 Task: Reply to email with the signature Danielle Scott with the subject Request for payment from softage.1@softage.net with the message Would it be possible to have a project update meeting with all stakeholders next week? with CC to softage.6@softage.net with an attached document Press_kit.docx
Action: Mouse moved to (456, 572)
Screenshot: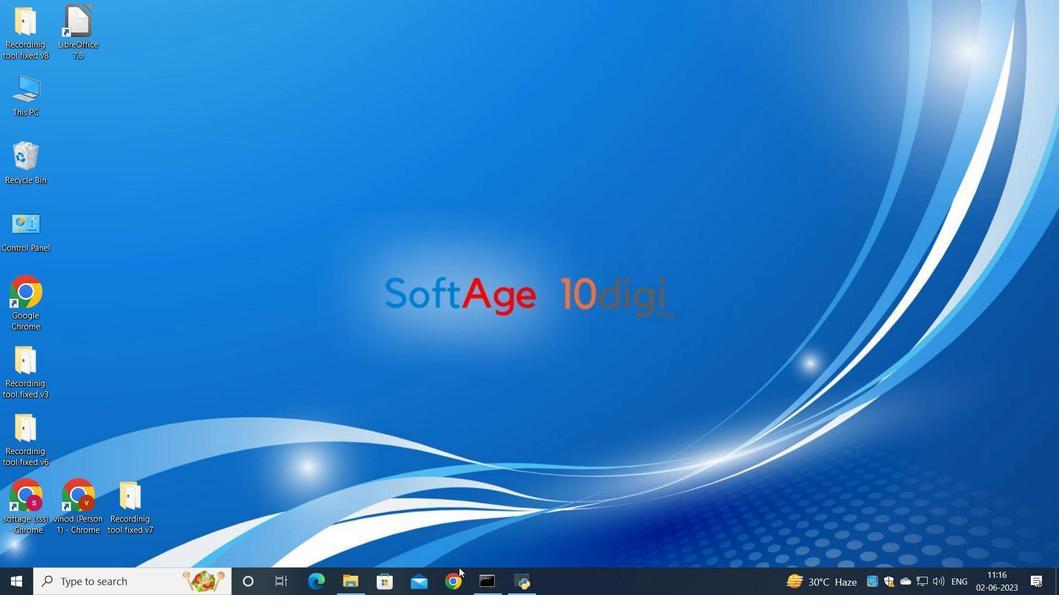 
Action: Mouse pressed left at (456, 572)
Screenshot: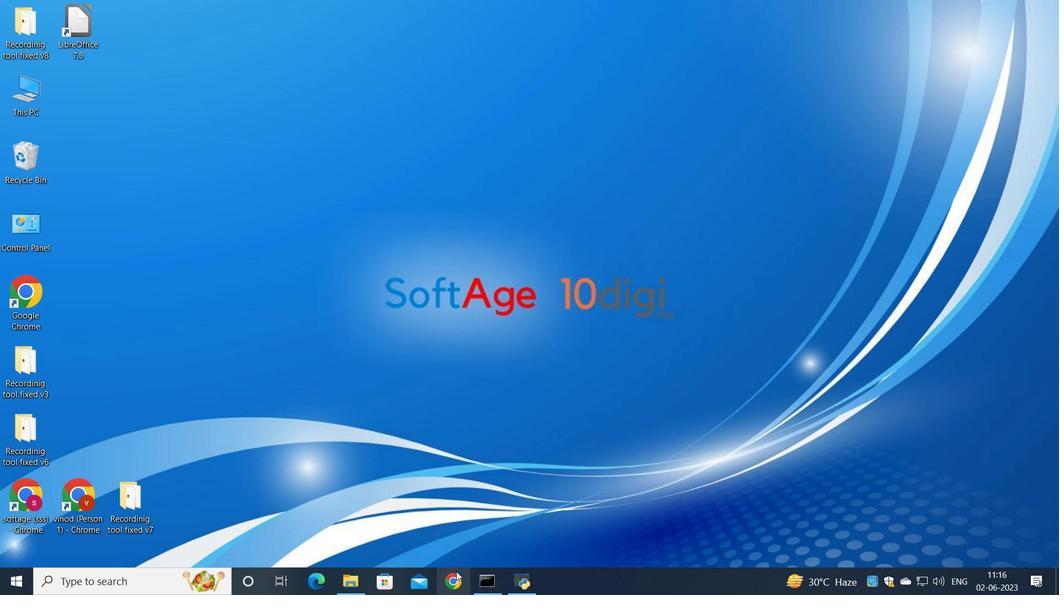 
Action: Mouse moved to (470, 388)
Screenshot: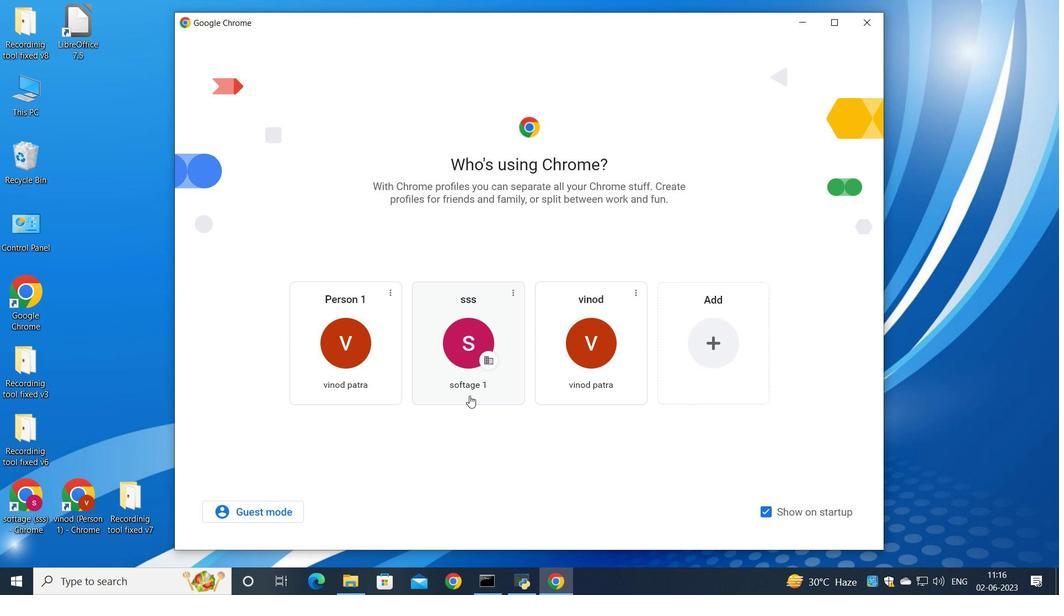 
Action: Mouse pressed left at (470, 388)
Screenshot: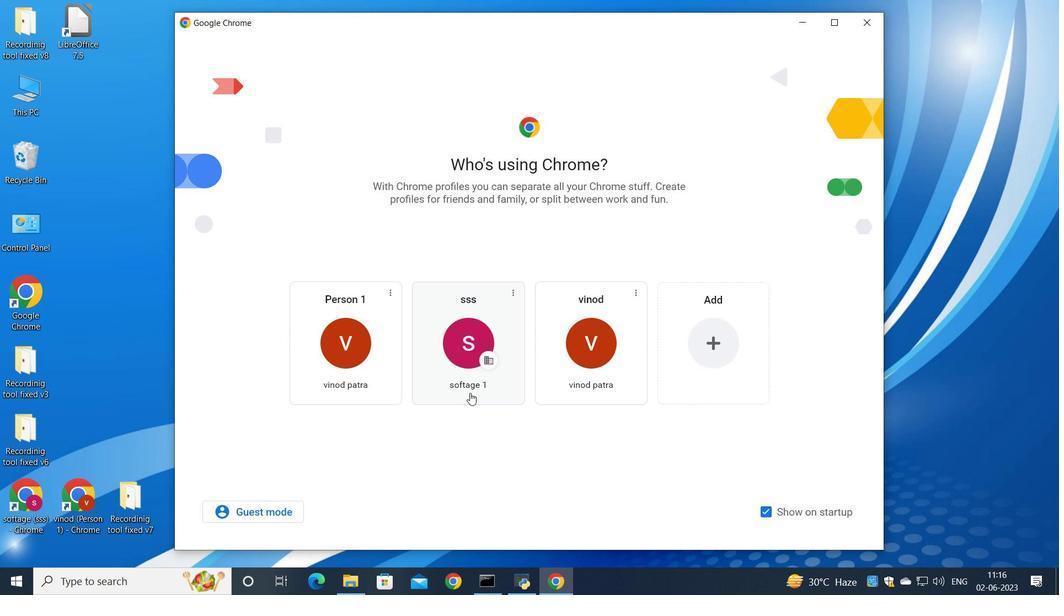 
Action: Mouse moved to (919, 87)
Screenshot: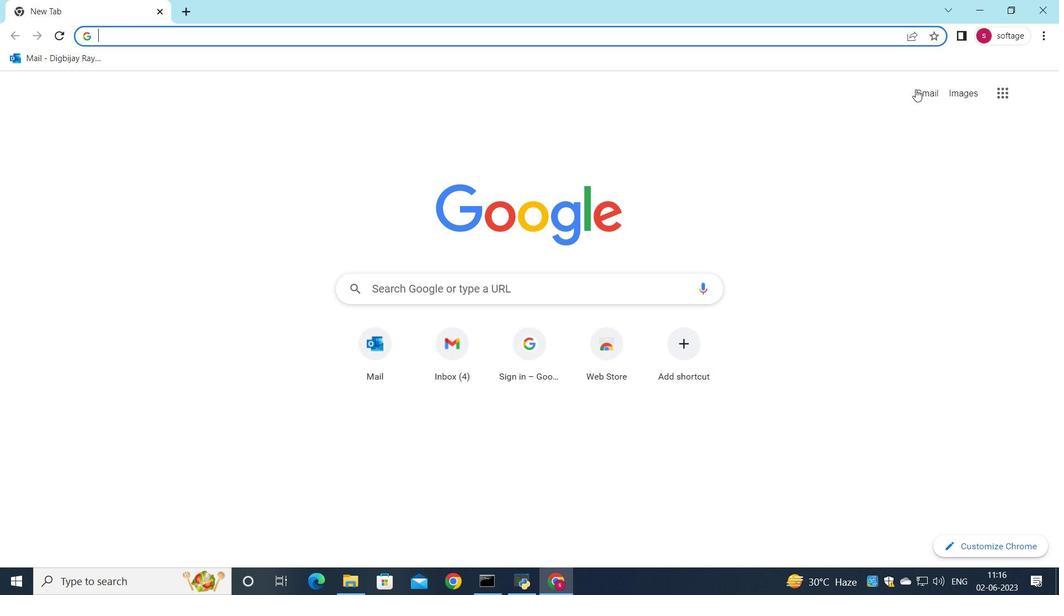
Action: Mouse pressed left at (919, 87)
Screenshot: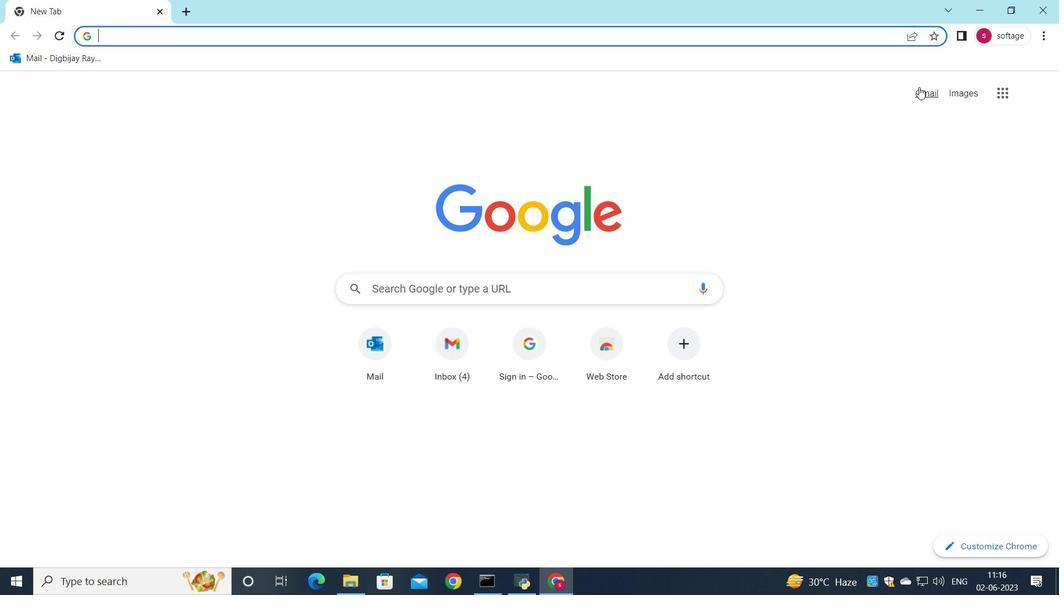 
Action: Mouse moved to (904, 100)
Screenshot: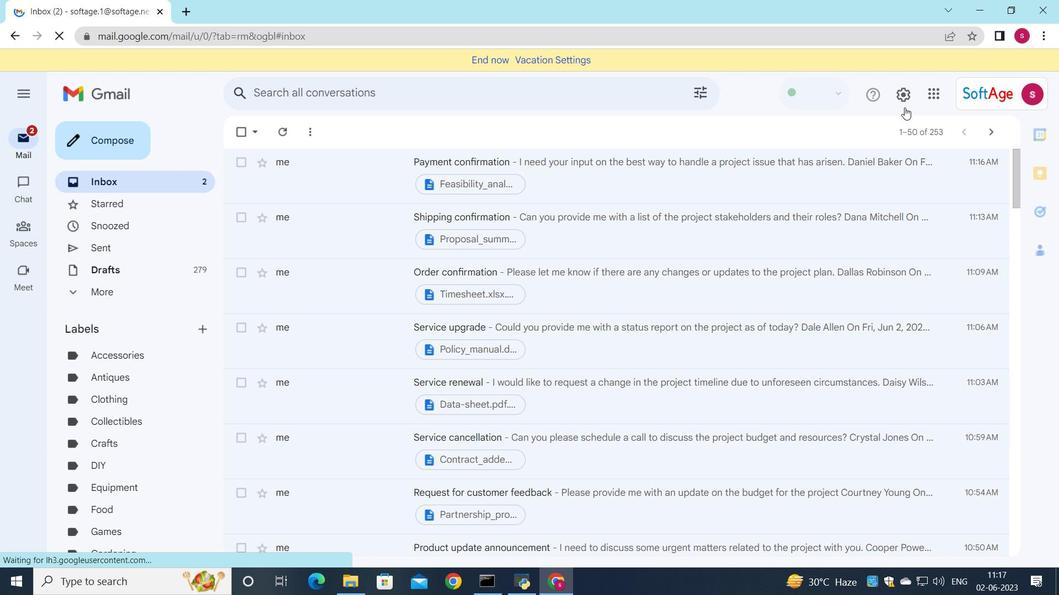 
Action: Mouse pressed left at (904, 100)
Screenshot: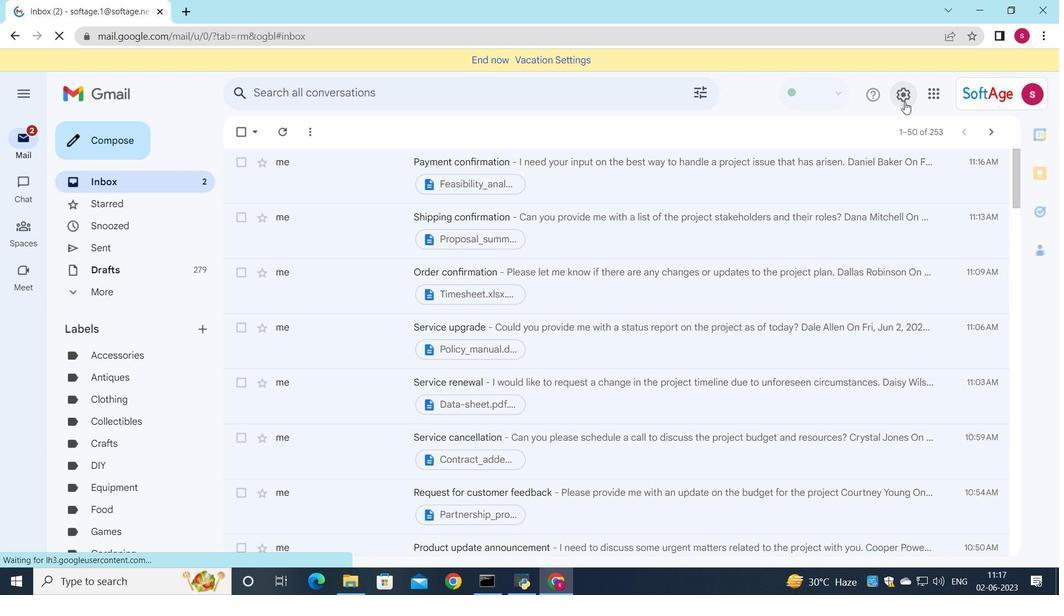 
Action: Mouse moved to (904, 167)
Screenshot: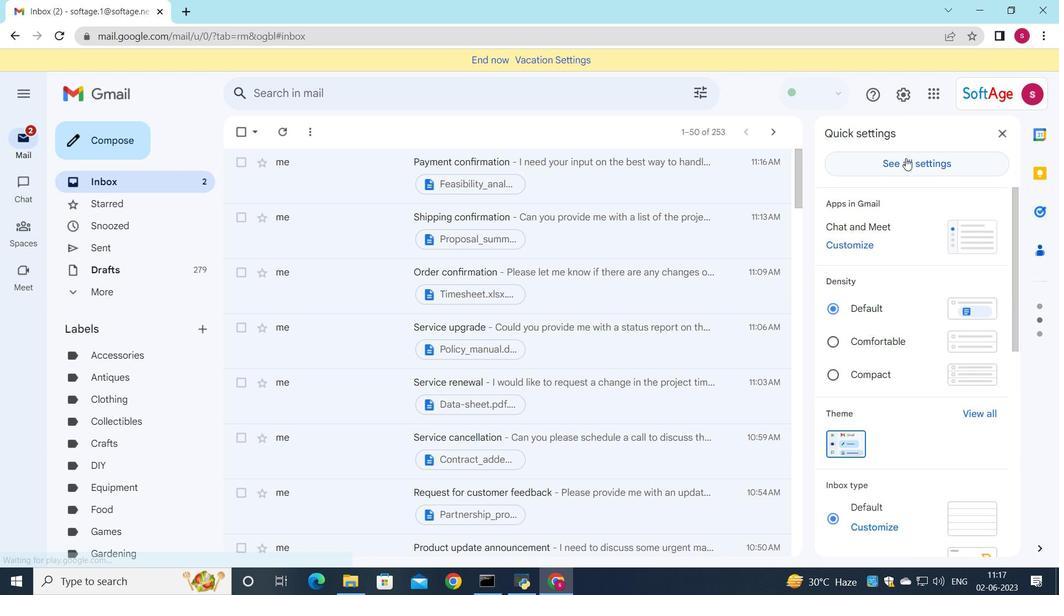 
Action: Mouse pressed left at (904, 167)
Screenshot: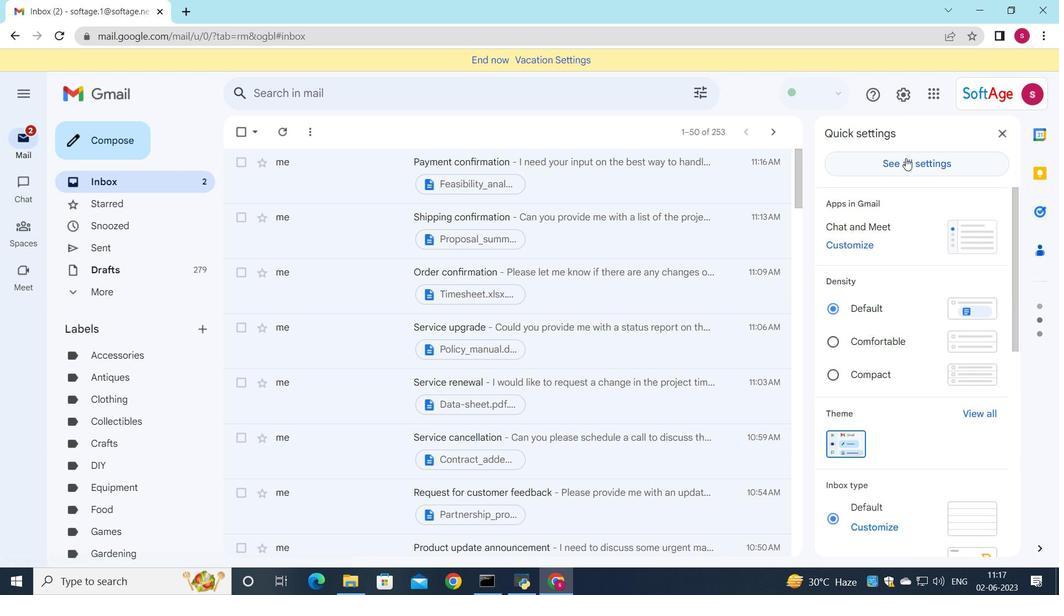 
Action: Mouse moved to (571, 254)
Screenshot: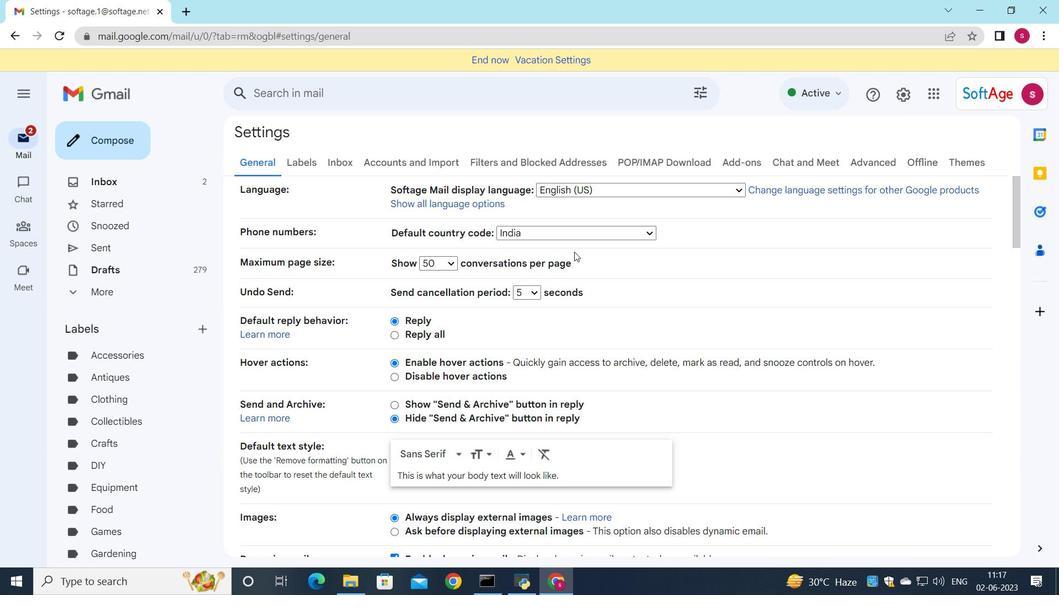 
Action: Mouse scrolled (571, 253) with delta (0, 0)
Screenshot: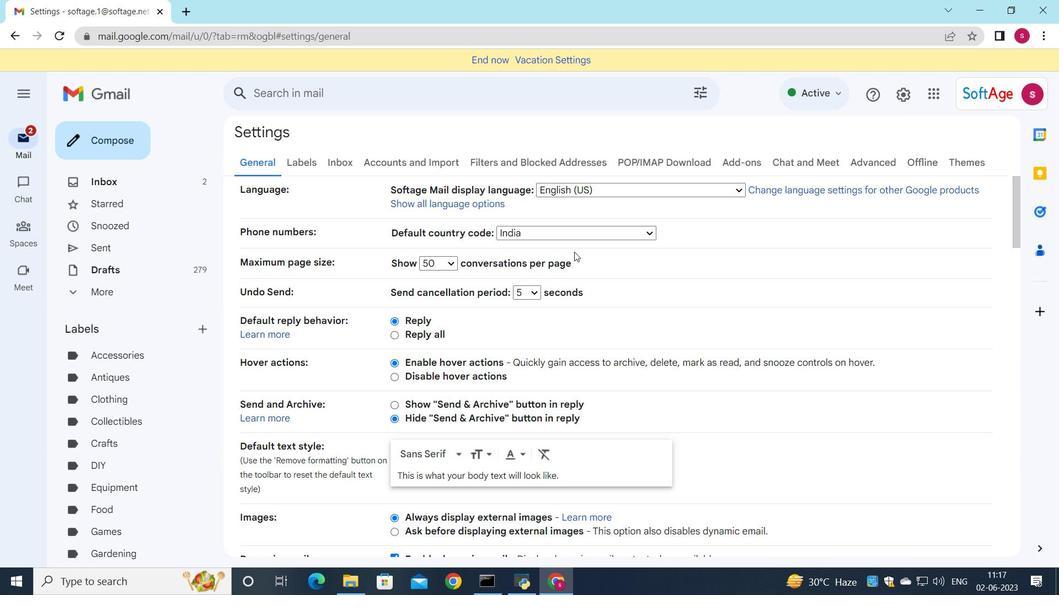 
Action: Mouse moved to (571, 254)
Screenshot: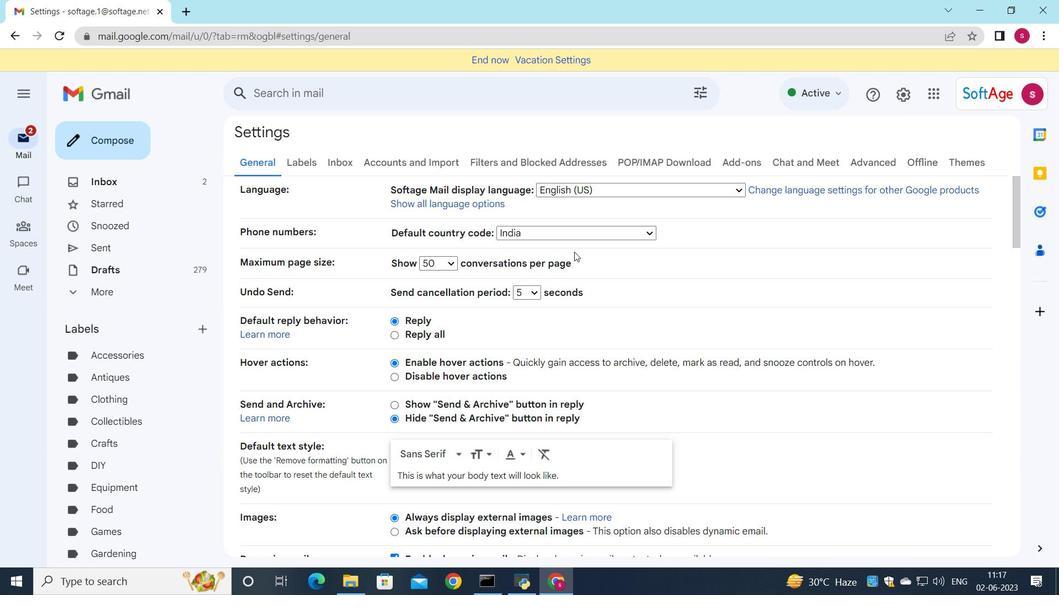 
Action: Mouse scrolled (571, 254) with delta (0, 0)
Screenshot: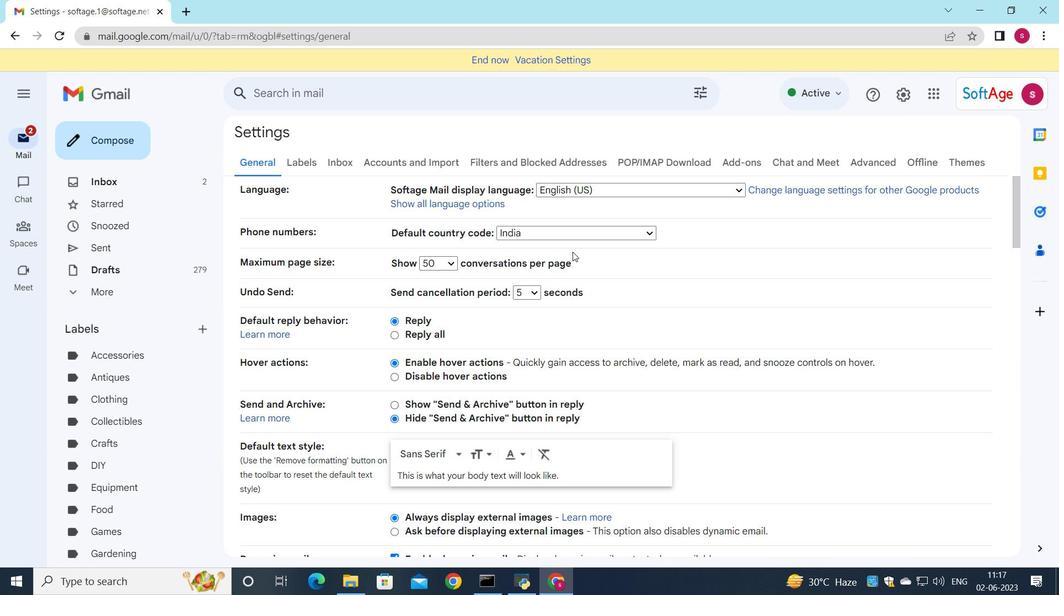 
Action: Mouse moved to (559, 257)
Screenshot: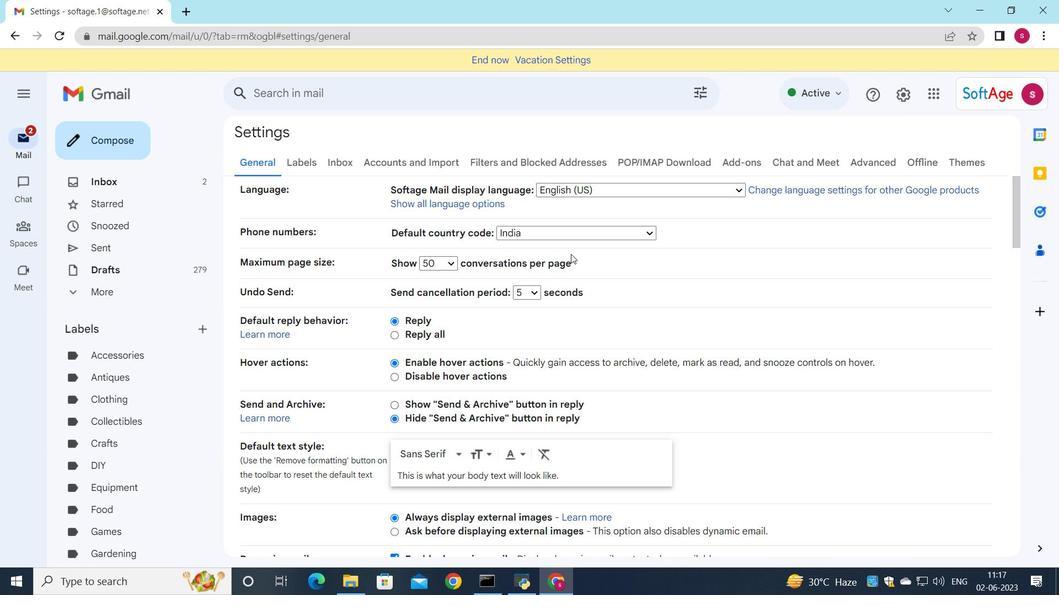 
Action: Mouse scrolled (570, 254) with delta (0, 0)
Screenshot: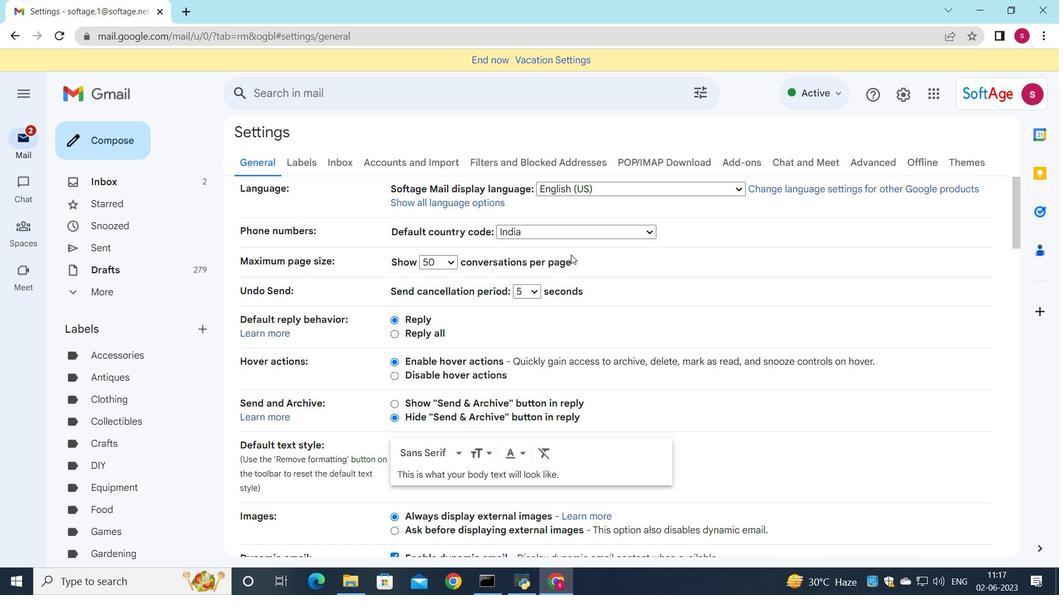 
Action: Mouse moved to (556, 257)
Screenshot: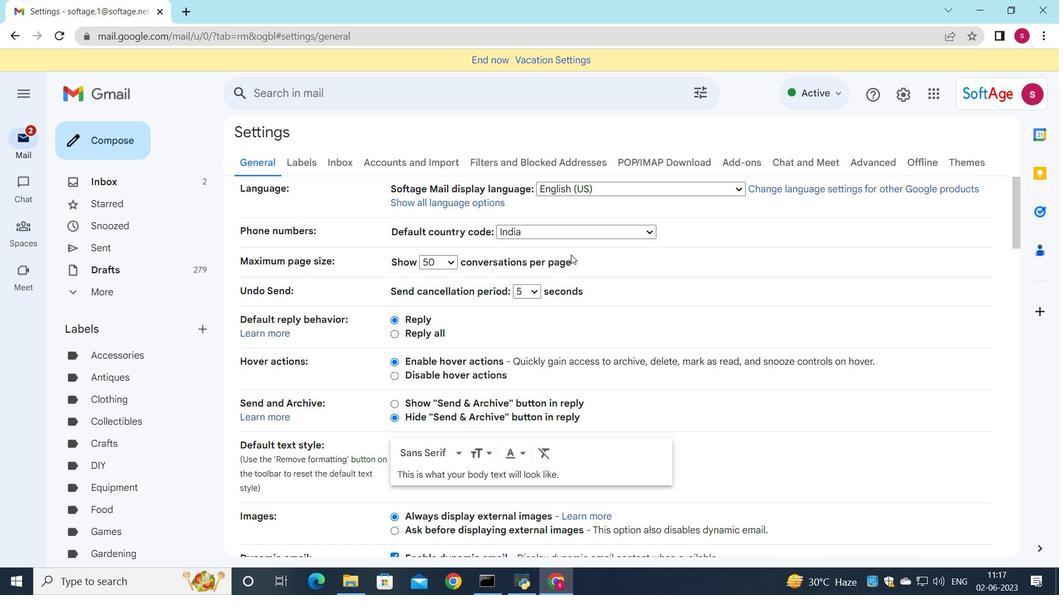 
Action: Mouse scrolled (569, 254) with delta (0, 0)
Screenshot: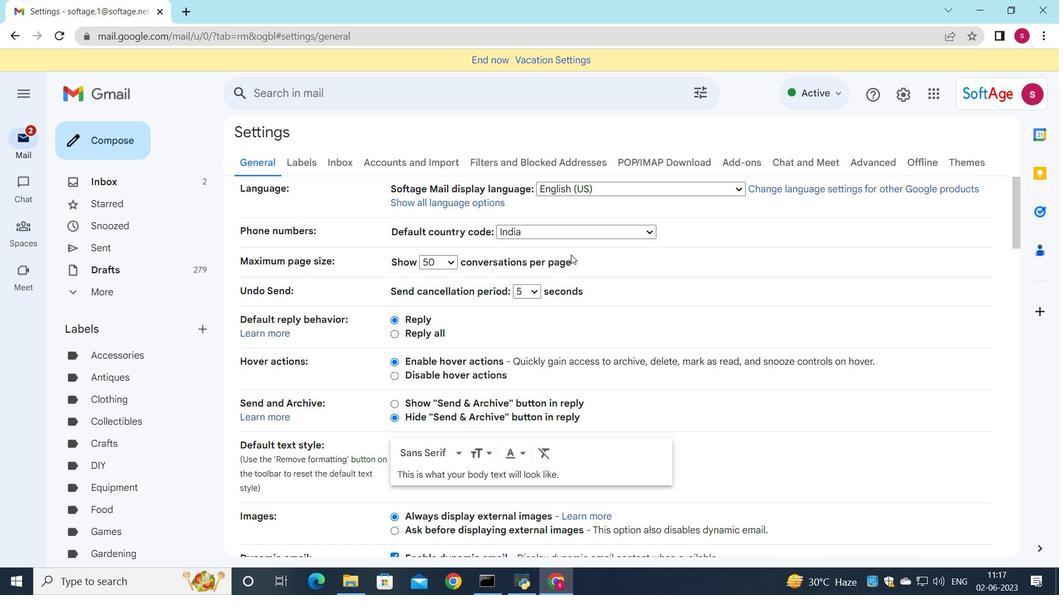 
Action: Mouse moved to (528, 260)
Screenshot: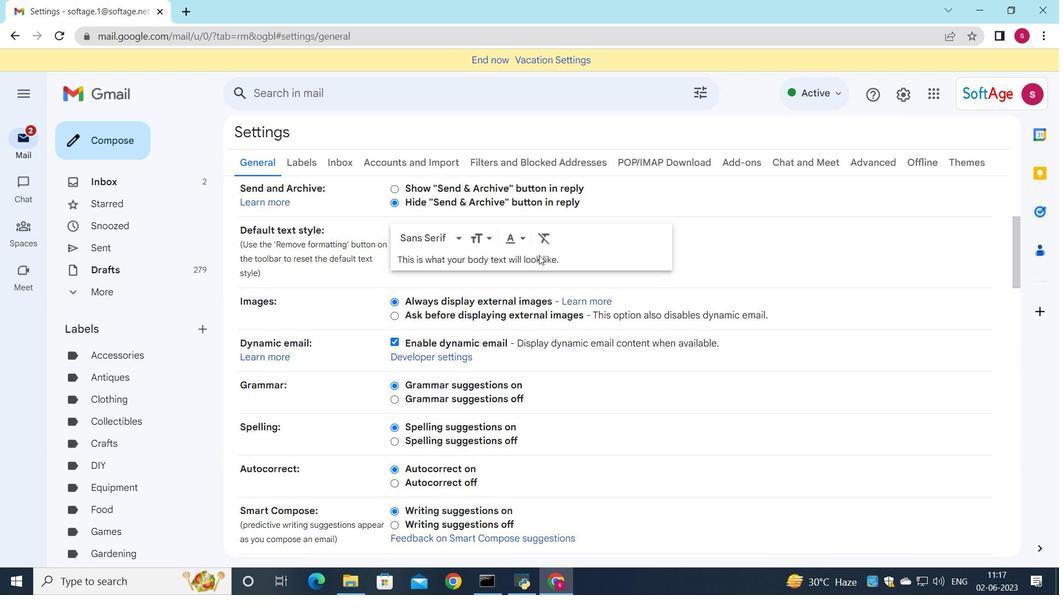 
Action: Mouse scrolled (528, 260) with delta (0, 0)
Screenshot: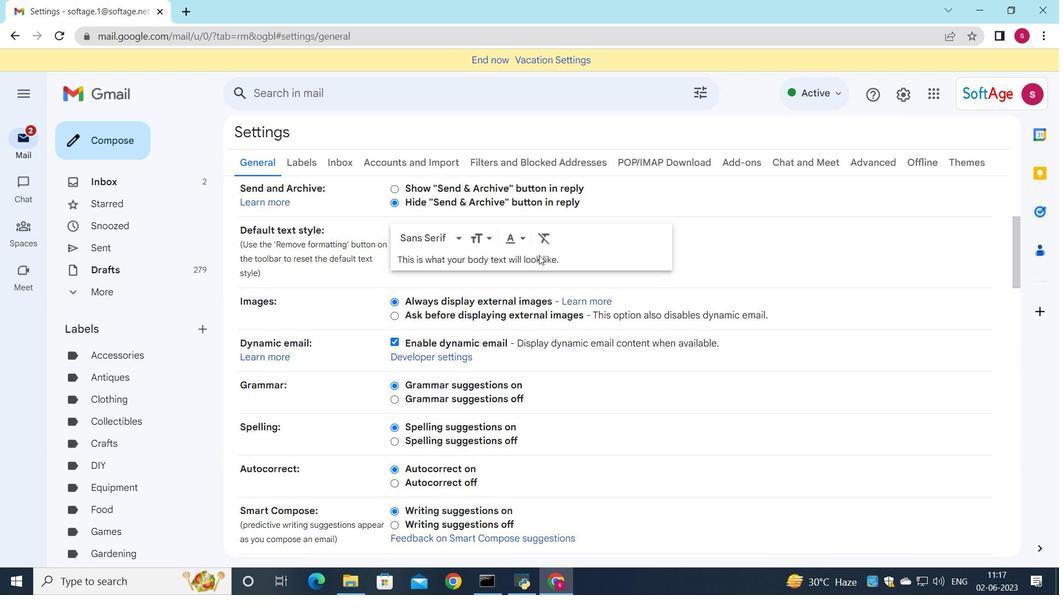 
Action: Mouse moved to (524, 265)
Screenshot: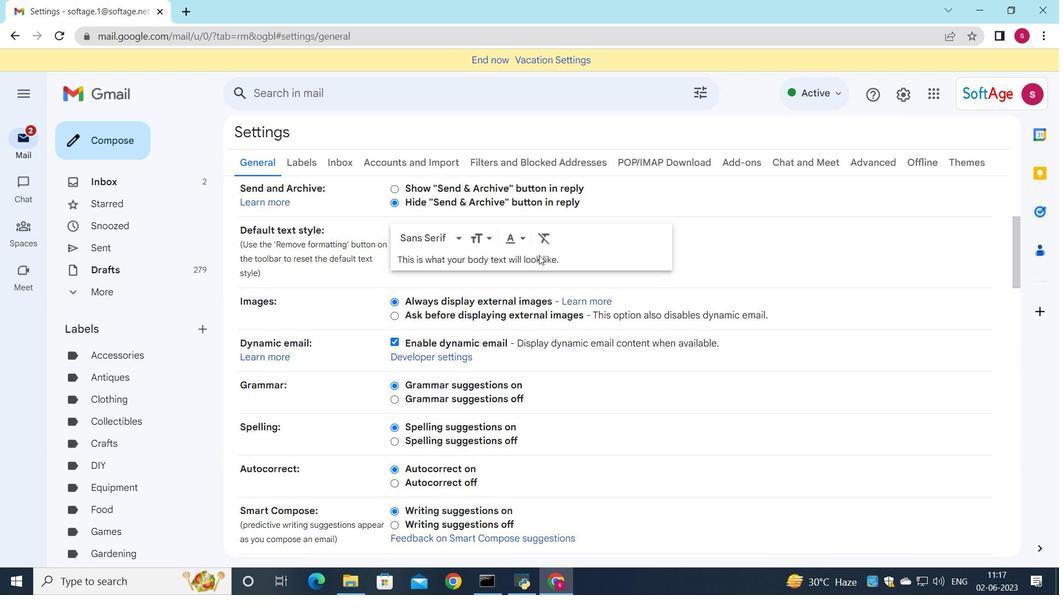 
Action: Mouse scrolled (524, 264) with delta (0, 0)
Screenshot: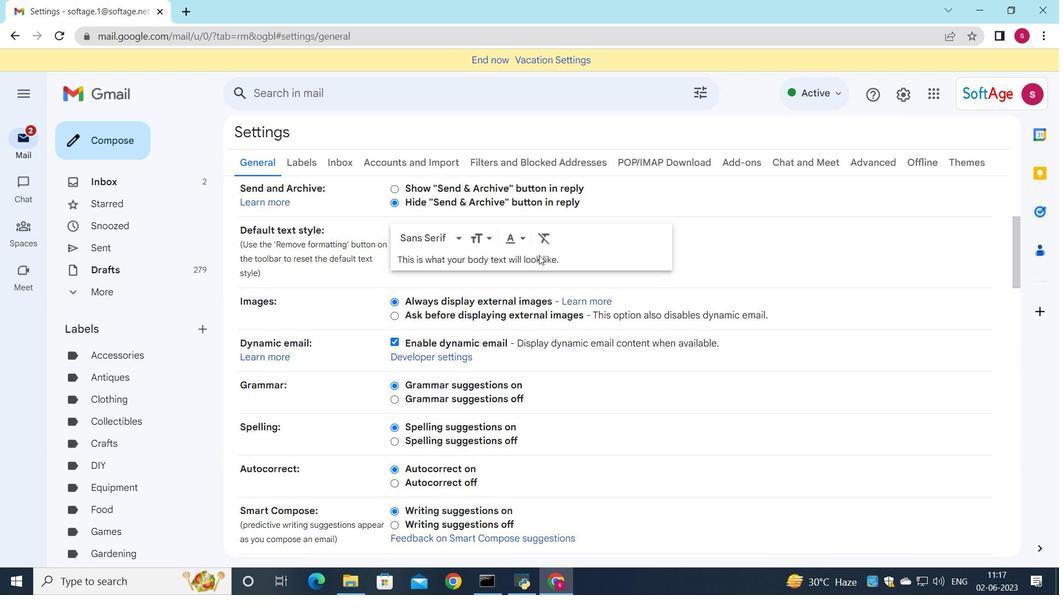 
Action: Mouse moved to (519, 269)
Screenshot: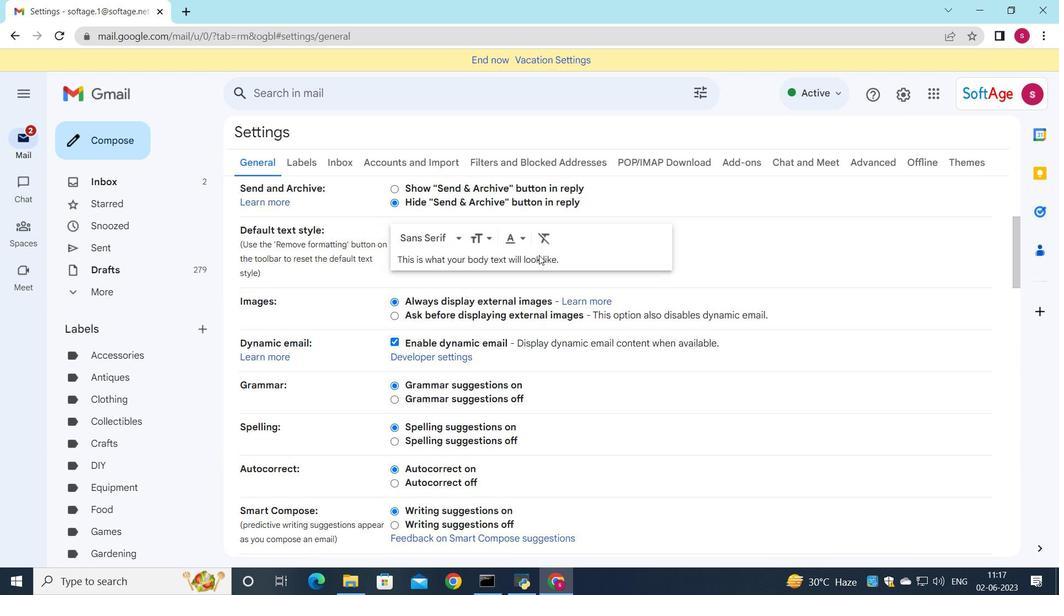 
Action: Mouse scrolled (519, 269) with delta (0, 0)
Screenshot: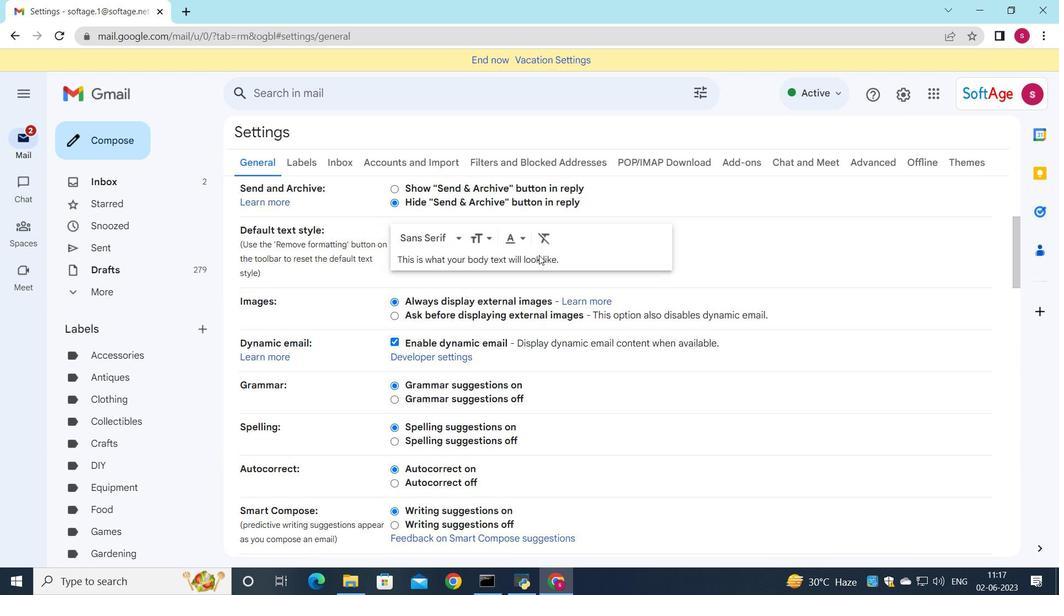 
Action: Mouse moved to (518, 286)
Screenshot: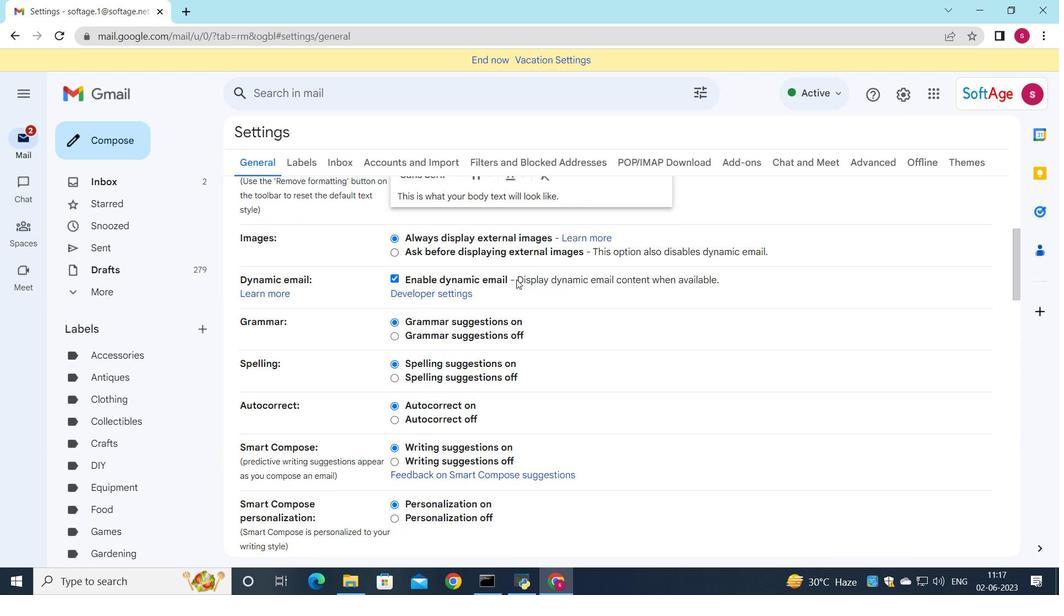 
Action: Mouse scrolled (518, 285) with delta (0, 0)
Screenshot: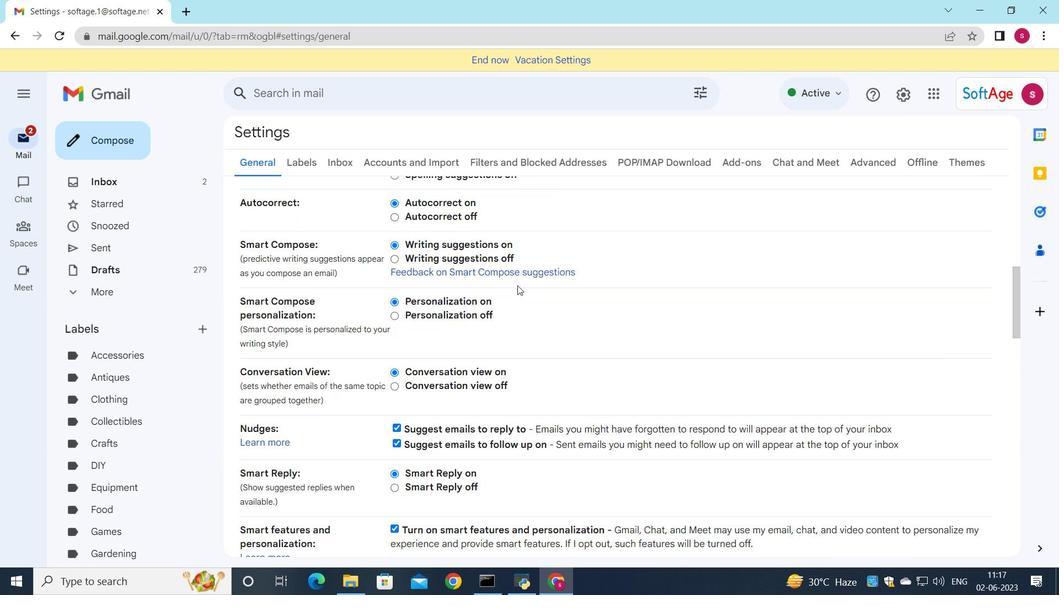 
Action: Mouse scrolled (518, 285) with delta (0, 0)
Screenshot: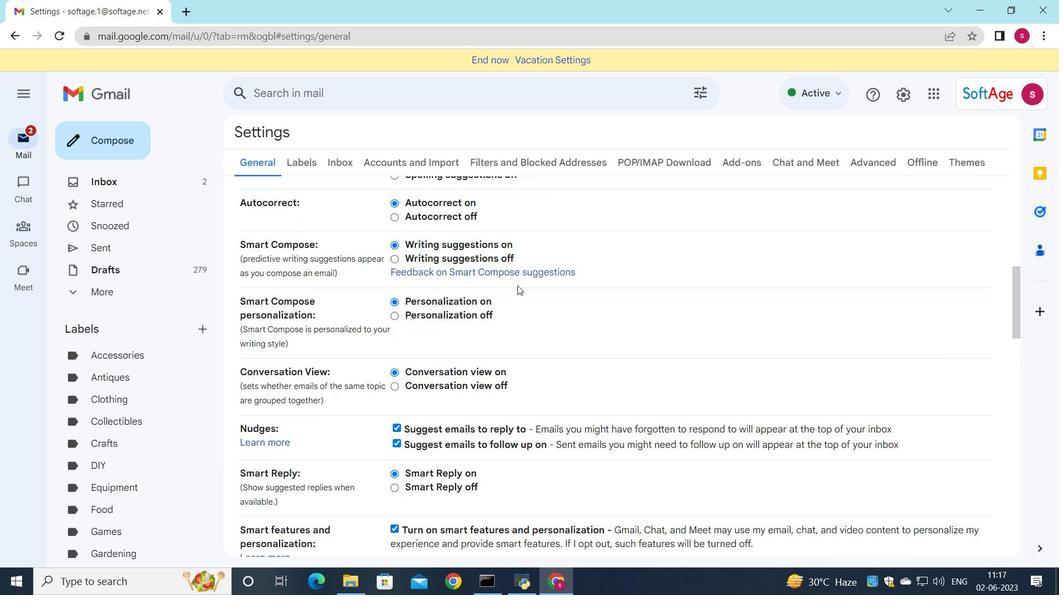 
Action: Mouse scrolled (518, 285) with delta (0, 0)
Screenshot: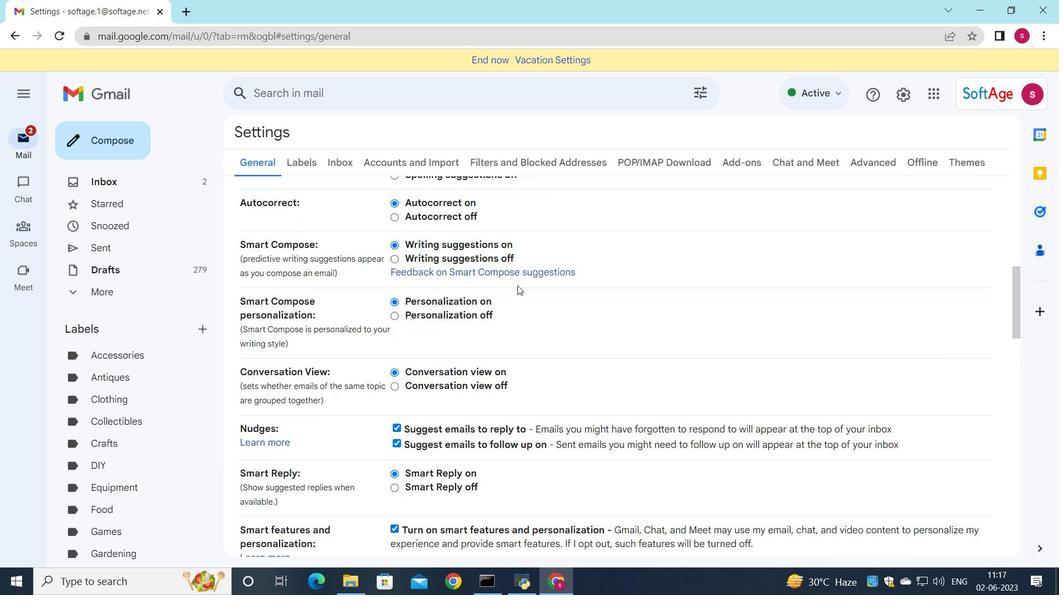
Action: Mouse scrolled (518, 285) with delta (0, 0)
Screenshot: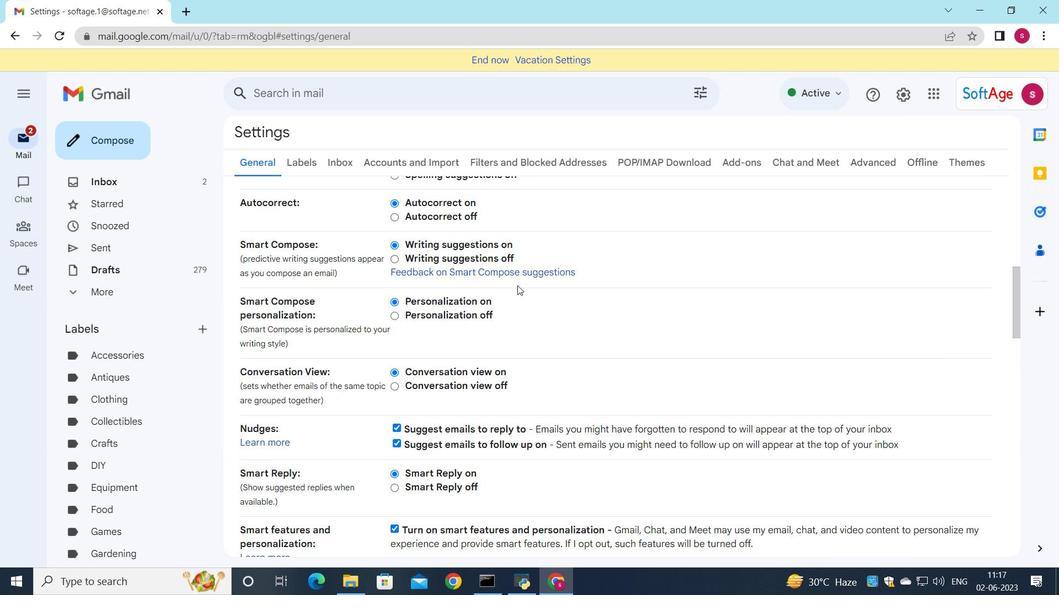 
Action: Mouse moved to (521, 286)
Screenshot: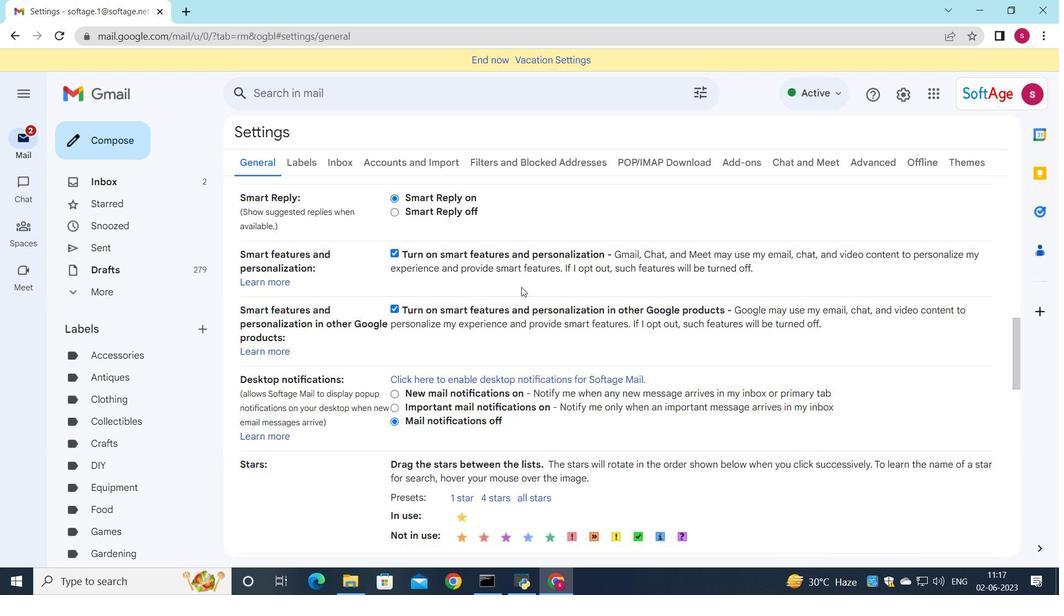 
Action: Mouse scrolled (521, 286) with delta (0, 0)
Screenshot: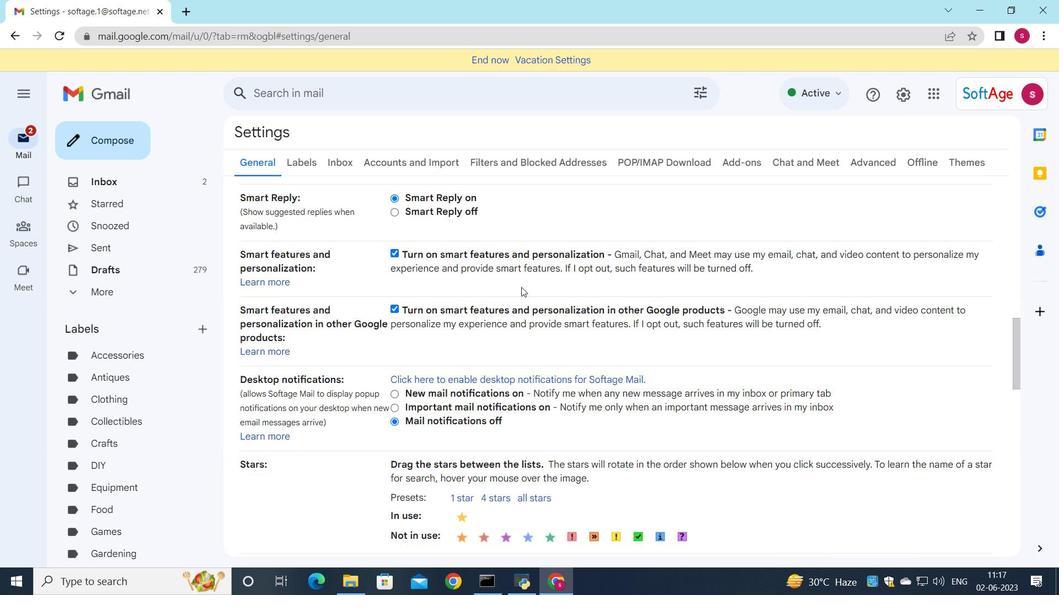 
Action: Mouse scrolled (521, 286) with delta (0, 0)
Screenshot: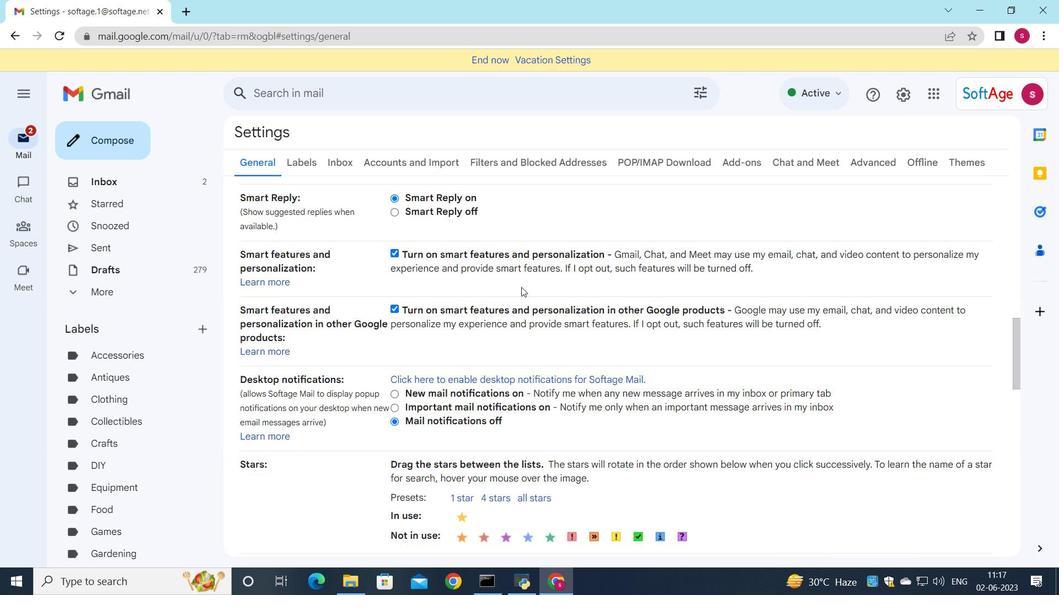 
Action: Mouse moved to (521, 286)
Screenshot: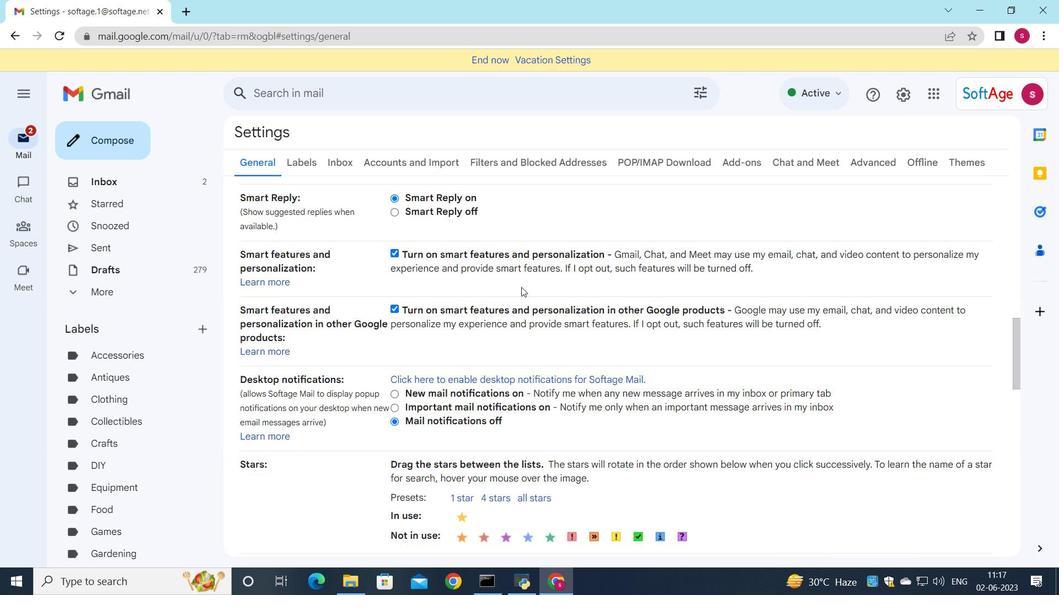 
Action: Mouse scrolled (521, 286) with delta (0, 0)
Screenshot: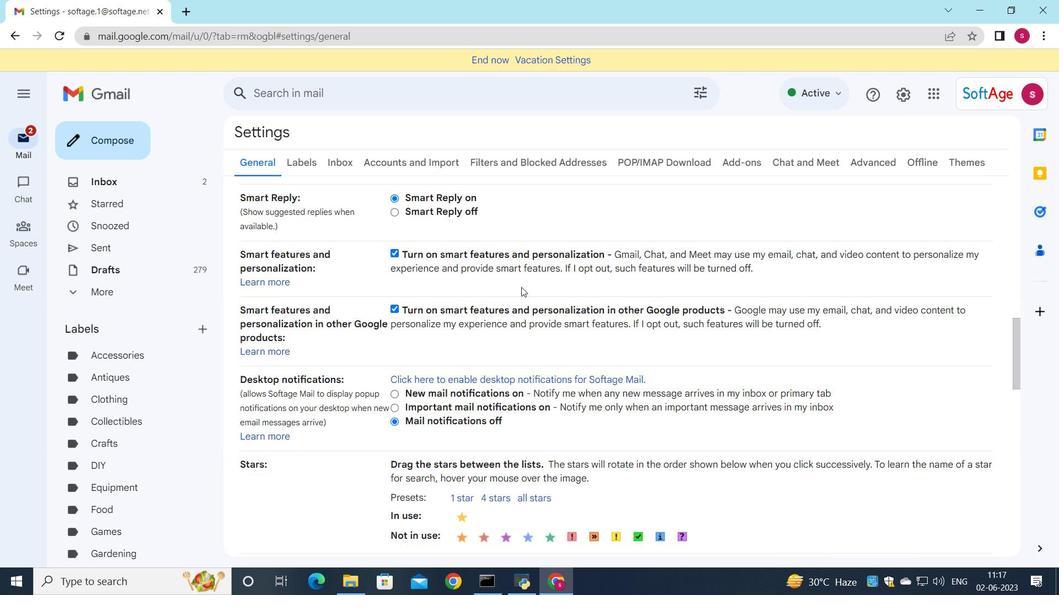 
Action: Mouse scrolled (521, 286) with delta (0, 0)
Screenshot: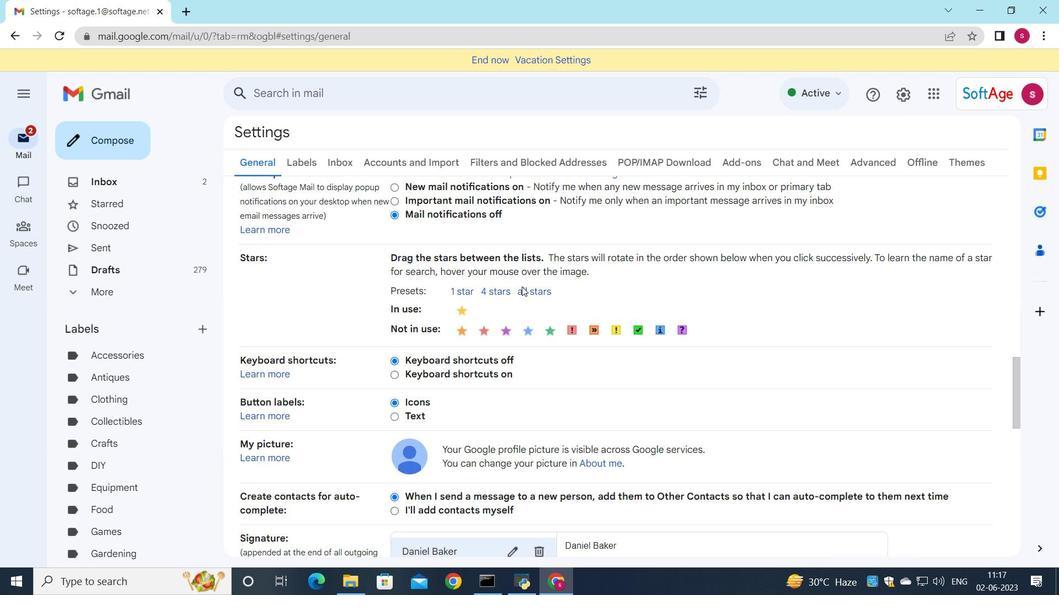 
Action: Mouse scrolled (521, 286) with delta (0, 0)
Screenshot: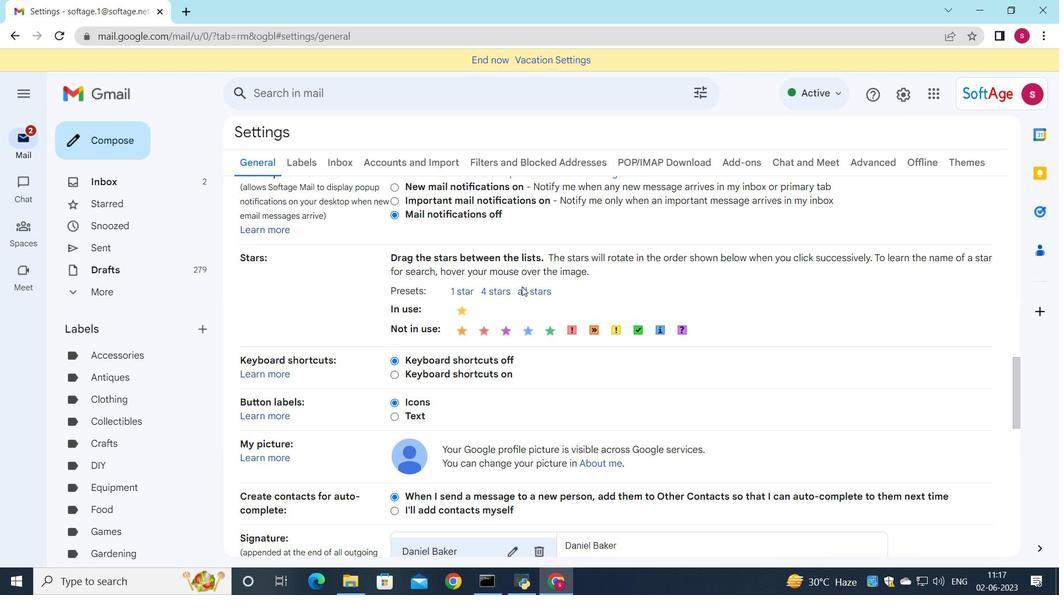 
Action: Mouse scrolled (521, 286) with delta (0, 0)
Screenshot: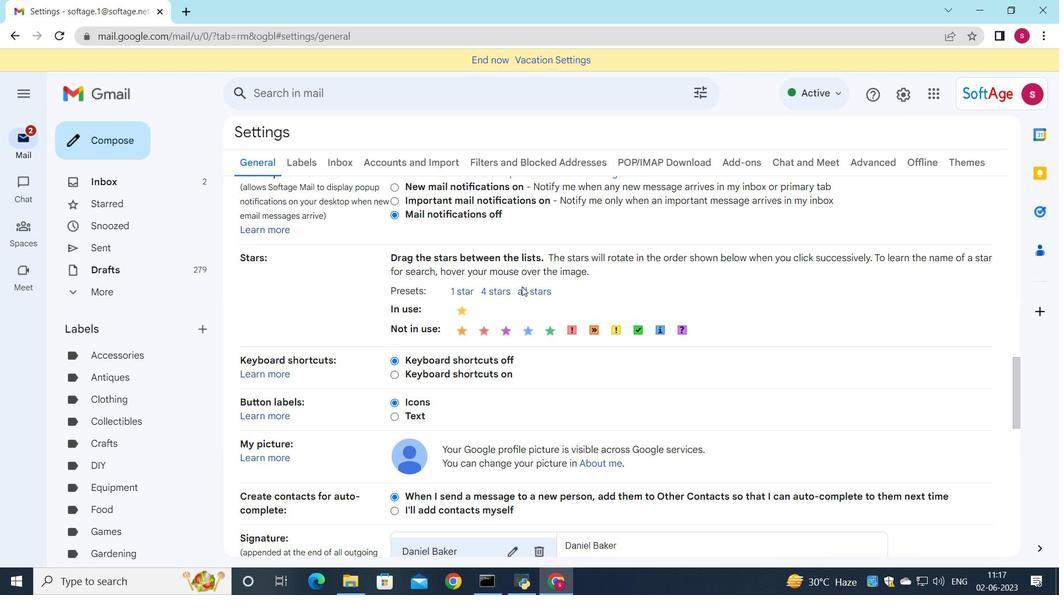 
Action: Mouse scrolled (521, 286) with delta (0, 0)
Screenshot: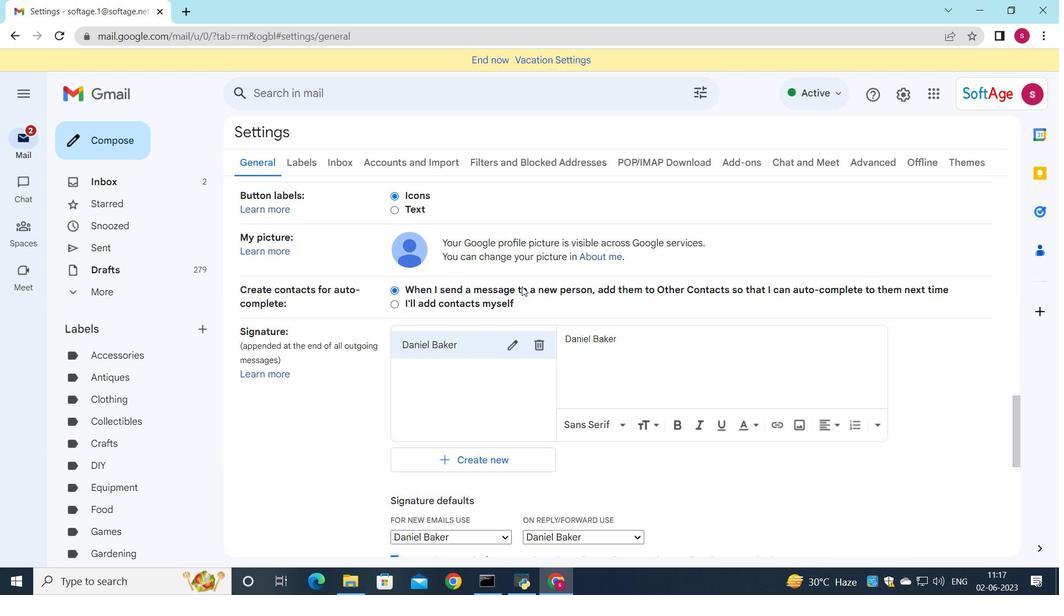 
Action: Mouse scrolled (521, 286) with delta (0, 0)
Screenshot: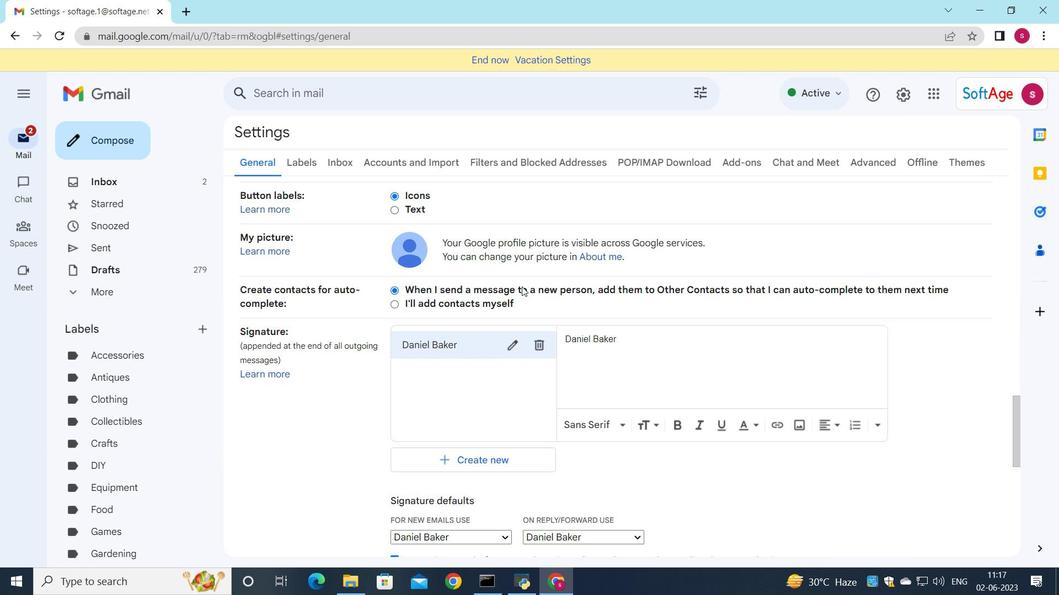 
Action: Mouse moved to (538, 208)
Screenshot: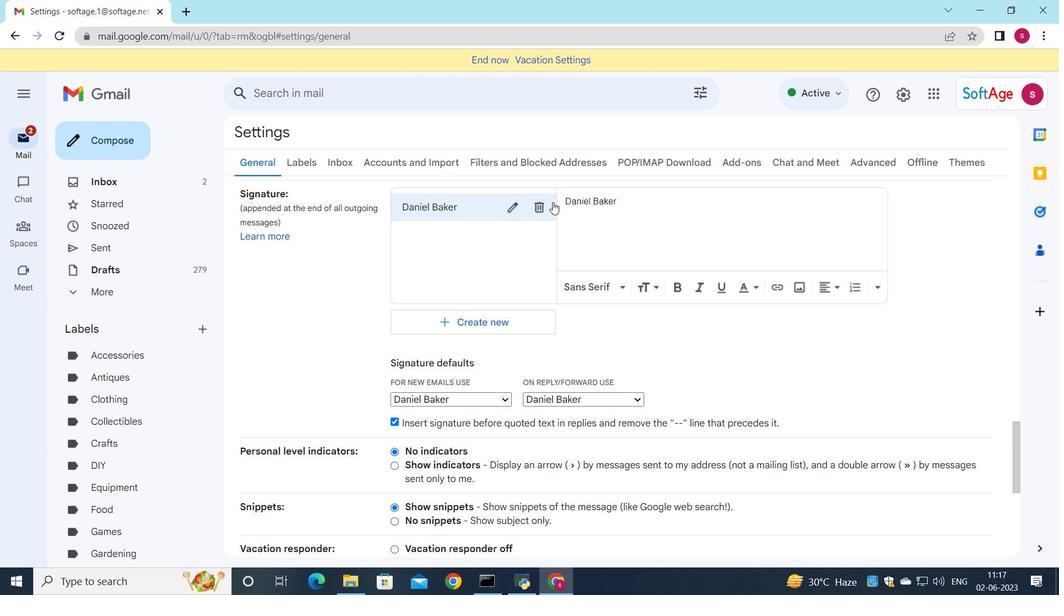 
Action: Mouse pressed left at (538, 208)
Screenshot: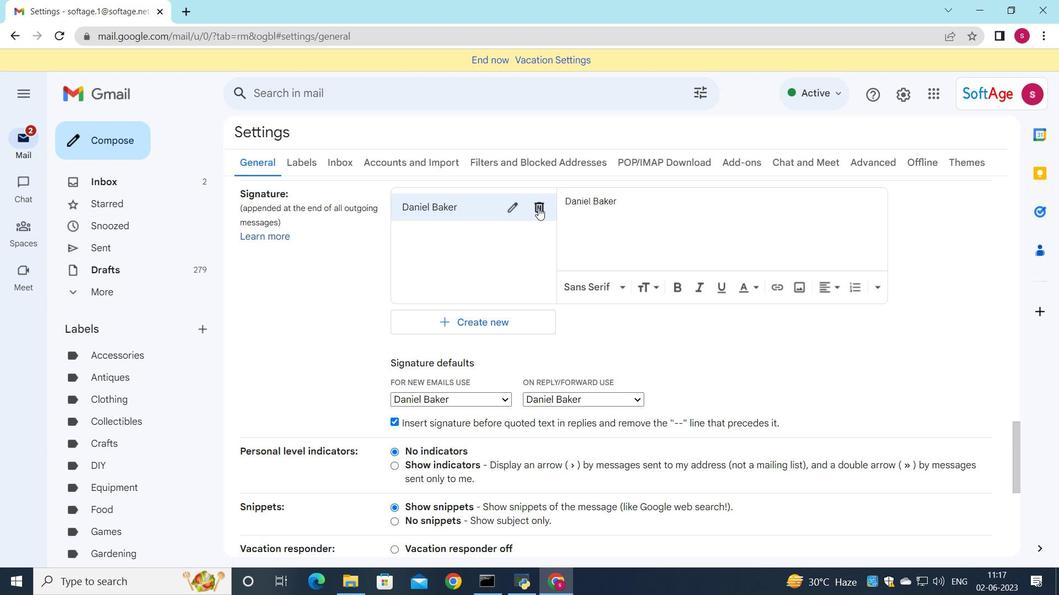 
Action: Mouse moved to (636, 333)
Screenshot: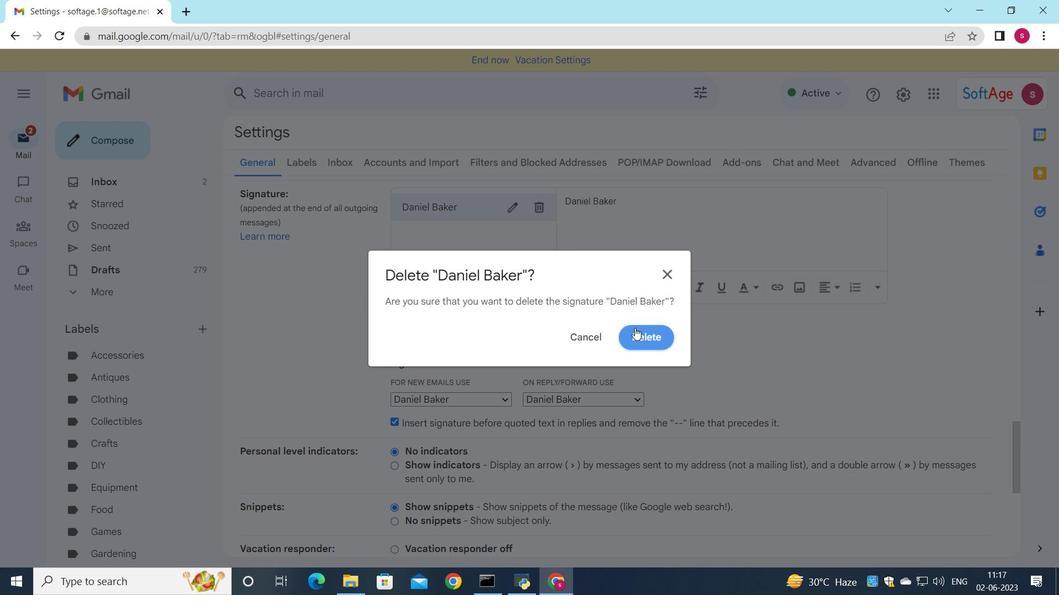 
Action: Mouse pressed left at (636, 333)
Screenshot: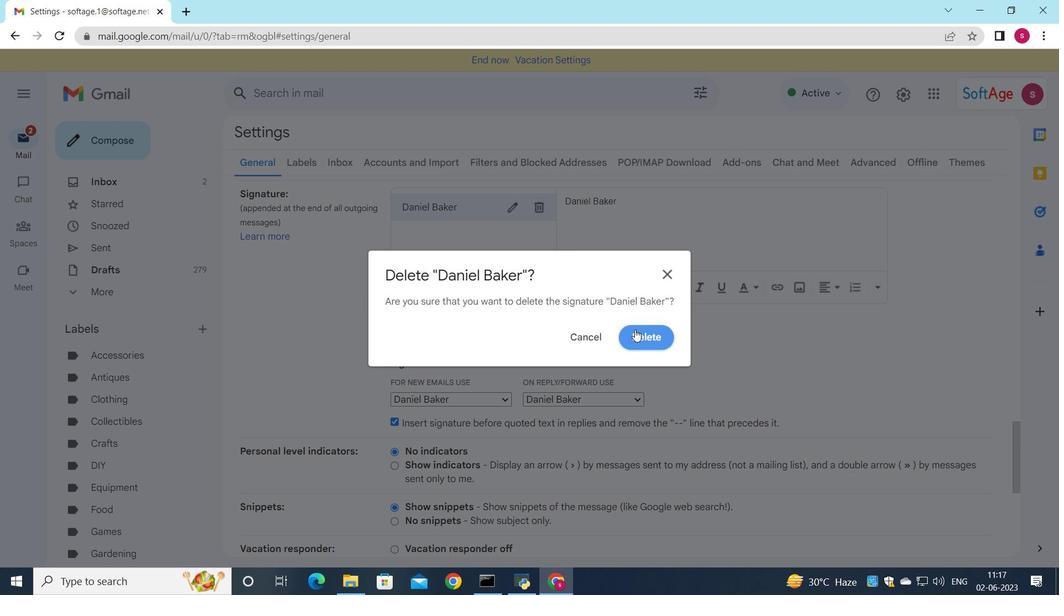
Action: Mouse moved to (461, 221)
Screenshot: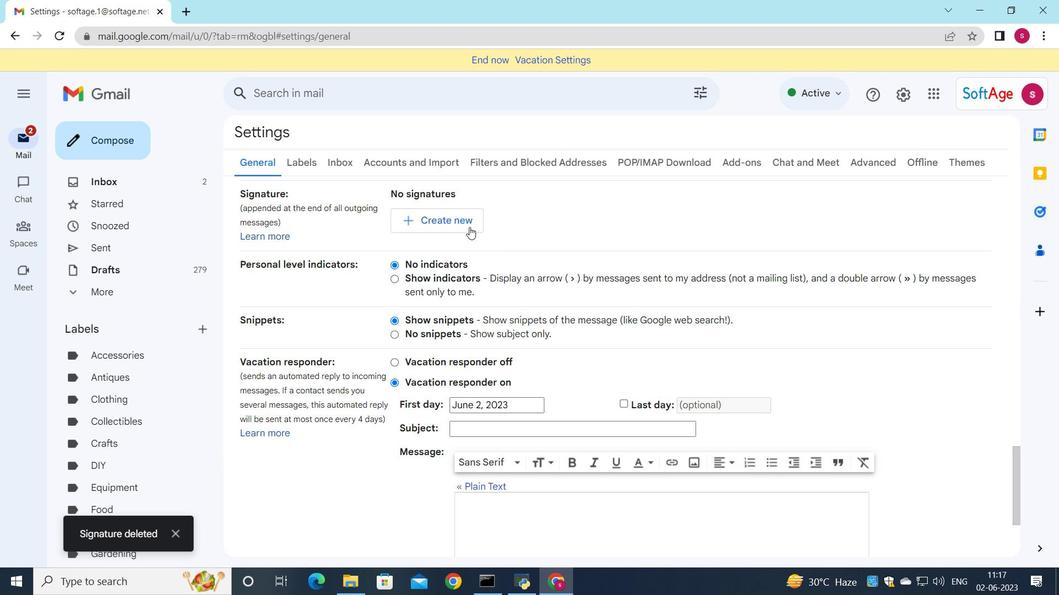 
Action: Mouse pressed left at (461, 221)
Screenshot: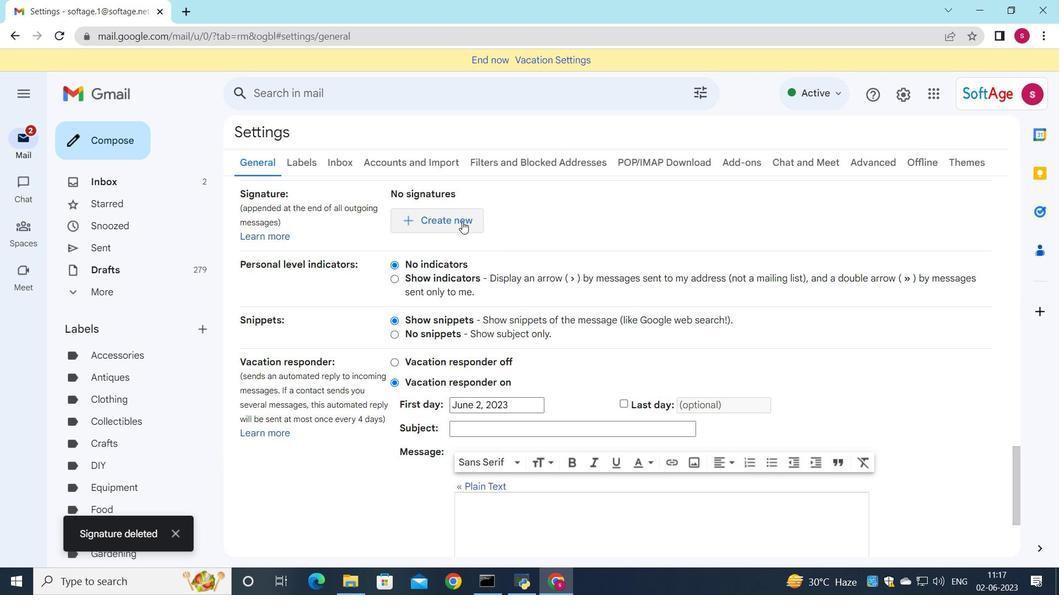 
Action: Mouse moved to (645, 241)
Screenshot: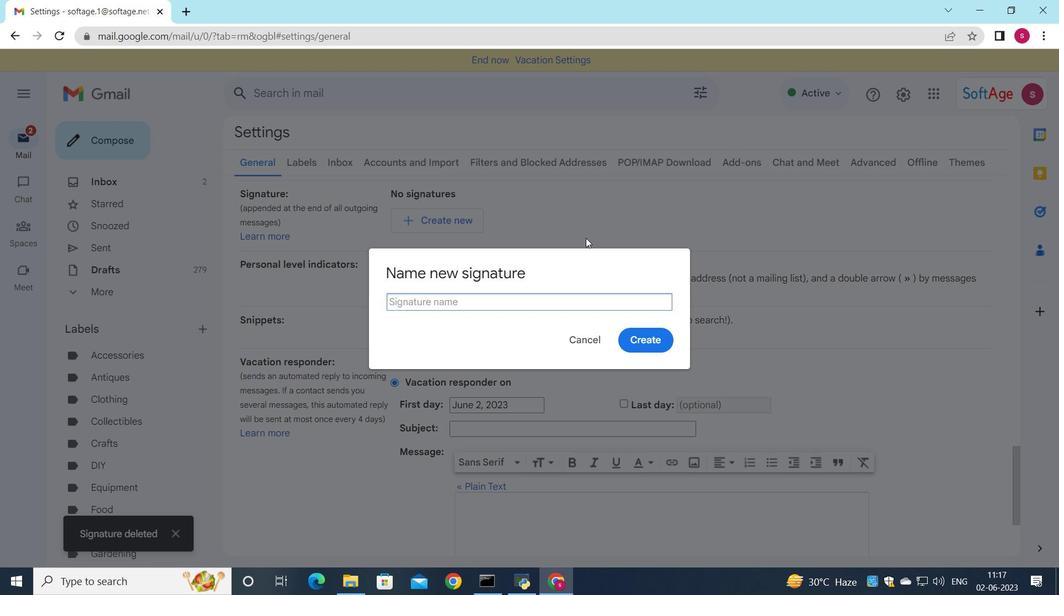 
Action: Key pressed <Key.shift>Danielle<Key.space><Key.shift>Scott
Screenshot: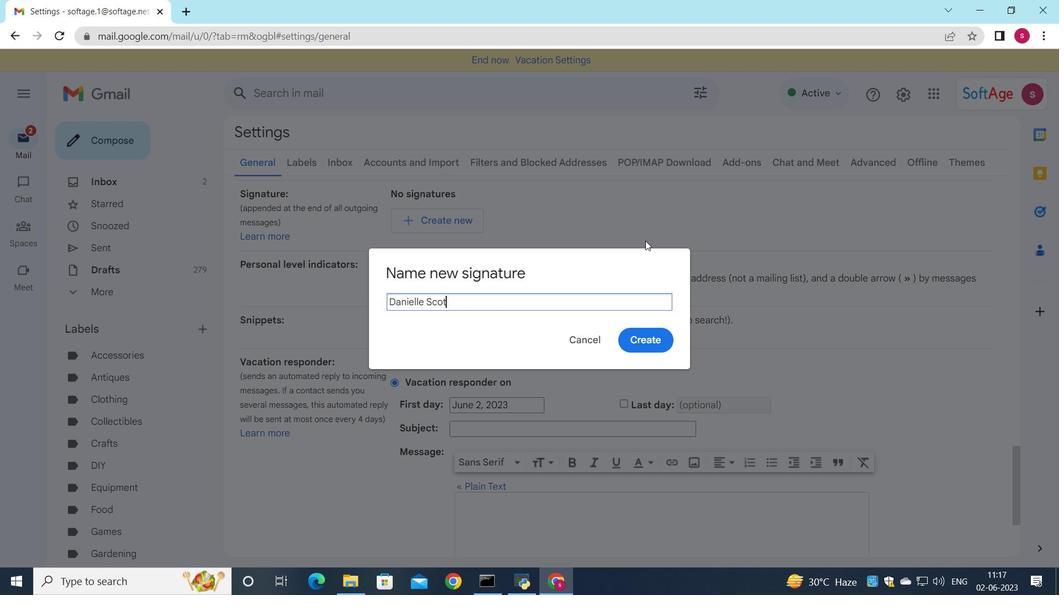 
Action: Mouse moved to (645, 332)
Screenshot: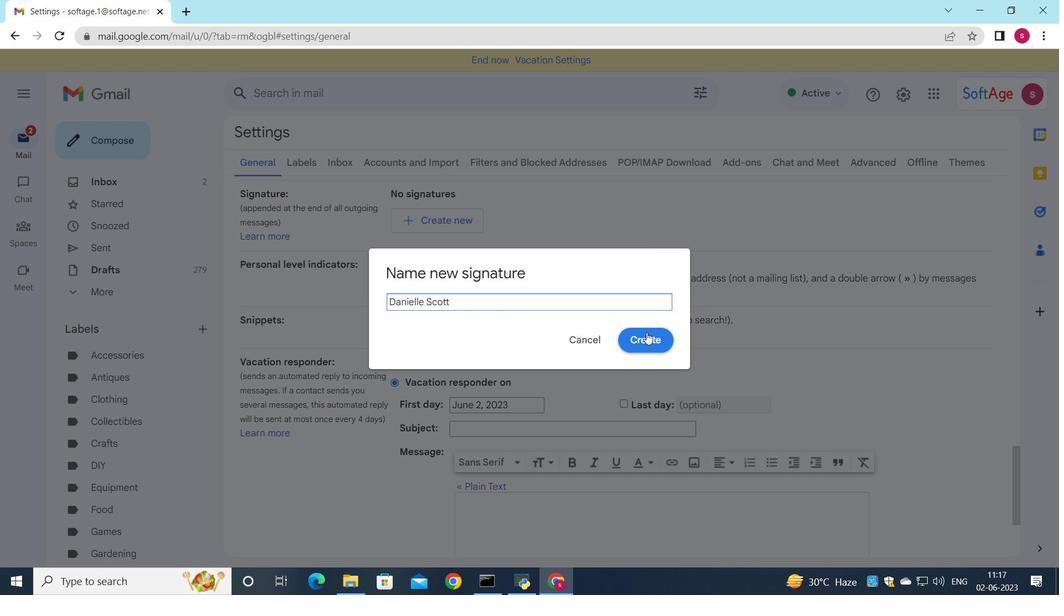 
Action: Mouse pressed left at (645, 332)
Screenshot: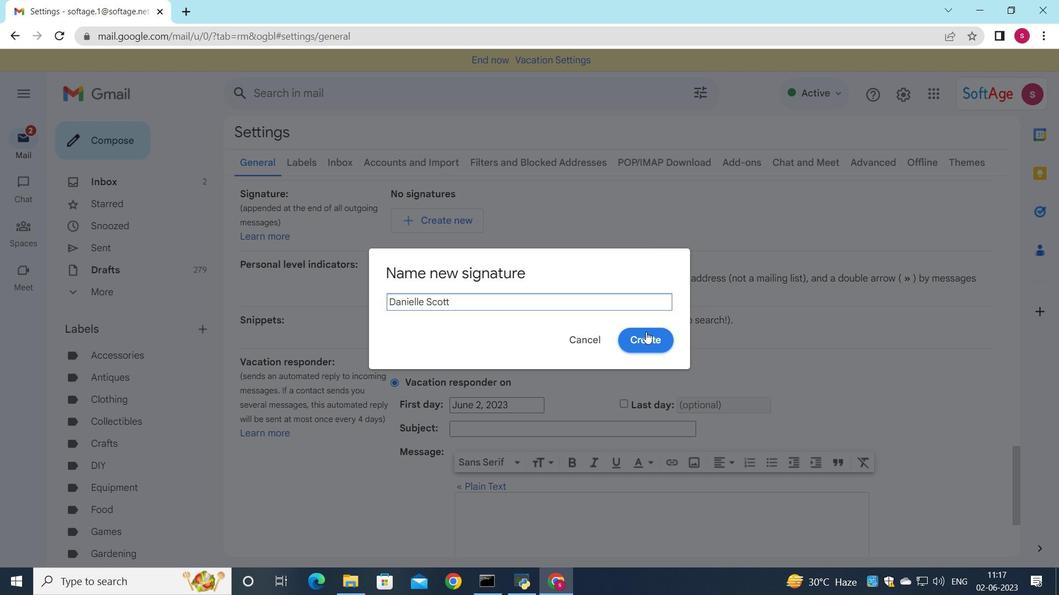 
Action: Mouse moved to (626, 253)
Screenshot: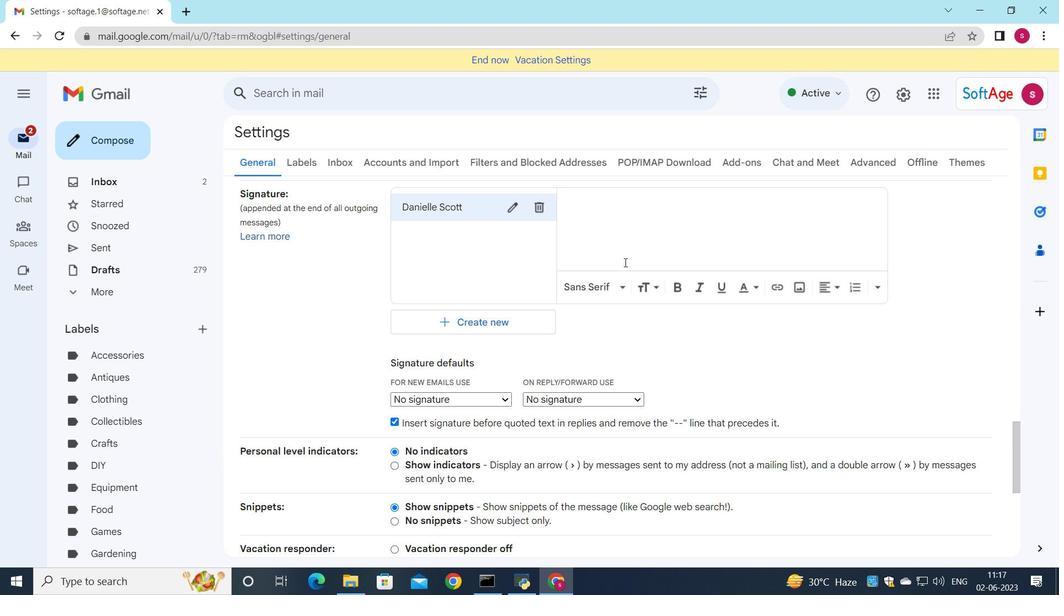 
Action: Mouse pressed left at (626, 253)
Screenshot: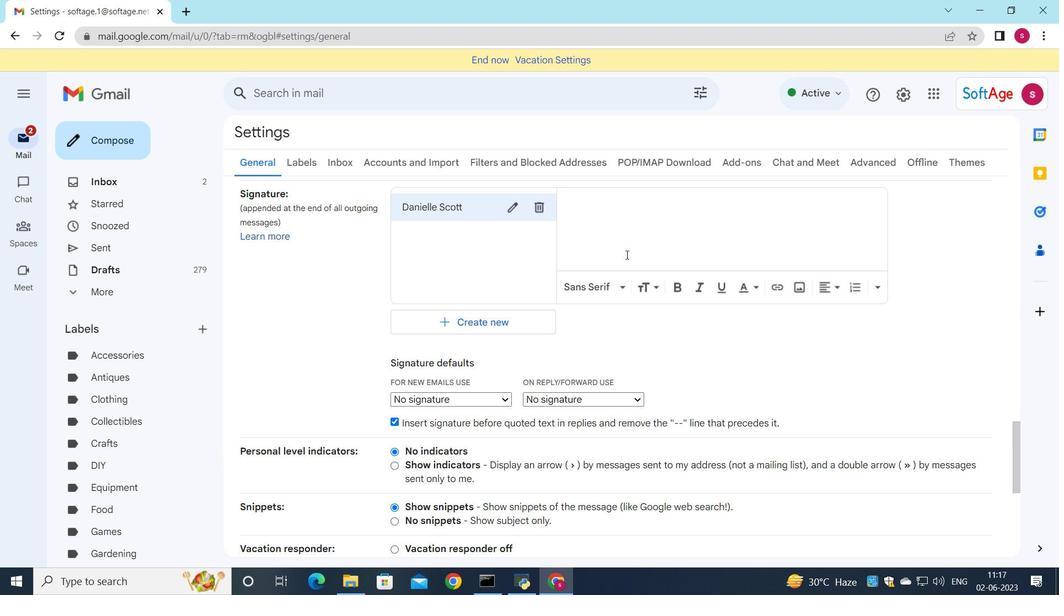 
Action: Key pressed <Key.shift>Danielle<Key.space><Key.shift>Scott
Screenshot: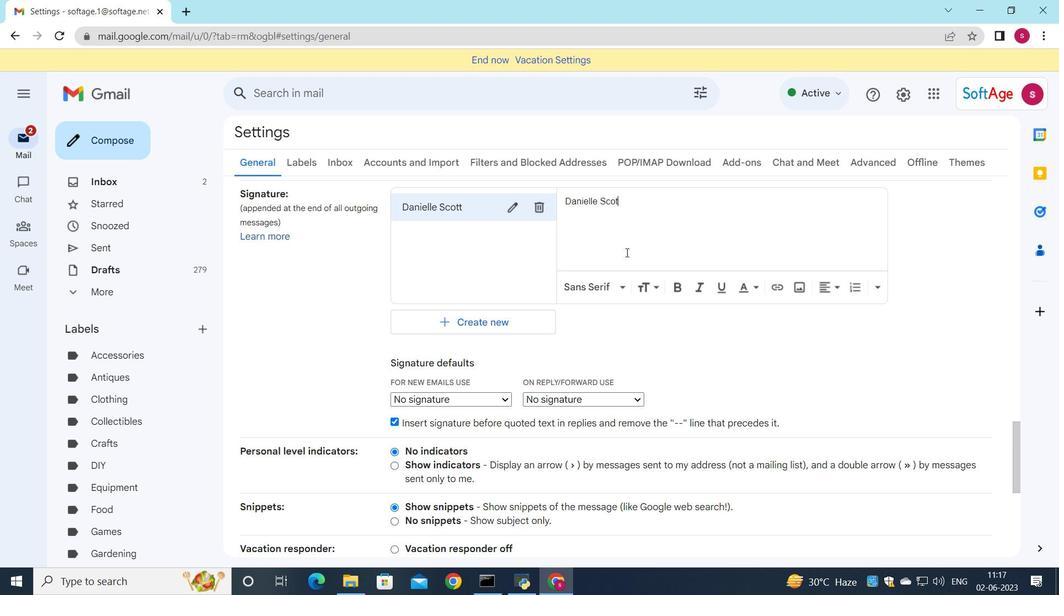 
Action: Mouse moved to (480, 401)
Screenshot: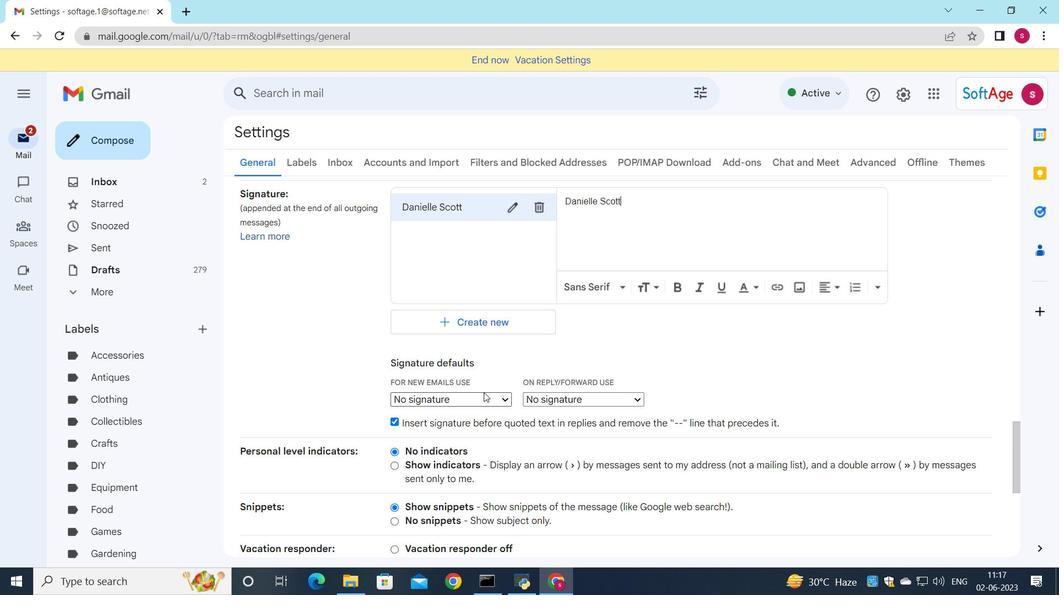 
Action: Mouse pressed left at (480, 401)
Screenshot: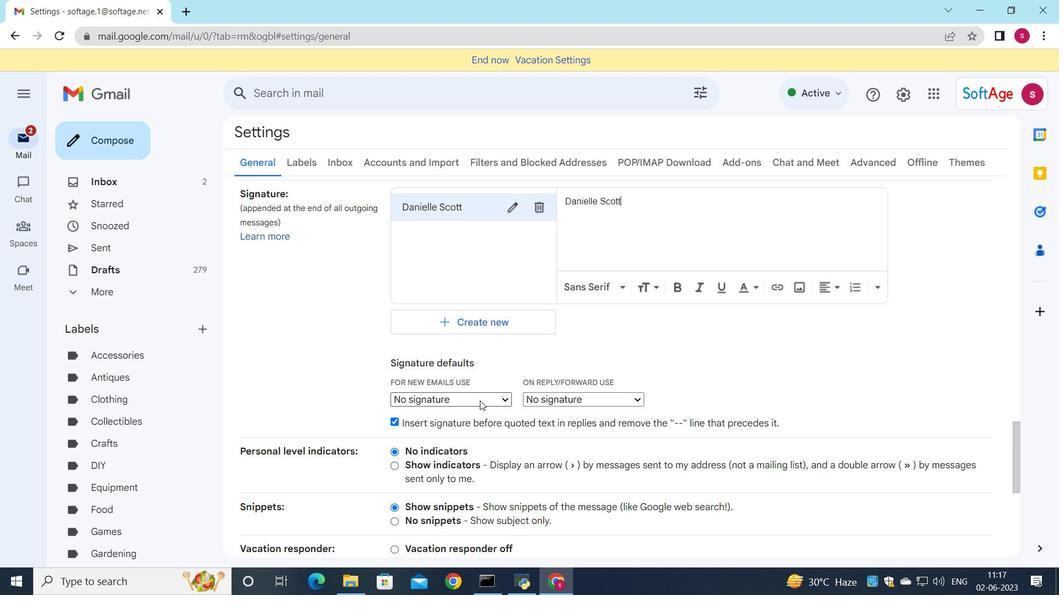 
Action: Mouse moved to (474, 428)
Screenshot: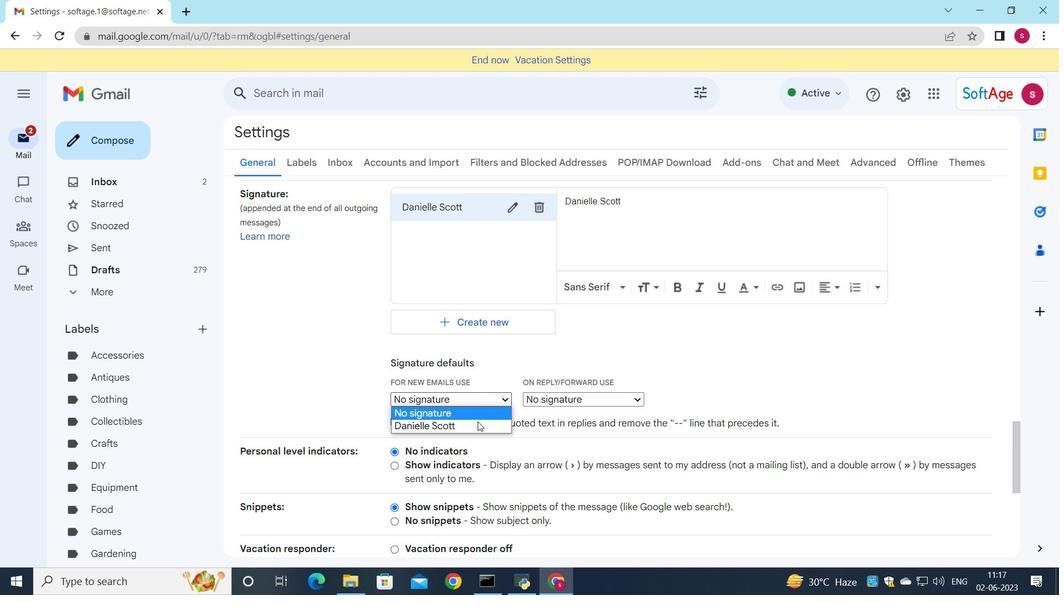 
Action: Mouse pressed left at (474, 428)
Screenshot: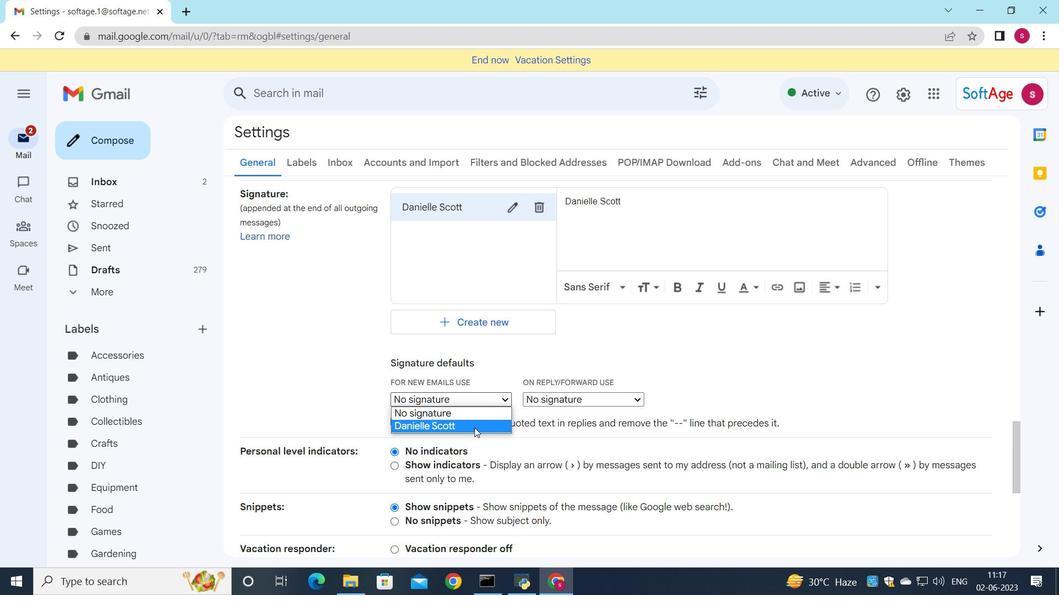 
Action: Mouse moved to (534, 400)
Screenshot: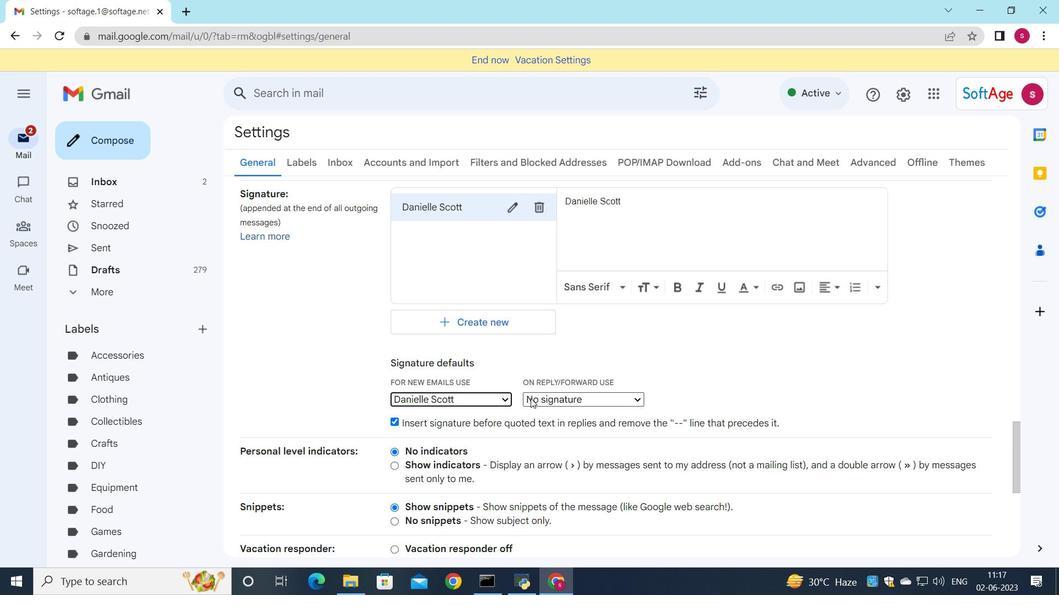 
Action: Mouse pressed left at (534, 400)
Screenshot: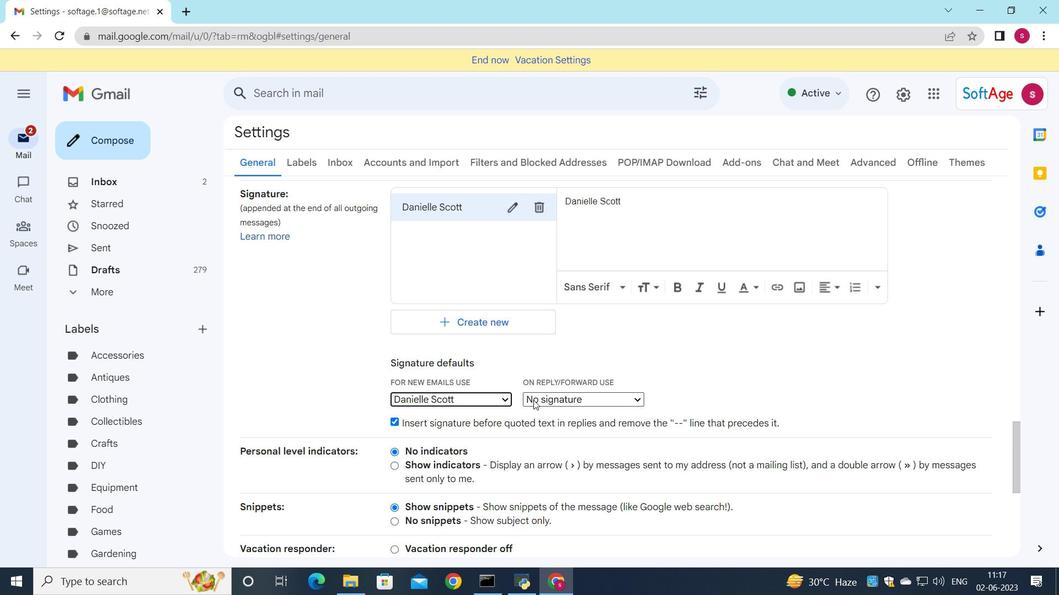 
Action: Mouse moved to (539, 424)
Screenshot: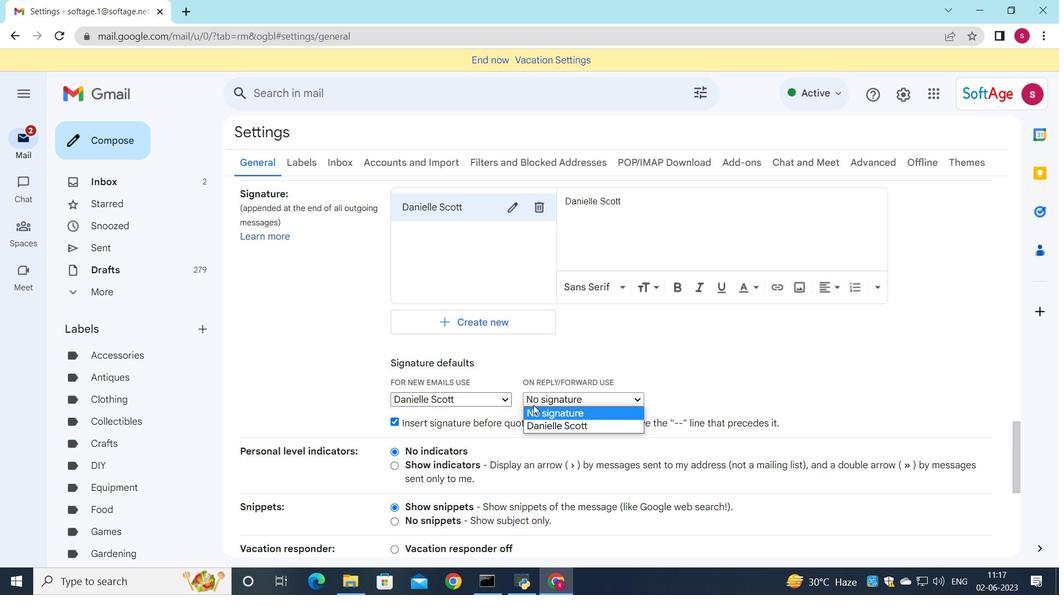 
Action: Mouse pressed left at (539, 424)
Screenshot: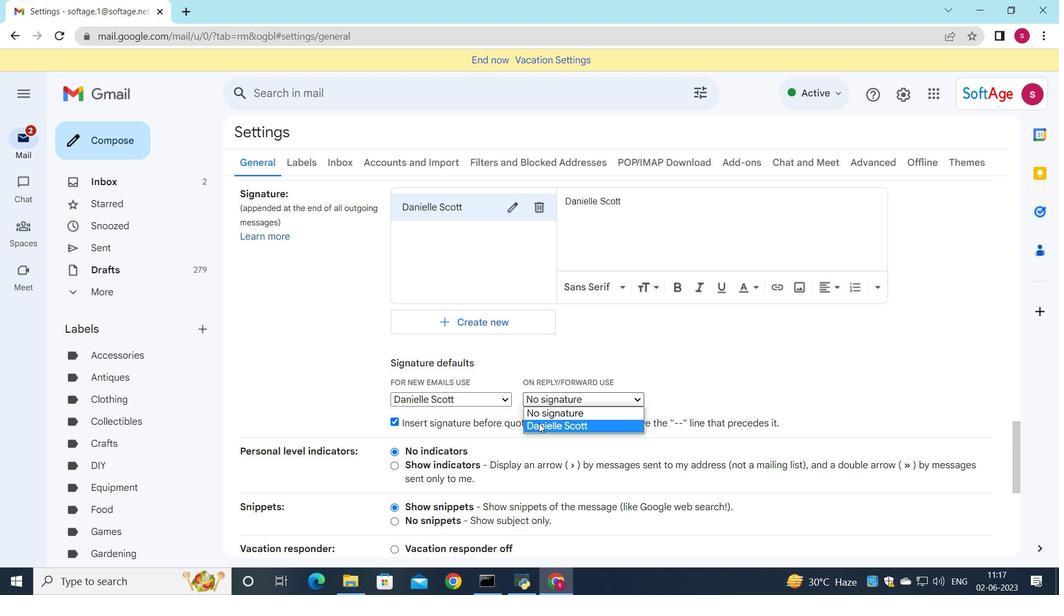 
Action: Mouse moved to (514, 377)
Screenshot: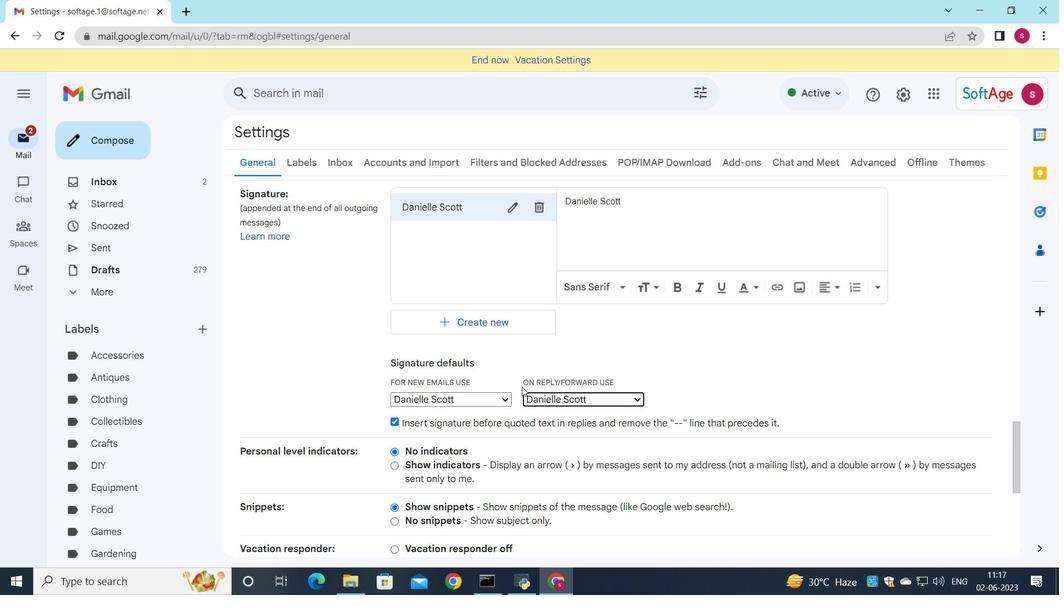 
Action: Mouse scrolled (514, 376) with delta (0, 0)
Screenshot: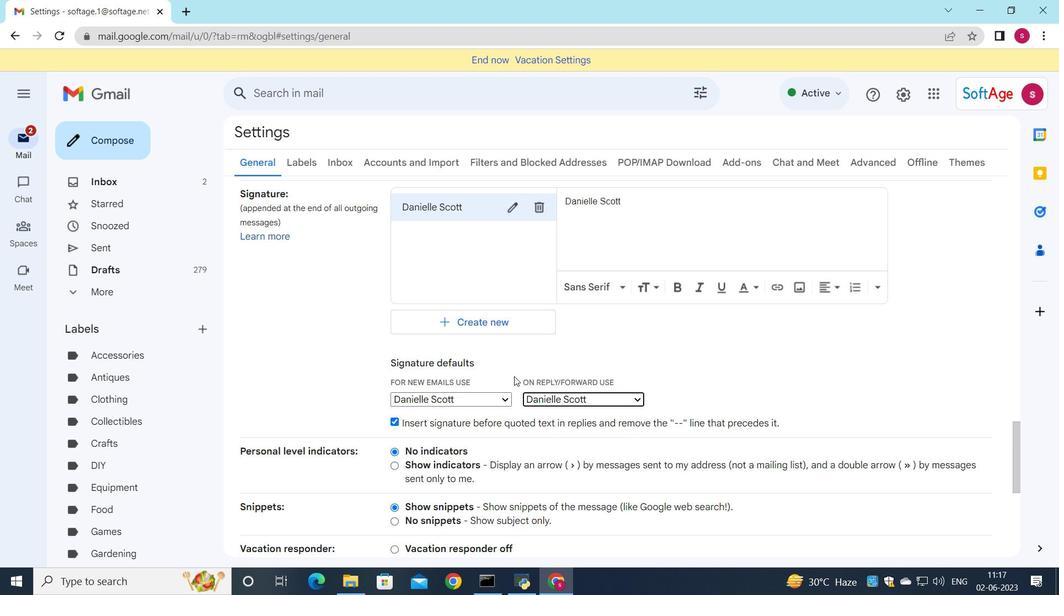 
Action: Mouse scrolled (514, 376) with delta (0, 0)
Screenshot: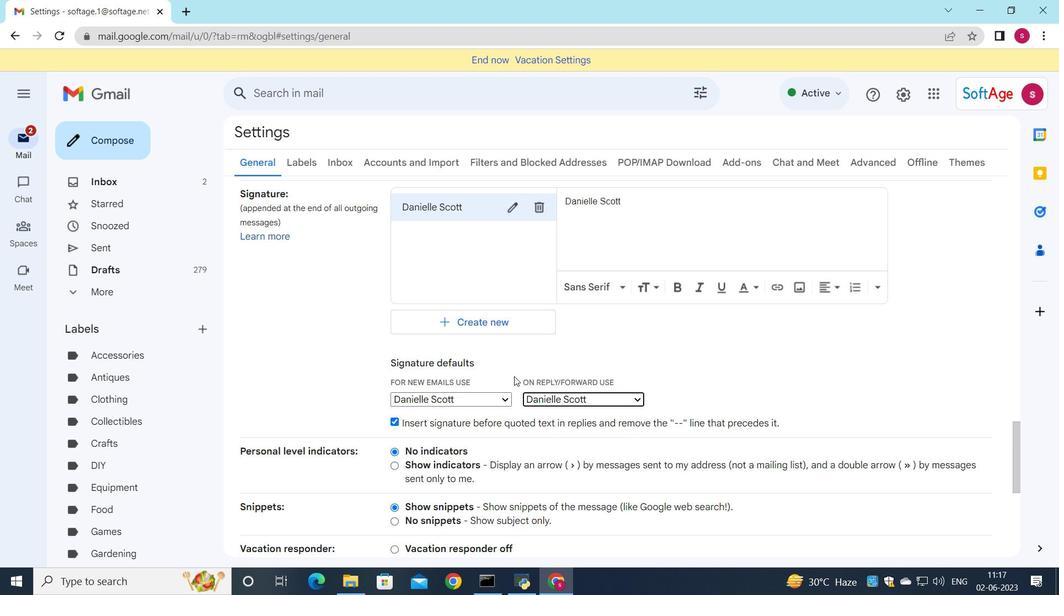 
Action: Mouse scrolled (514, 376) with delta (0, 0)
Screenshot: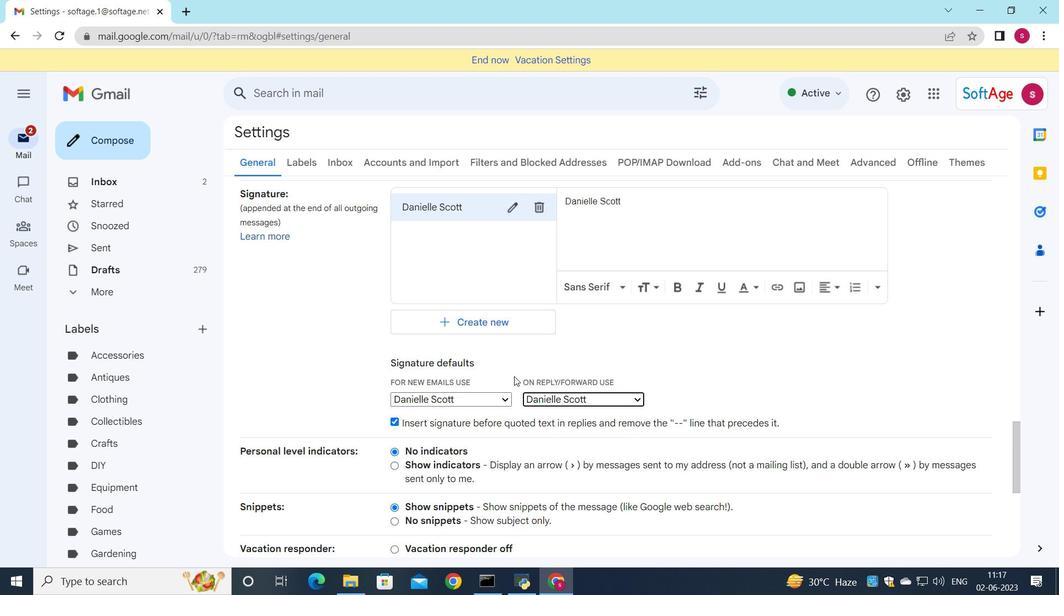 
Action: Mouse moved to (535, 422)
Screenshot: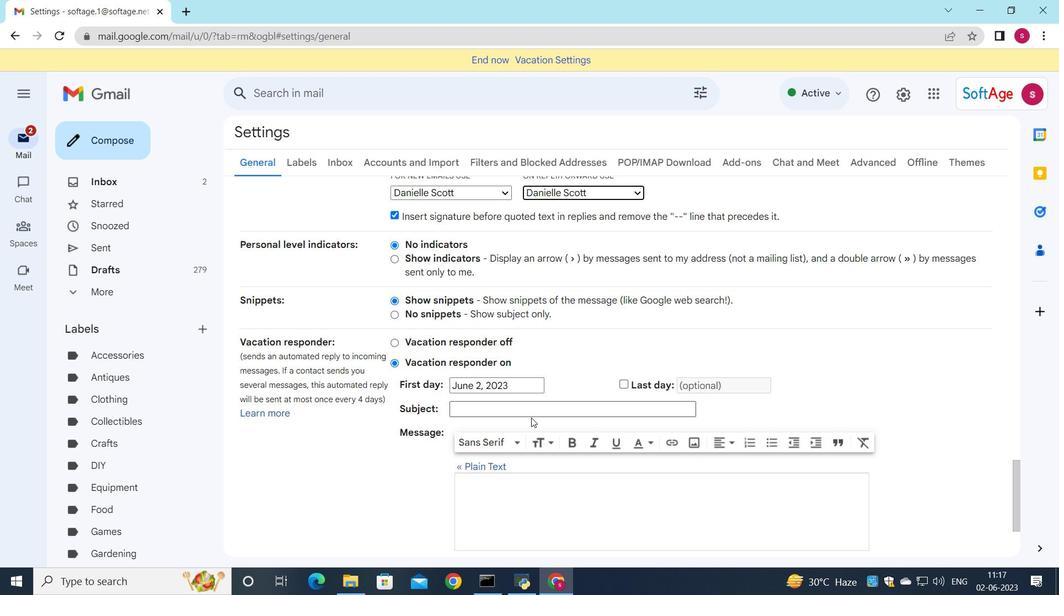 
Action: Mouse scrolled (535, 422) with delta (0, 0)
Screenshot: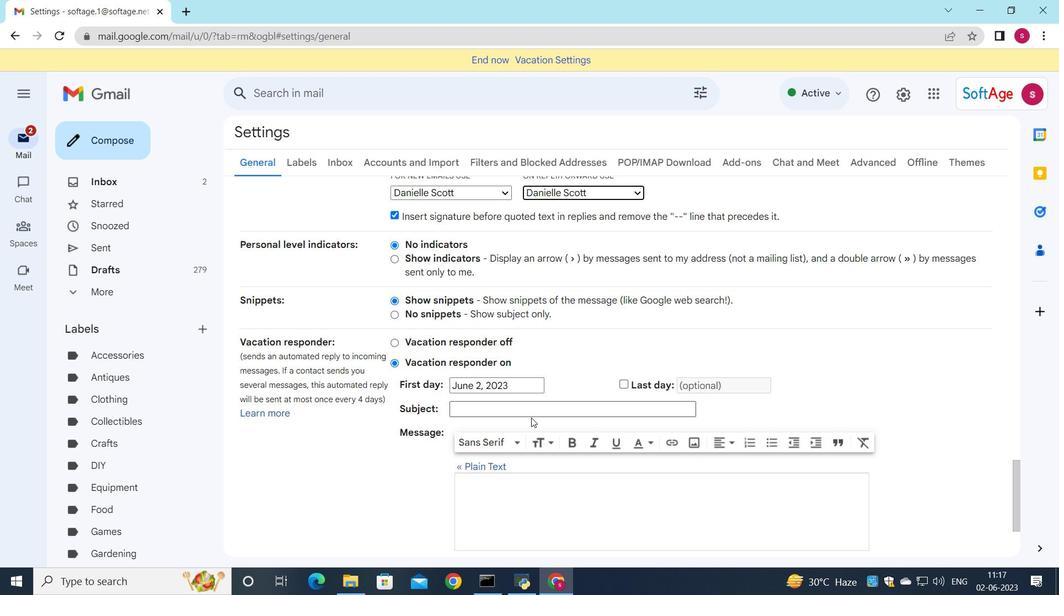 
Action: Mouse moved to (535, 422)
Screenshot: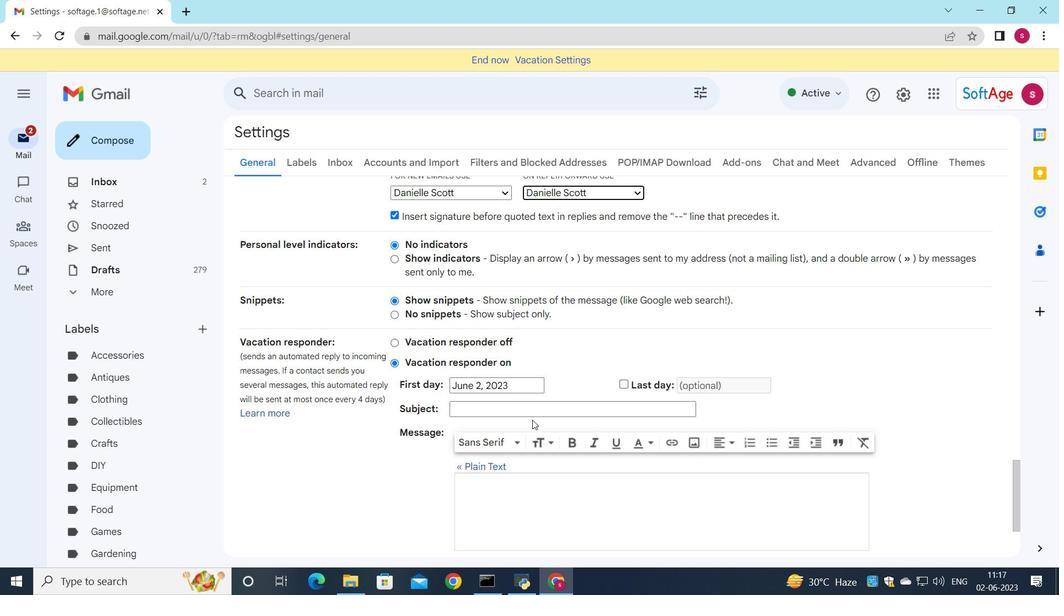 
Action: Mouse scrolled (535, 422) with delta (0, 0)
Screenshot: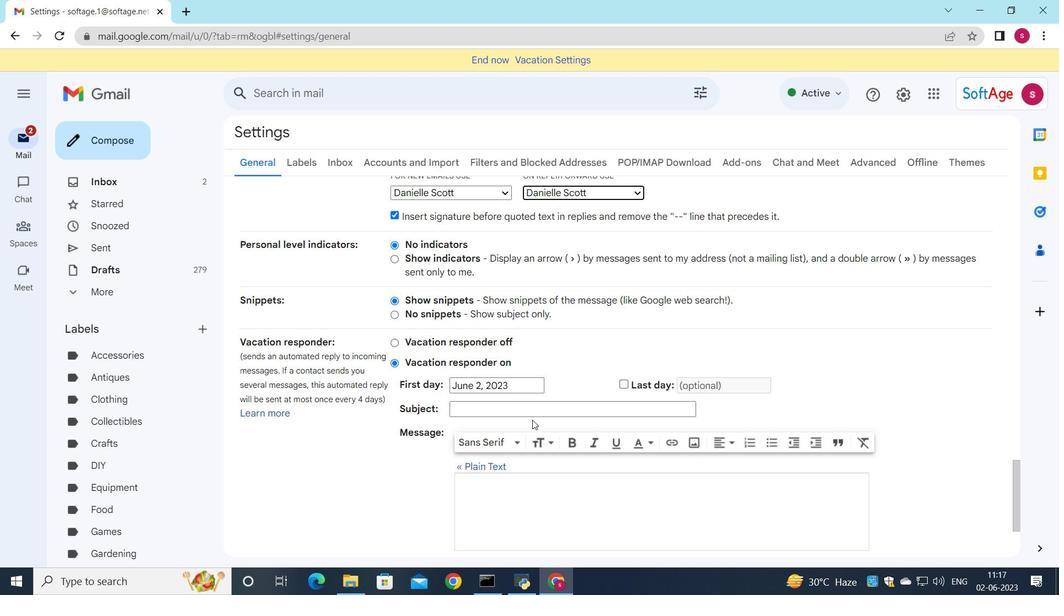 
Action: Mouse moved to (543, 432)
Screenshot: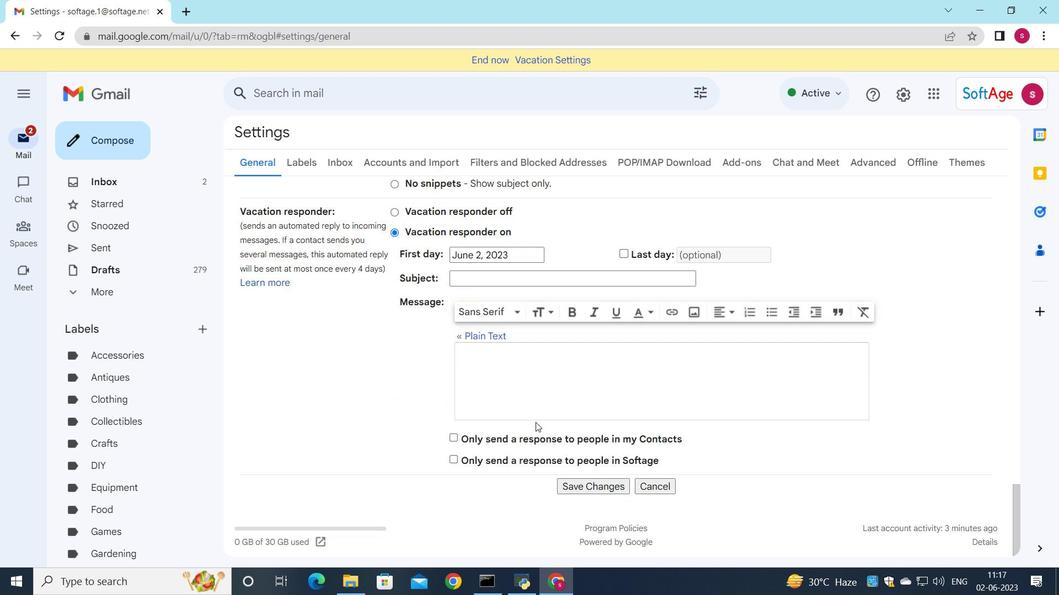 
Action: Mouse scrolled (543, 432) with delta (0, 0)
Screenshot: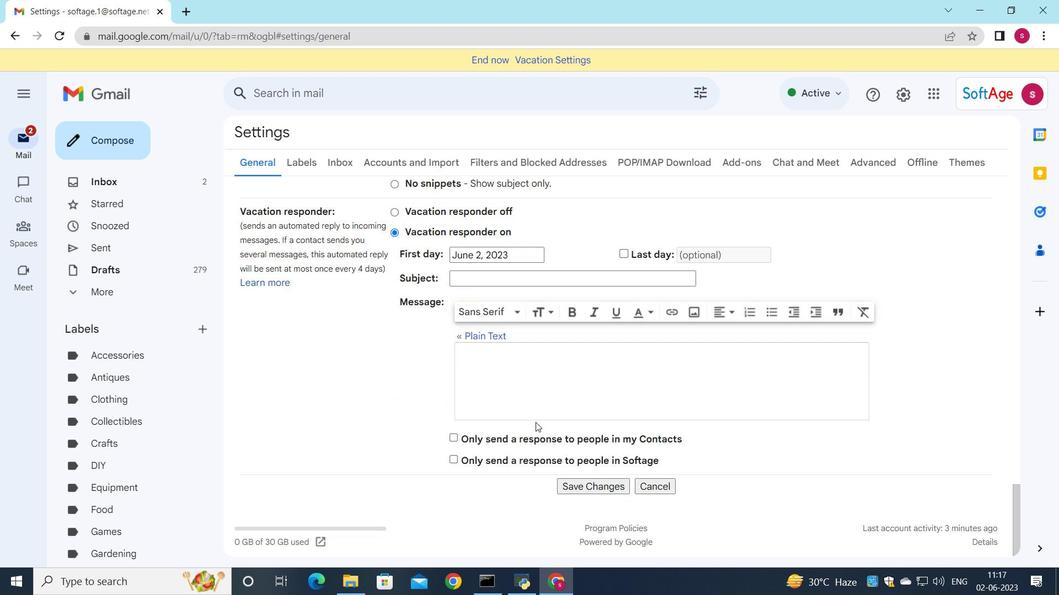 
Action: Mouse moved to (543, 435)
Screenshot: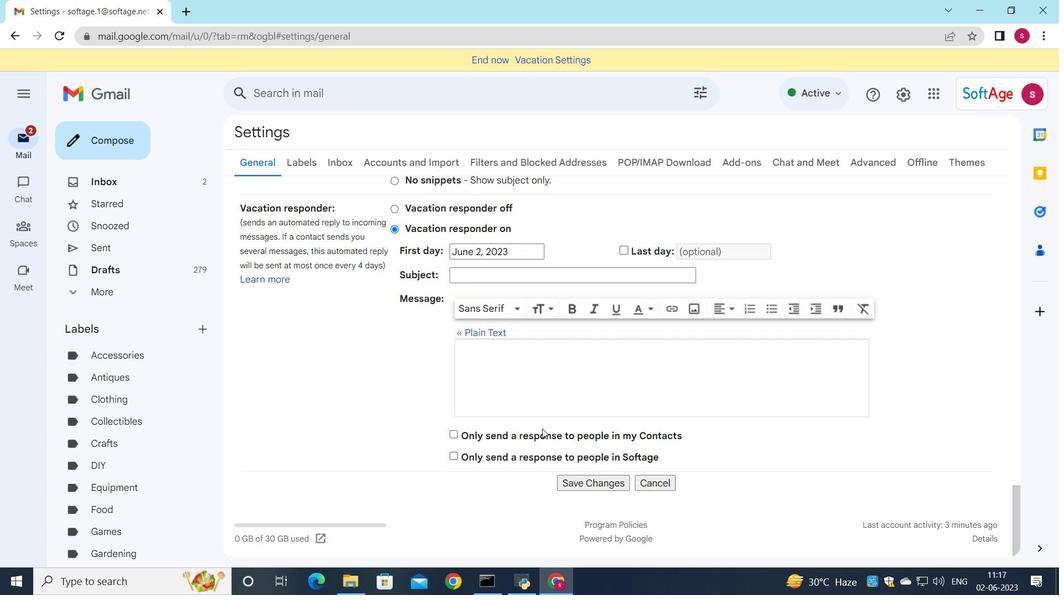 
Action: Mouse scrolled (543, 435) with delta (0, 0)
Screenshot: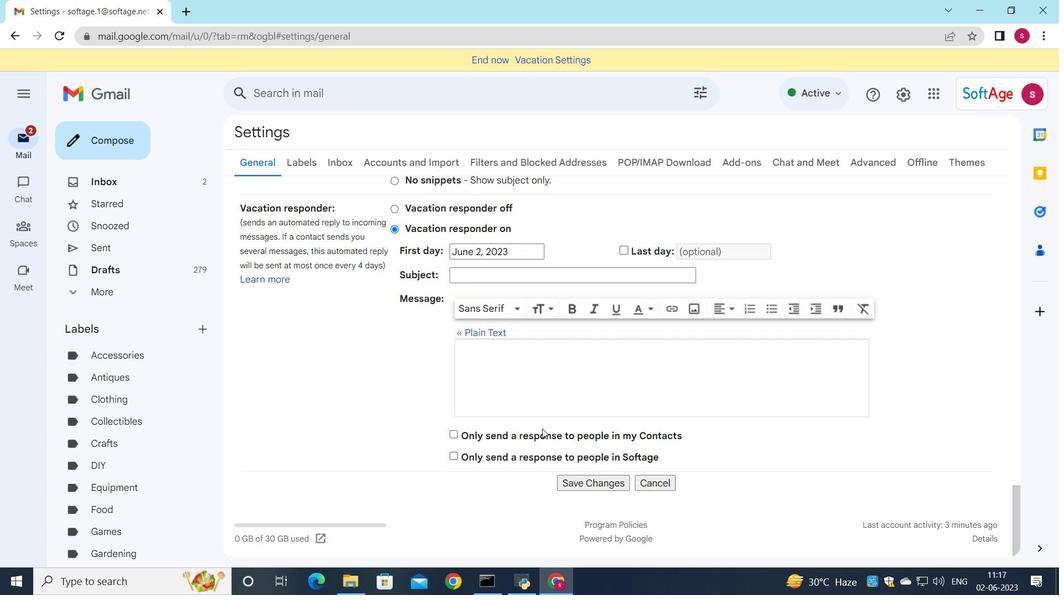 
Action: Mouse moved to (544, 441)
Screenshot: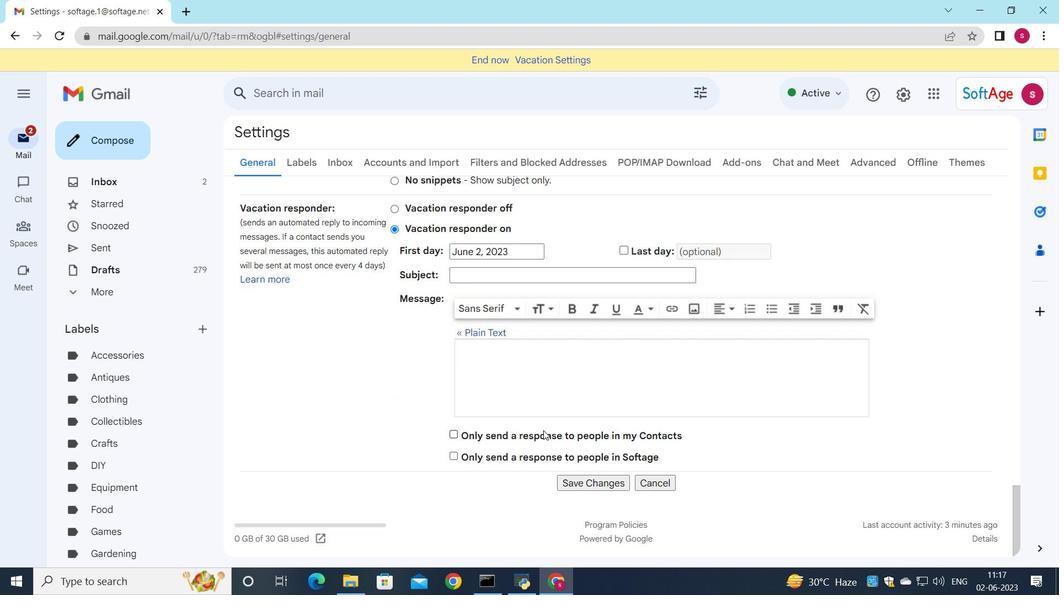 
Action: Mouse scrolled (544, 440) with delta (0, 0)
Screenshot: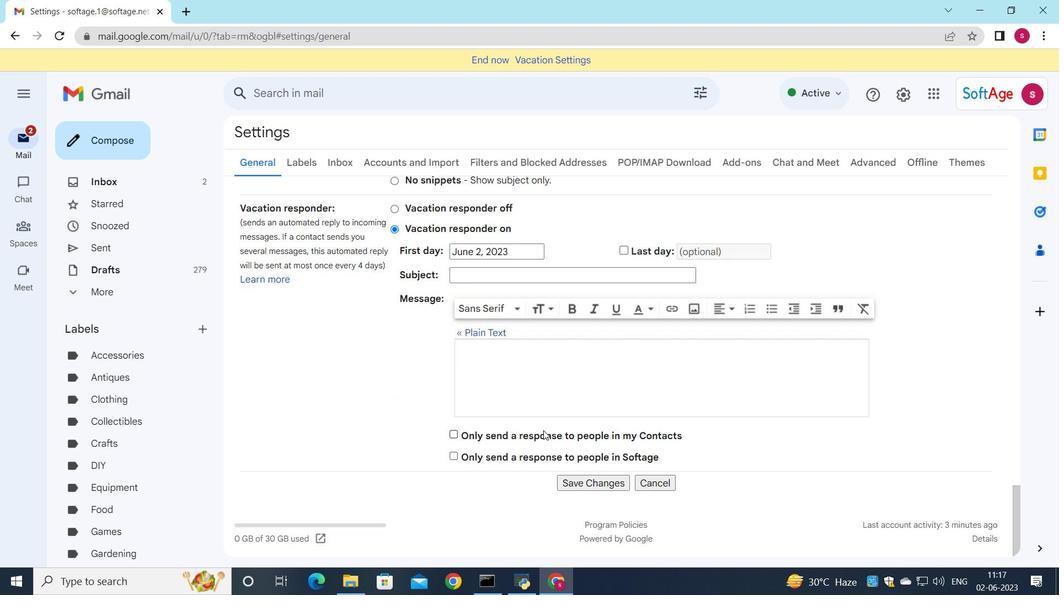
Action: Mouse moved to (575, 482)
Screenshot: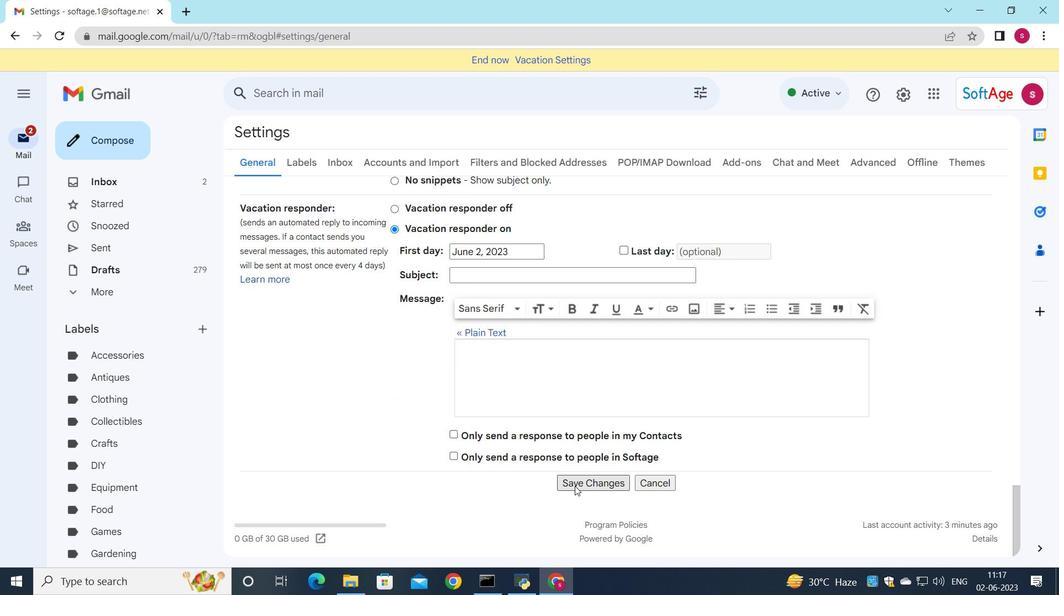 
Action: Mouse pressed left at (575, 482)
Screenshot: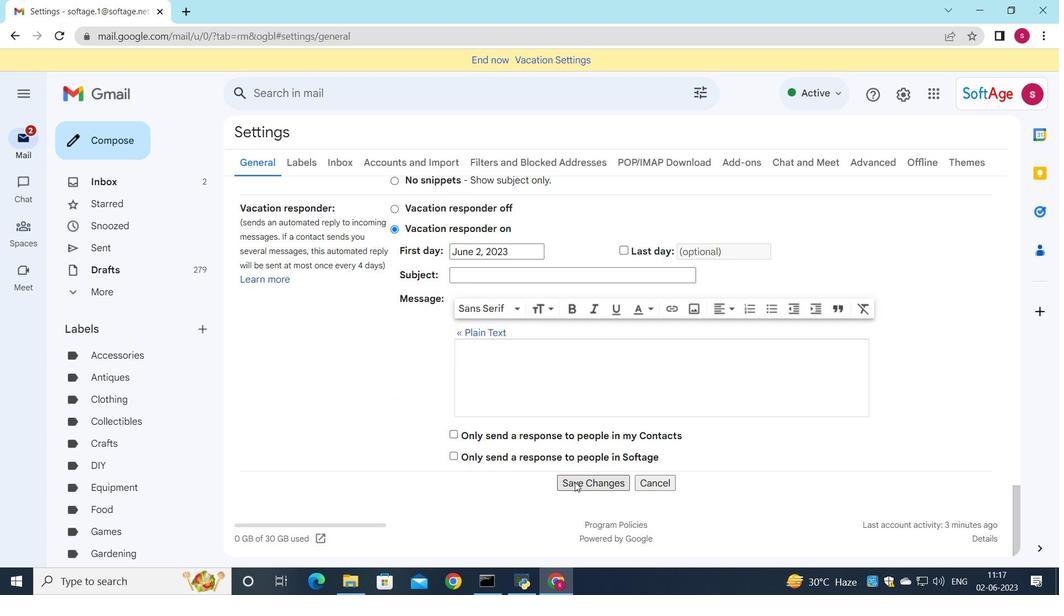 
Action: Mouse moved to (629, 508)
Screenshot: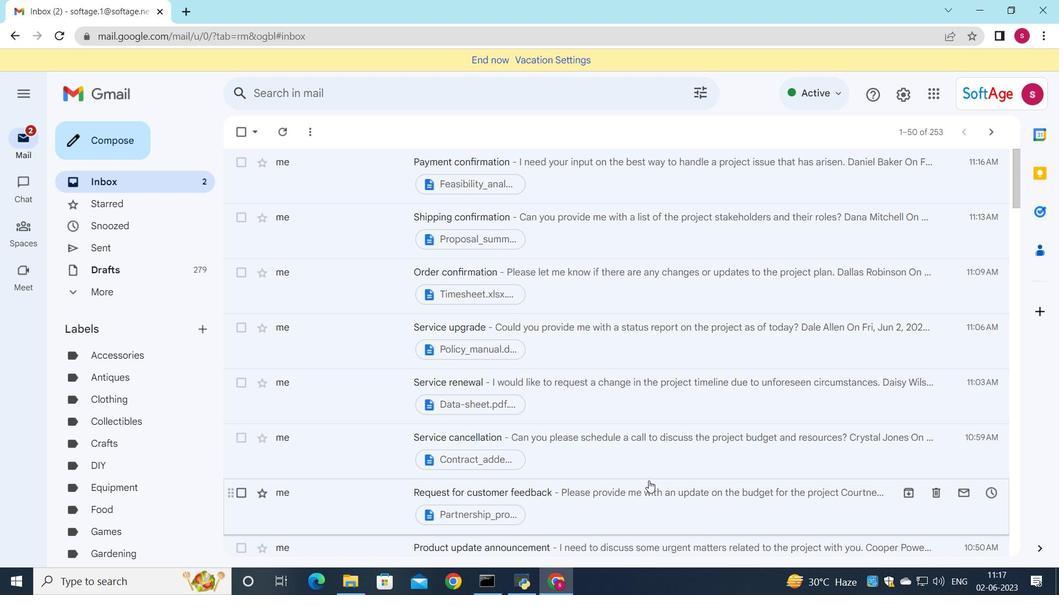 
Action: Mouse pressed left at (629, 508)
Screenshot: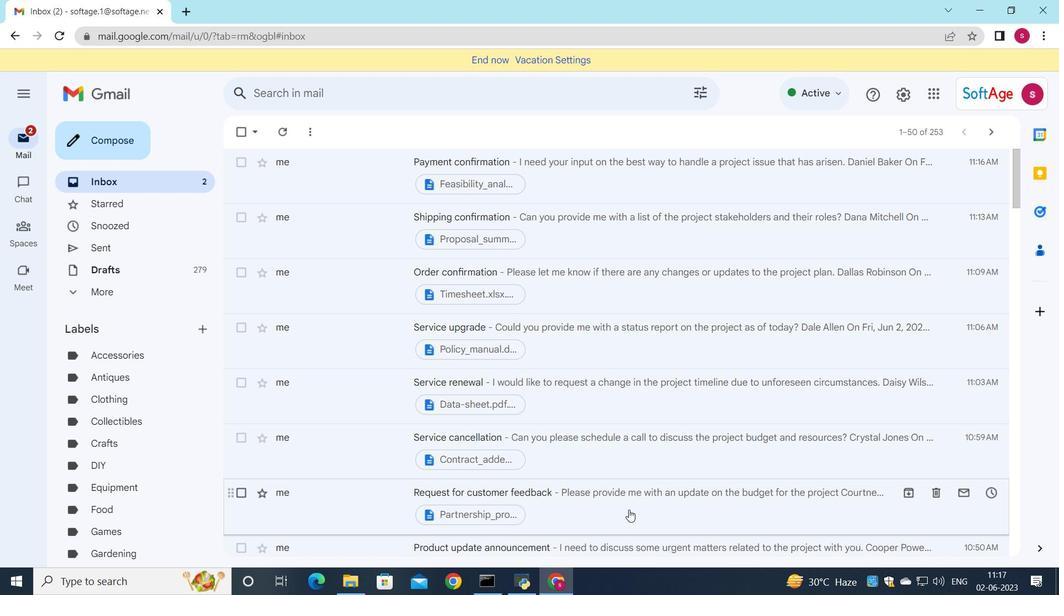 
Action: Mouse moved to (489, 449)
Screenshot: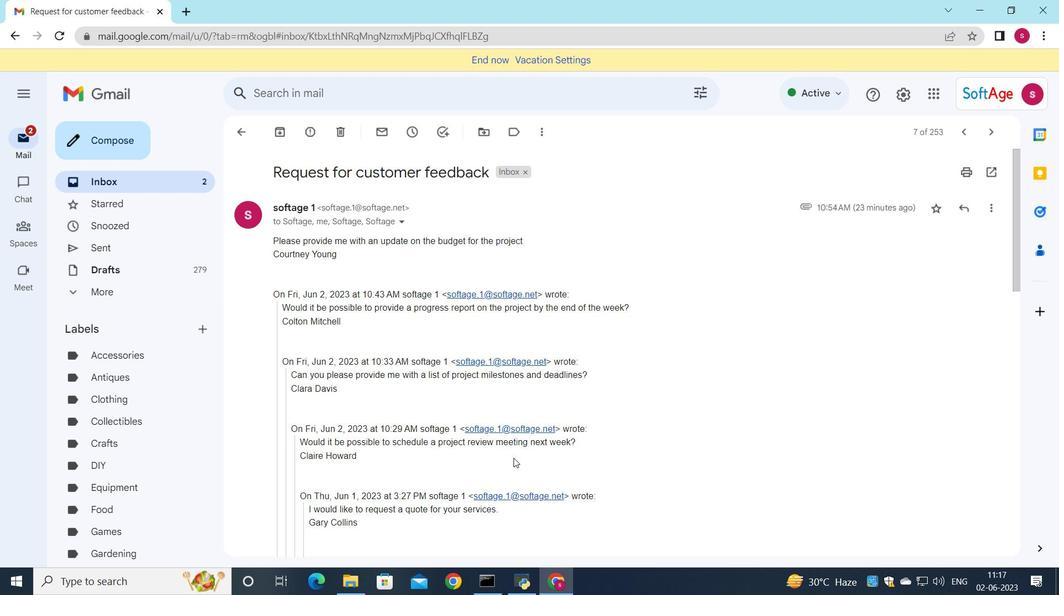 
Action: Mouse scrolled (489, 449) with delta (0, 0)
Screenshot: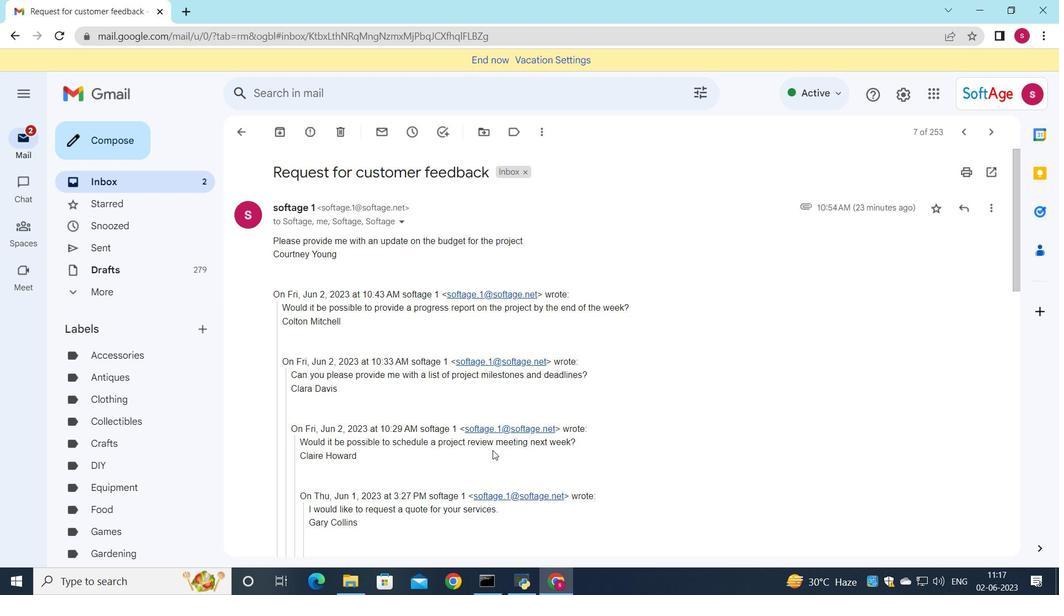 
Action: Mouse scrolled (489, 449) with delta (0, 0)
Screenshot: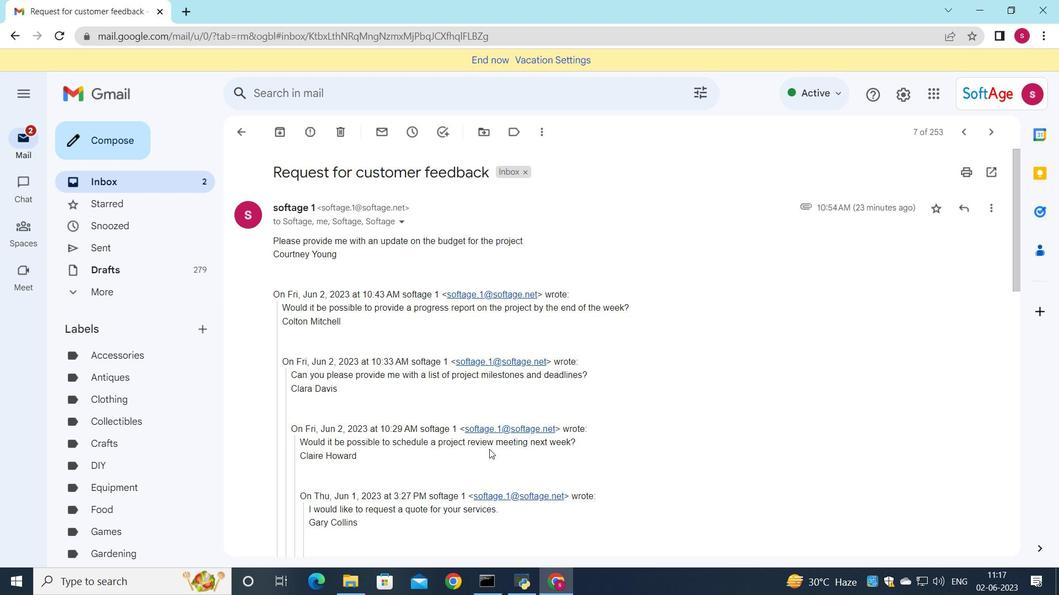 
Action: Mouse moved to (487, 451)
Screenshot: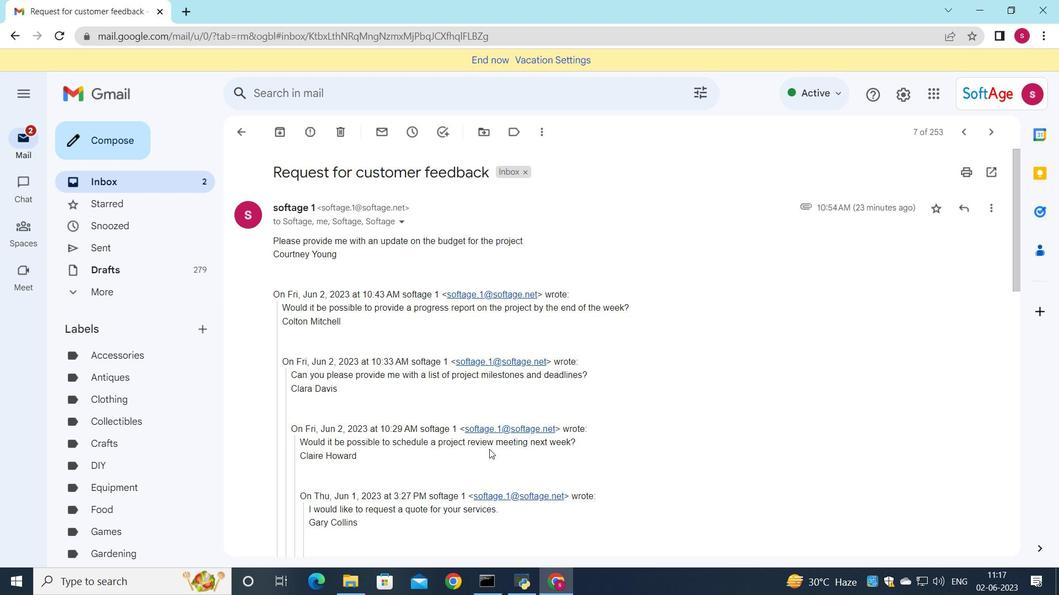 
Action: Mouse scrolled (487, 451) with delta (0, 0)
Screenshot: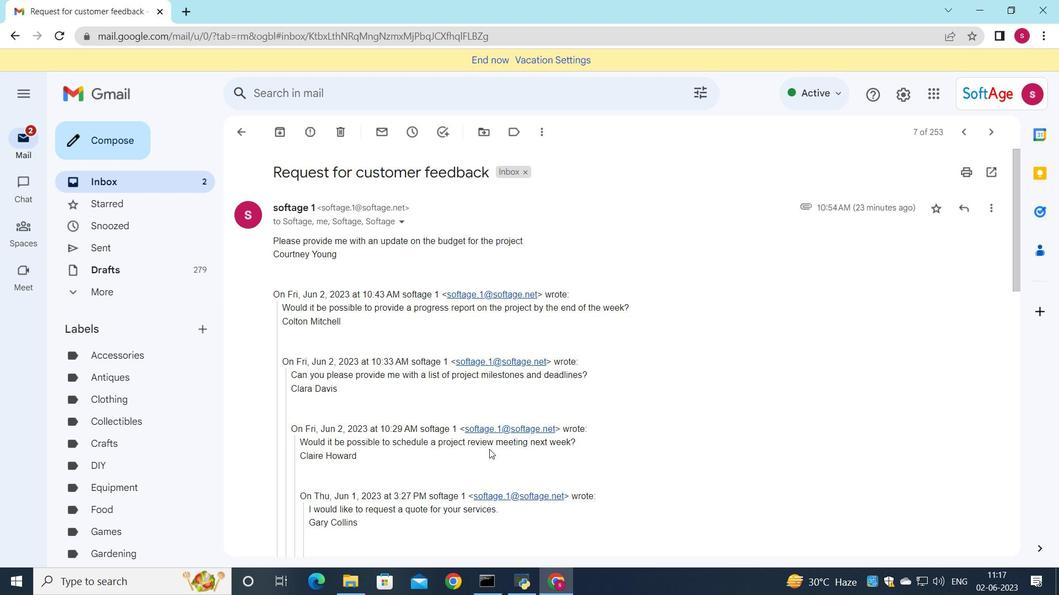 
Action: Mouse moved to (487, 457)
Screenshot: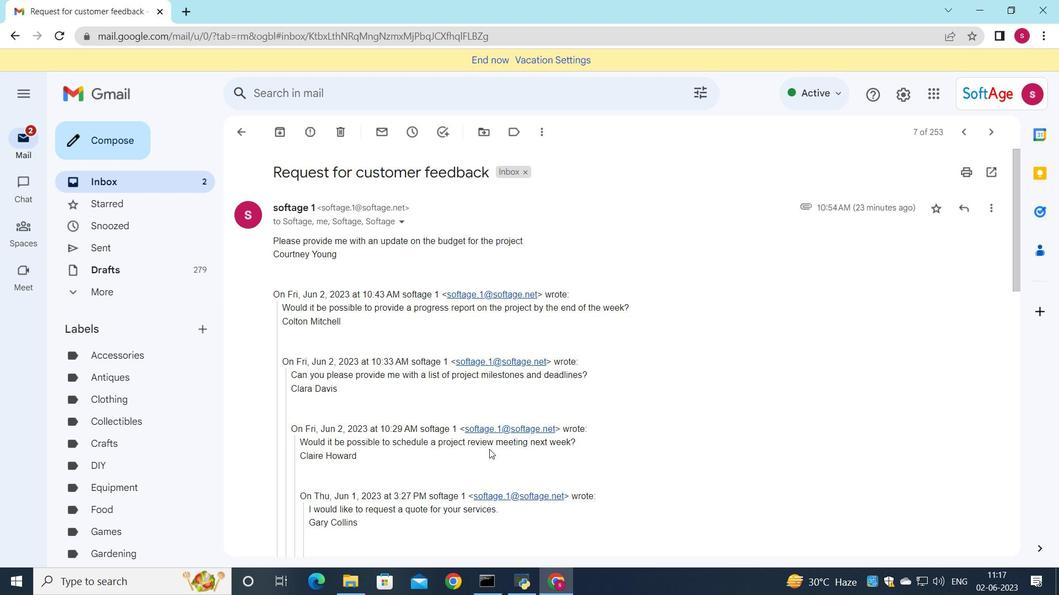 
Action: Mouse scrolled (487, 457) with delta (0, 0)
Screenshot: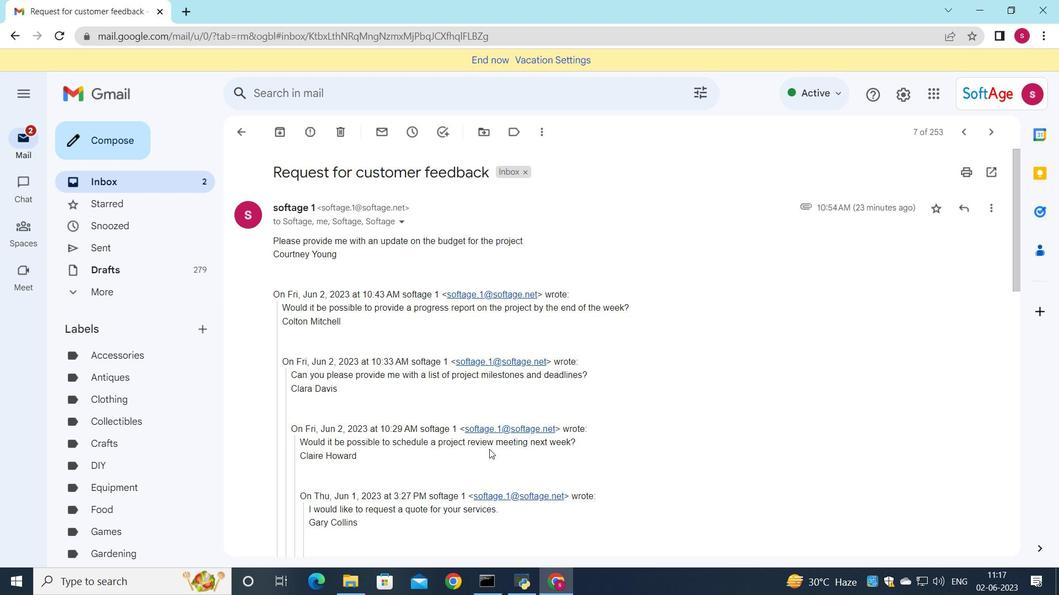 
Action: Mouse moved to (487, 466)
Screenshot: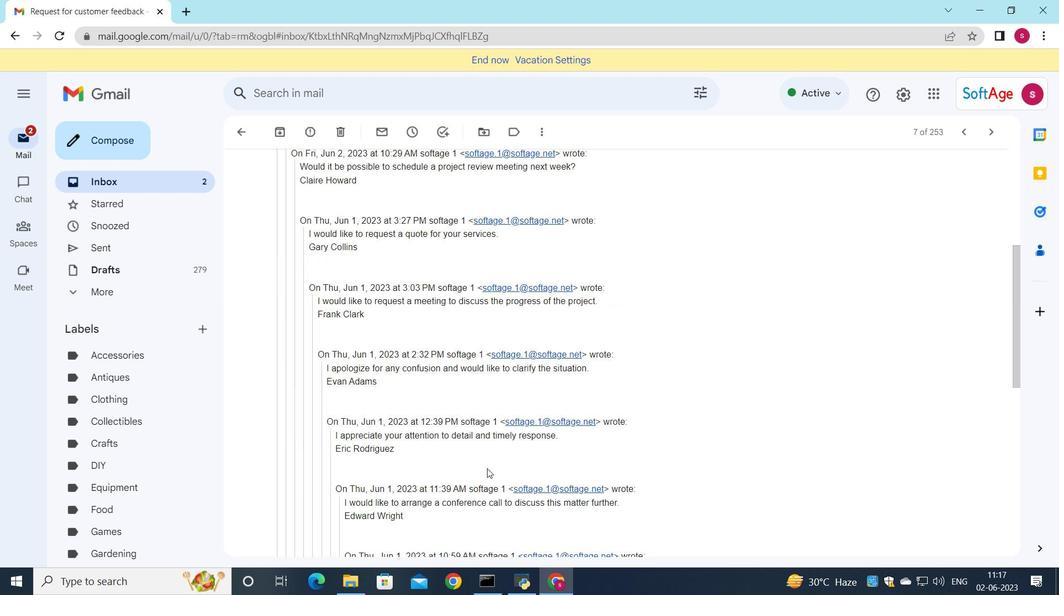 
Action: Mouse scrolled (487, 466) with delta (0, 0)
Screenshot: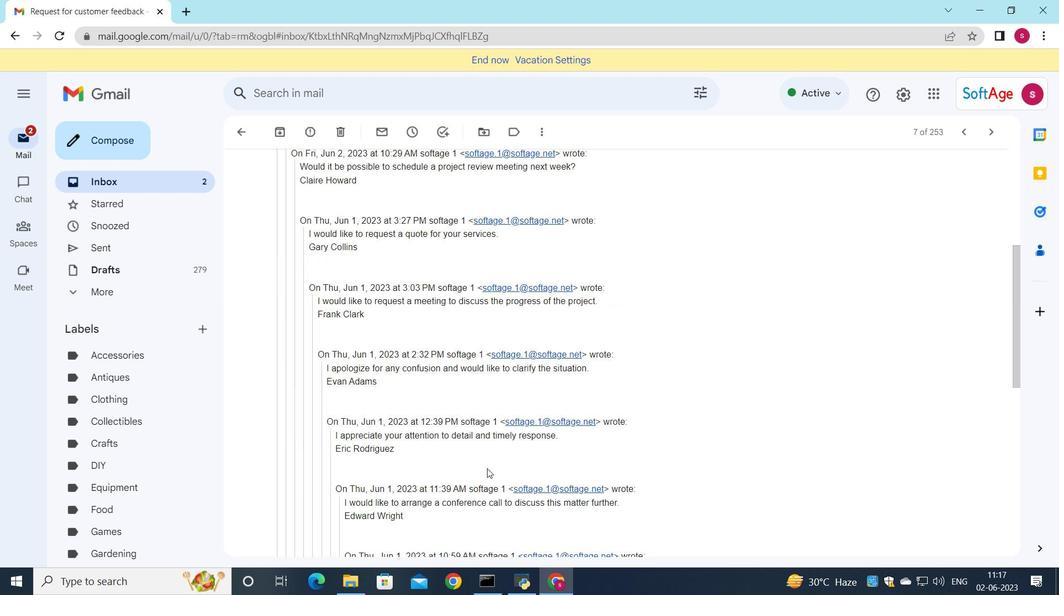 
Action: Mouse scrolled (487, 466) with delta (0, 0)
Screenshot: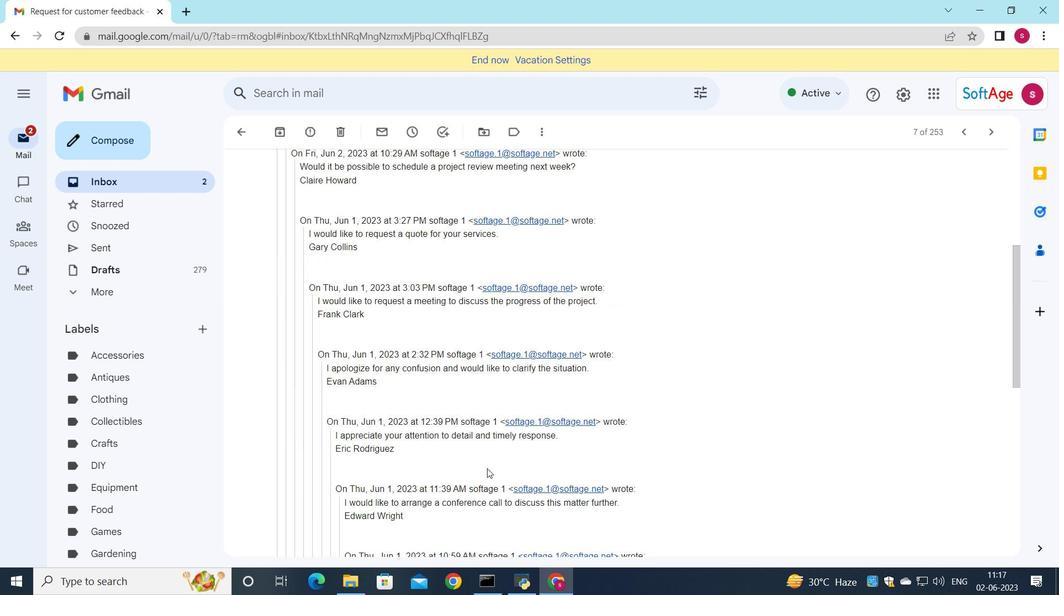 
Action: Mouse scrolled (487, 466) with delta (0, 0)
Screenshot: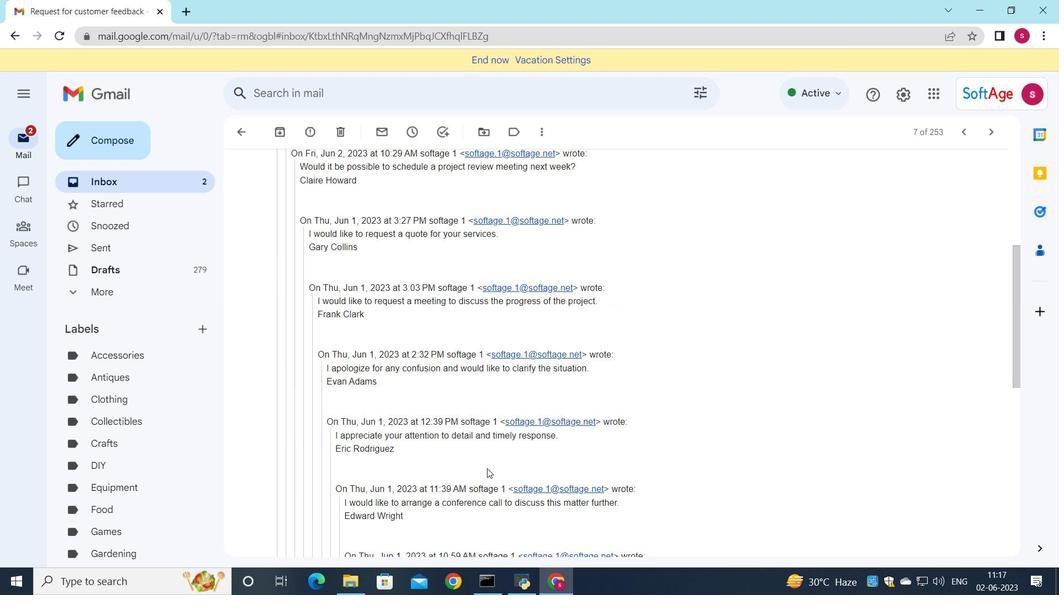 
Action: Mouse moved to (487, 466)
Screenshot: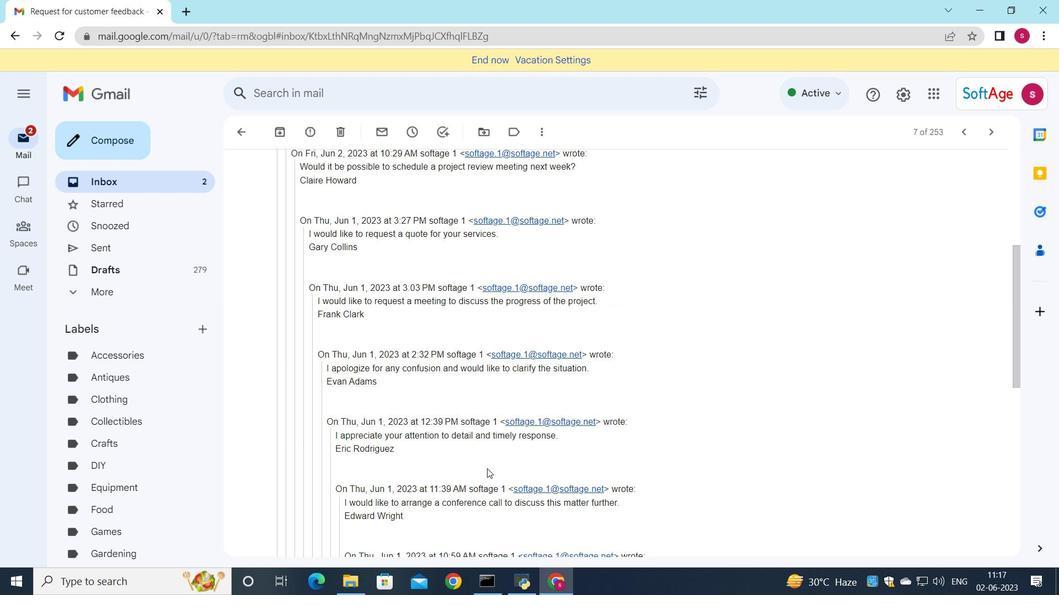 
Action: Mouse scrolled (487, 466) with delta (0, 0)
Screenshot: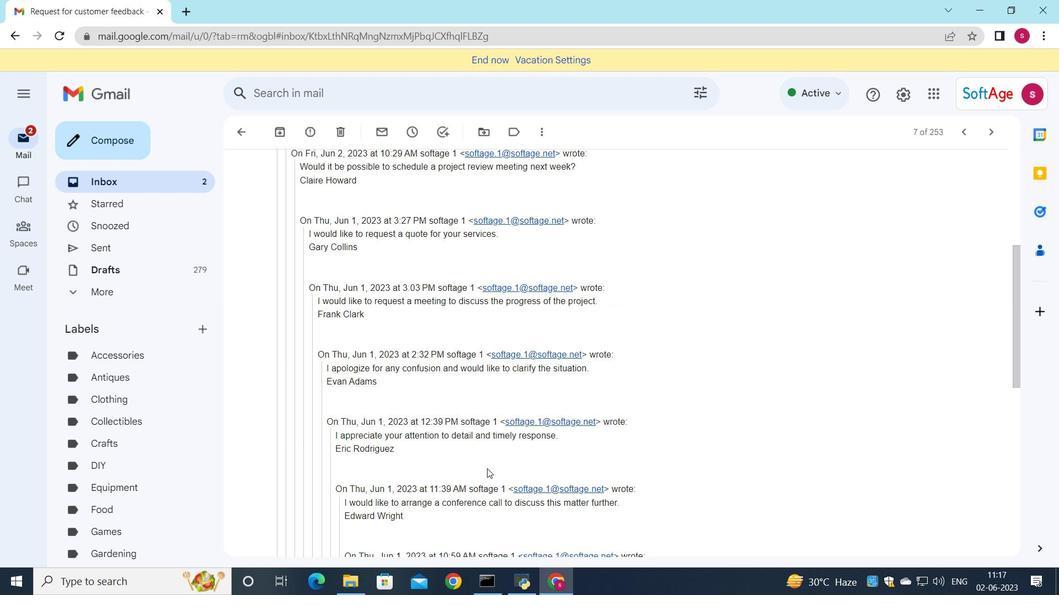 
Action: Mouse moved to (465, 489)
Screenshot: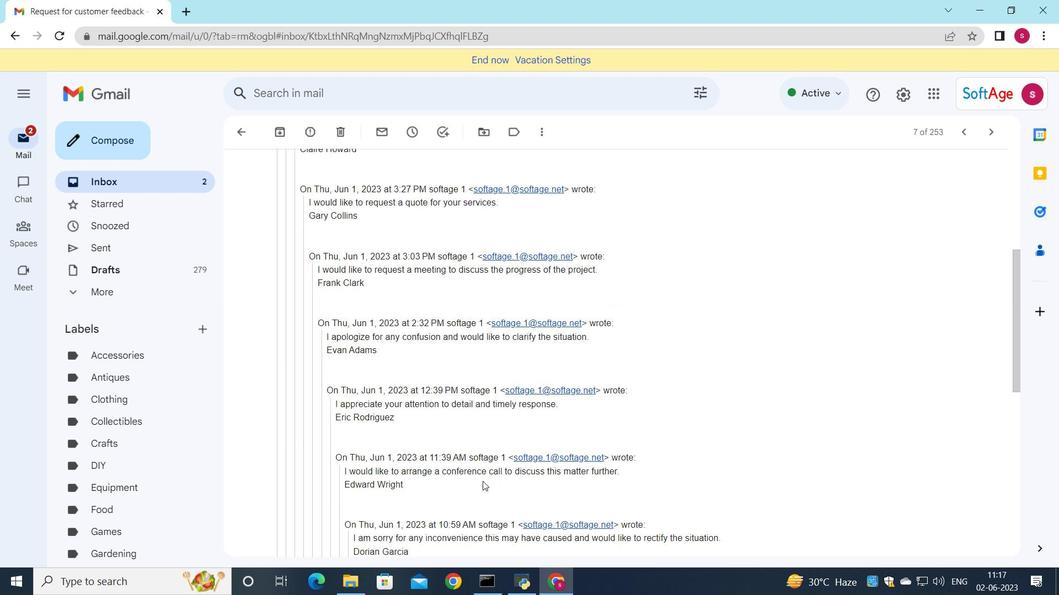 
Action: Mouse scrolled (465, 489) with delta (0, 0)
Screenshot: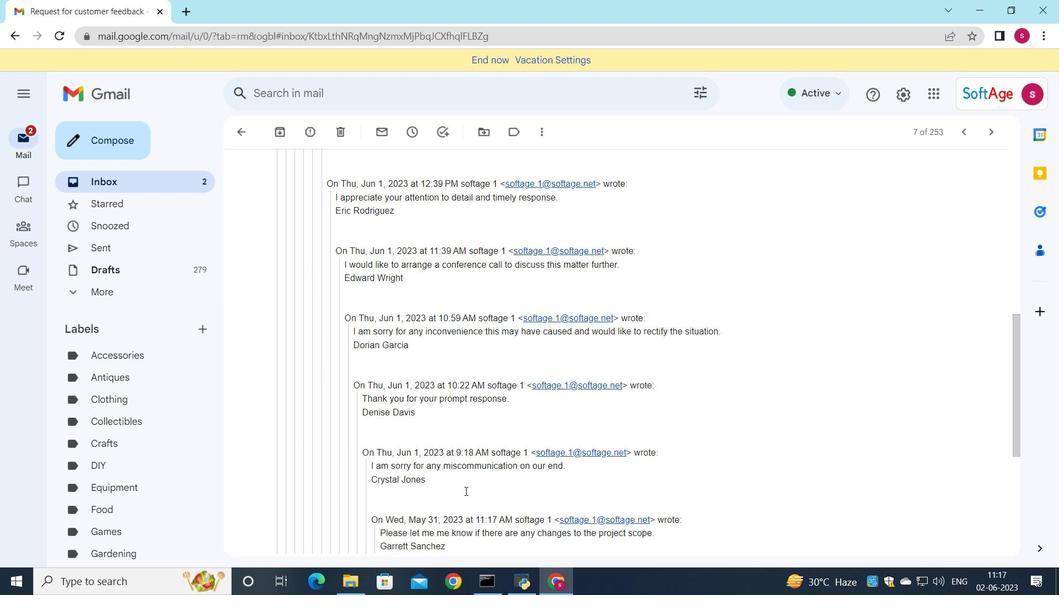 
Action: Mouse scrolled (465, 489) with delta (0, 0)
Screenshot: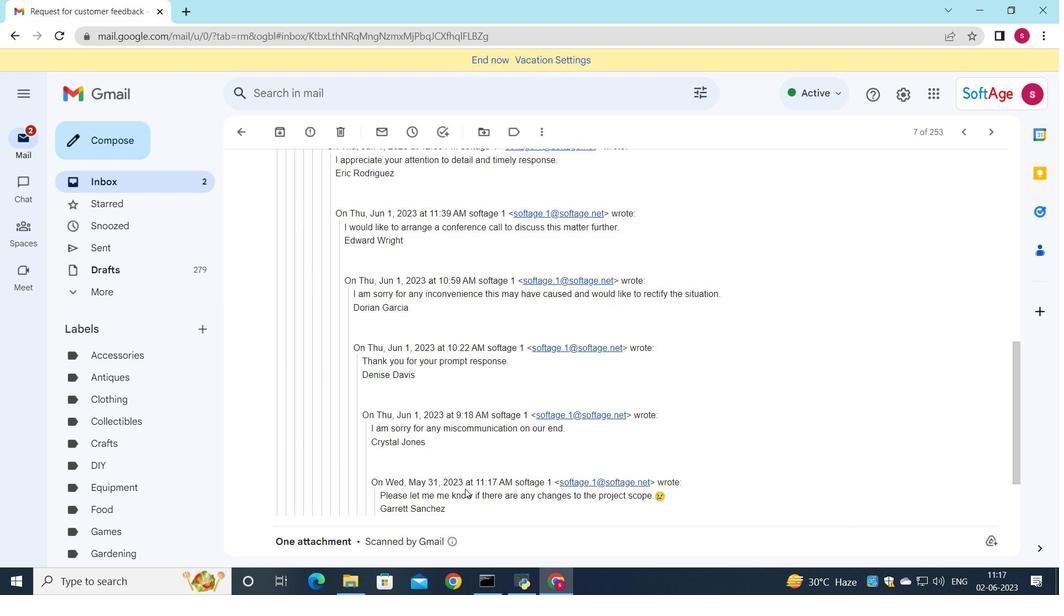 
Action: Mouse scrolled (465, 489) with delta (0, 0)
Screenshot: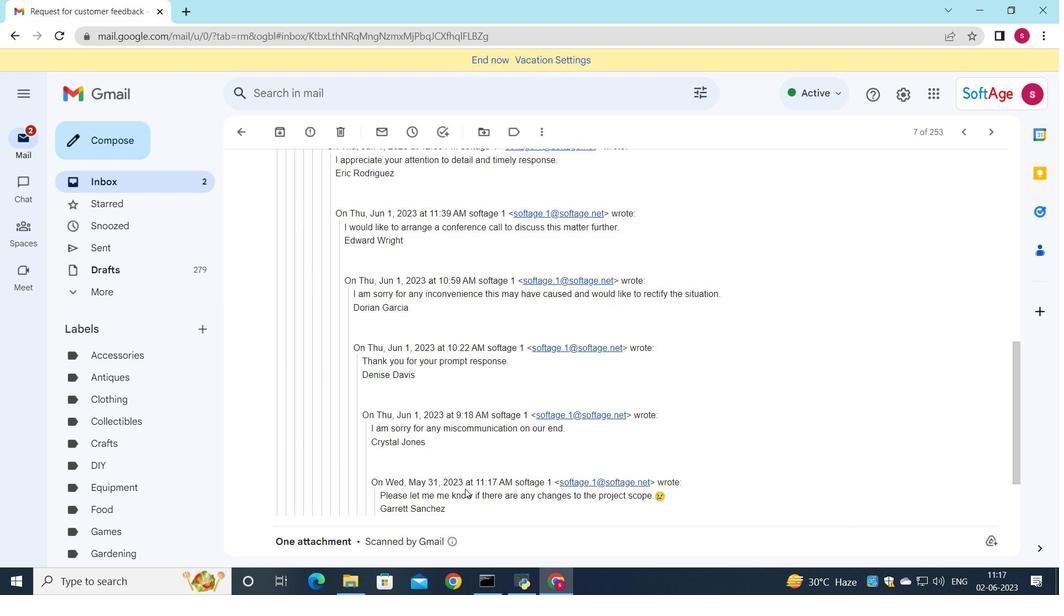 
Action: Mouse scrolled (465, 489) with delta (0, 0)
Screenshot: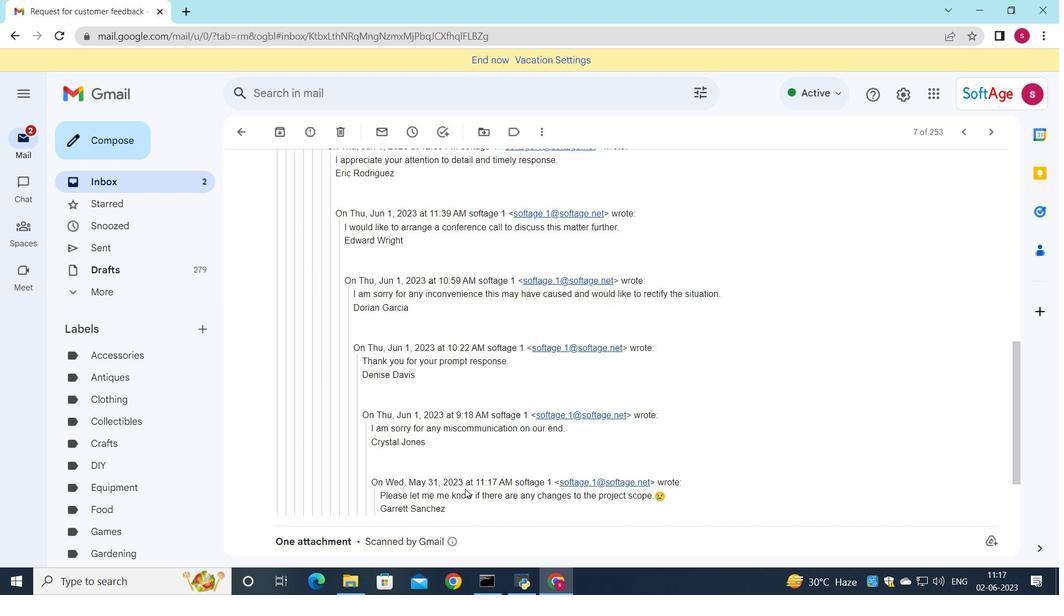 
Action: Mouse moved to (322, 478)
Screenshot: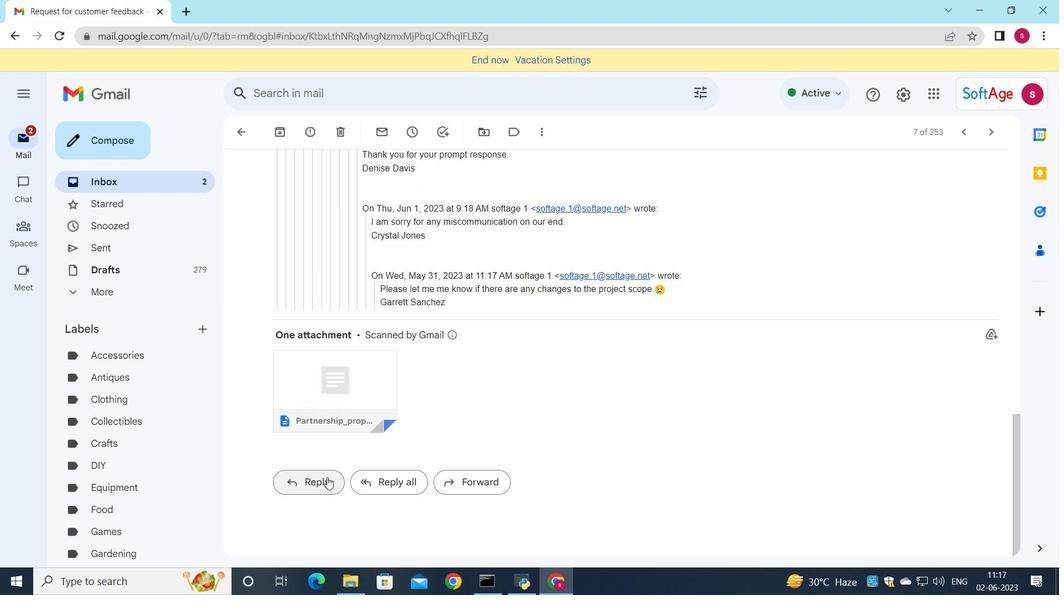 
Action: Mouse pressed left at (322, 478)
Screenshot: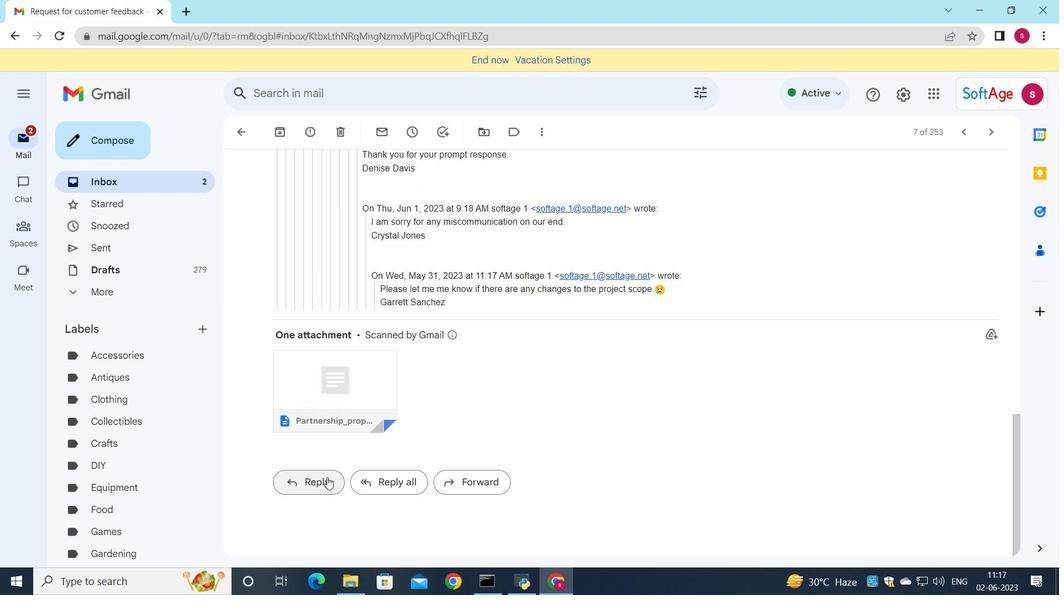 
Action: Mouse moved to (302, 377)
Screenshot: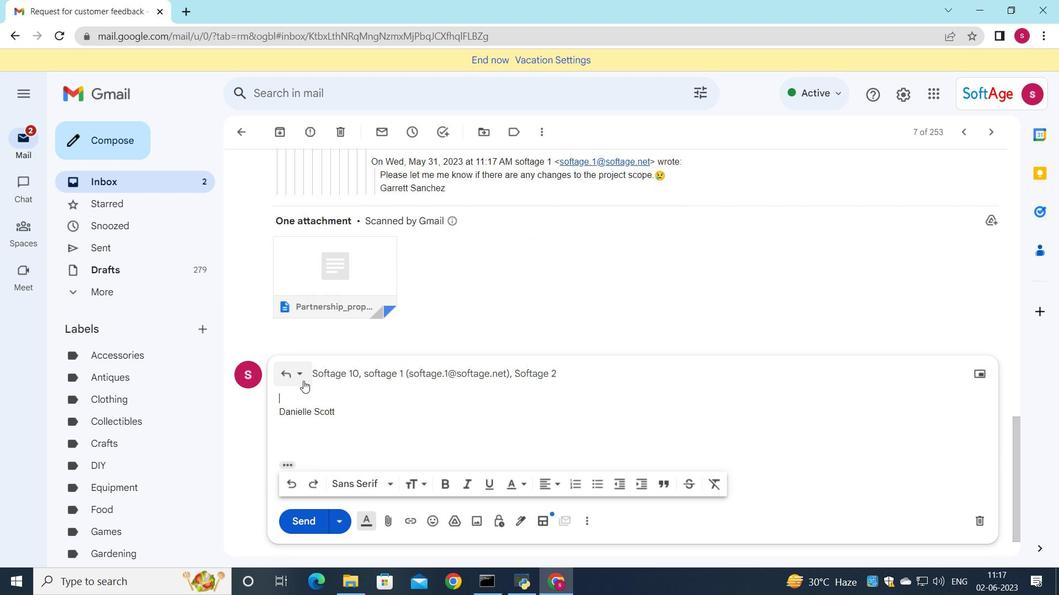 
Action: Mouse pressed left at (302, 377)
Screenshot: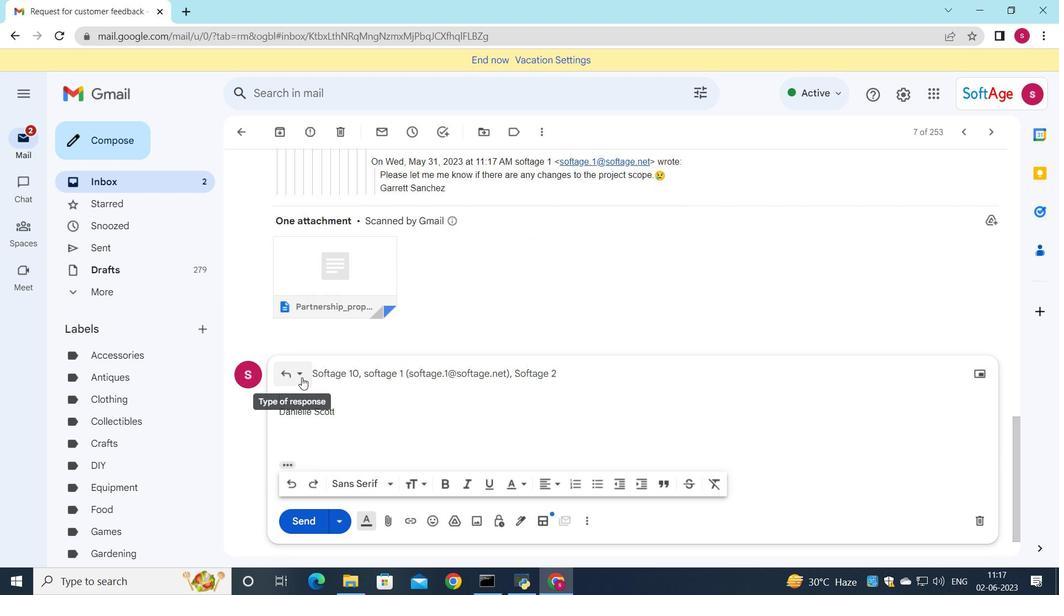 
Action: Mouse moved to (331, 470)
Screenshot: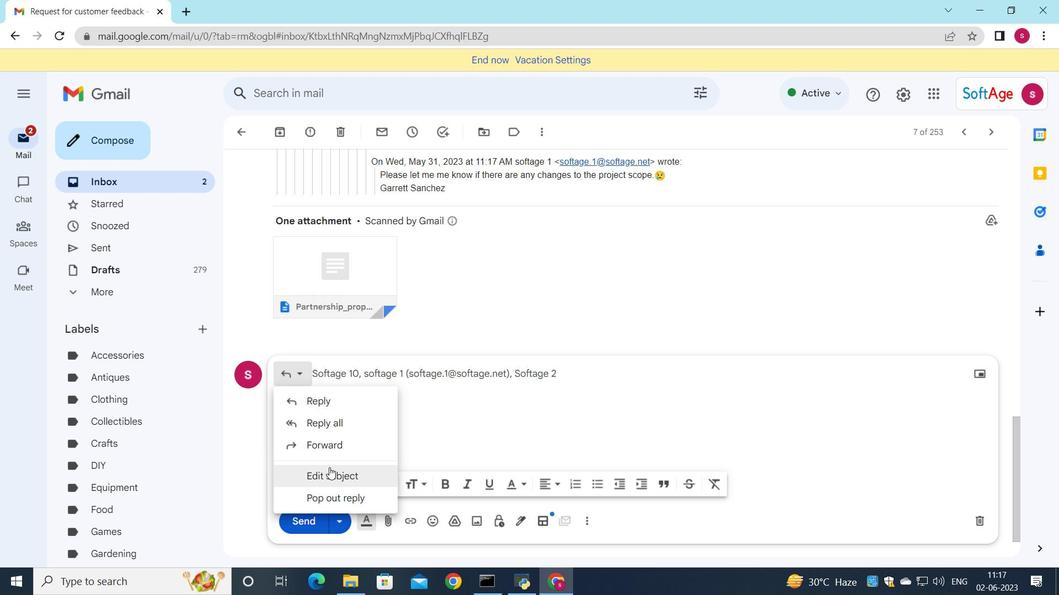 
Action: Mouse pressed left at (331, 470)
Screenshot: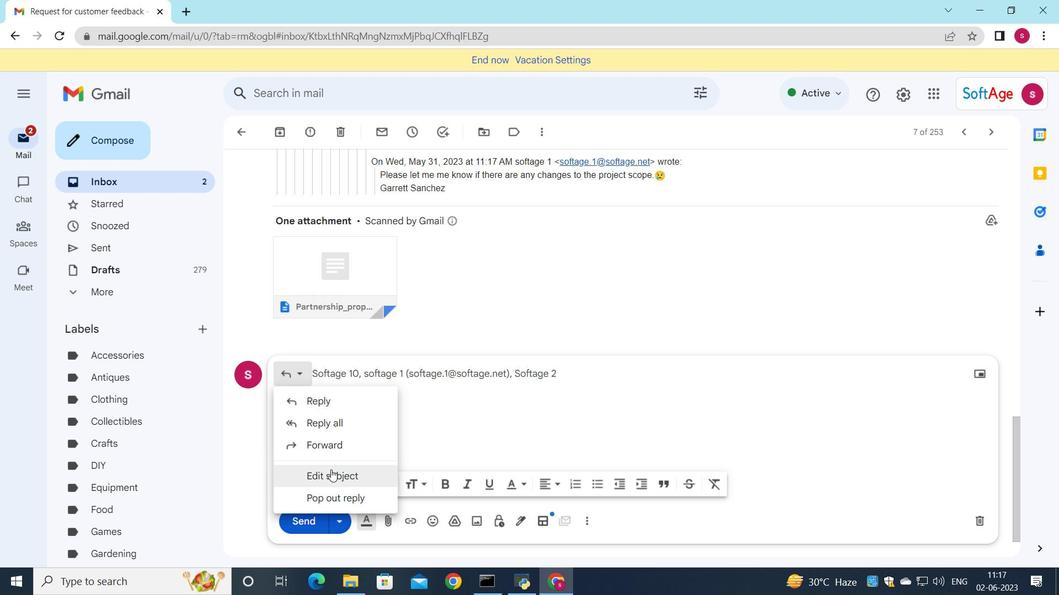 
Action: Mouse moved to (794, 212)
Screenshot: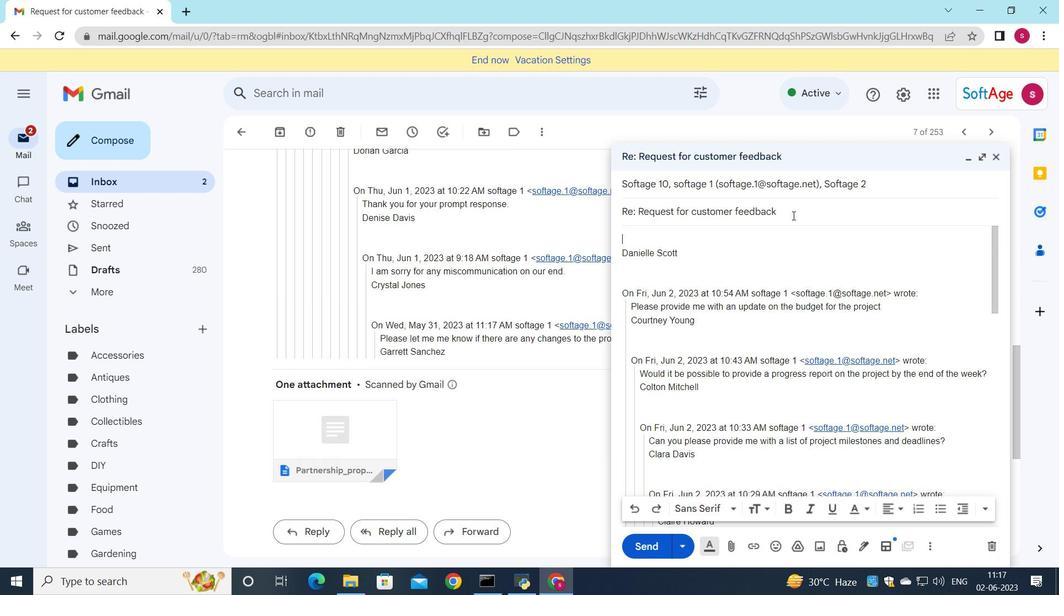 
Action: Mouse pressed left at (794, 212)
Screenshot: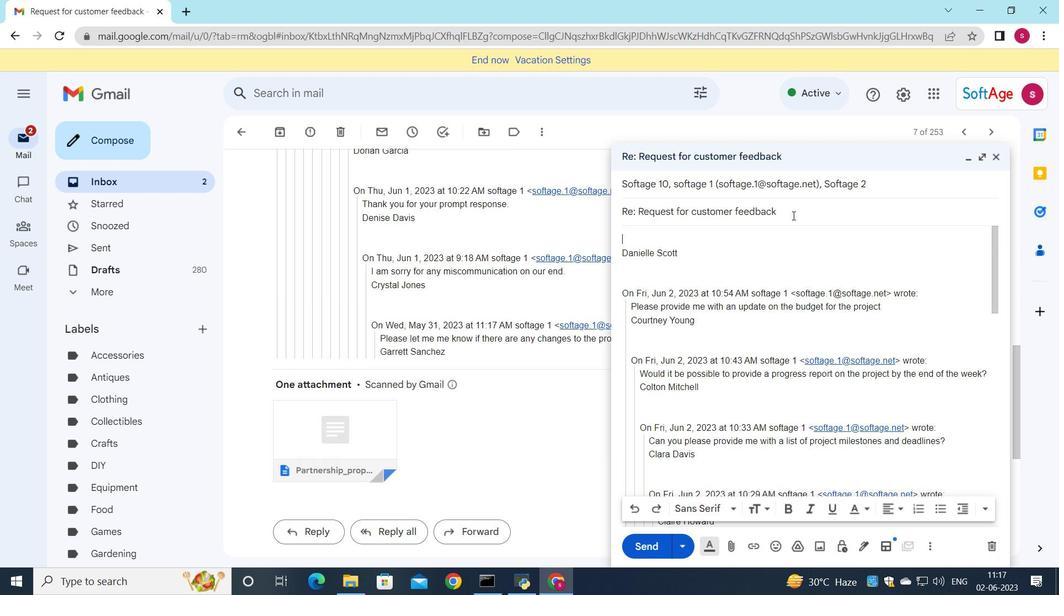 
Action: Key pressed <Key.backspace><Key.backspace><Key.backspace><Key.backspace><Key.backspace><Key.backspace><Key.backspace><Key.backspace><Key.backspace><Key.backspace><Key.backspace><Key.backspace><Key.backspace><Key.backspace><Key.backspace><Key.backspace><Key.backspace><Key.backspace><Key.backspace><Key.backspace><Key.backspace><Key.backspace><Key.backspace><Key.backspace><Key.backspace><Key.backspace><Key.backspace><Key.backspace><Key.backspace><Key.backspace><Key.backspace><Key.backspace><Key.backspace><Key.backspace><Key.shift>Request<Key.space>for<Key.space>payment<Key.space>
Screenshot: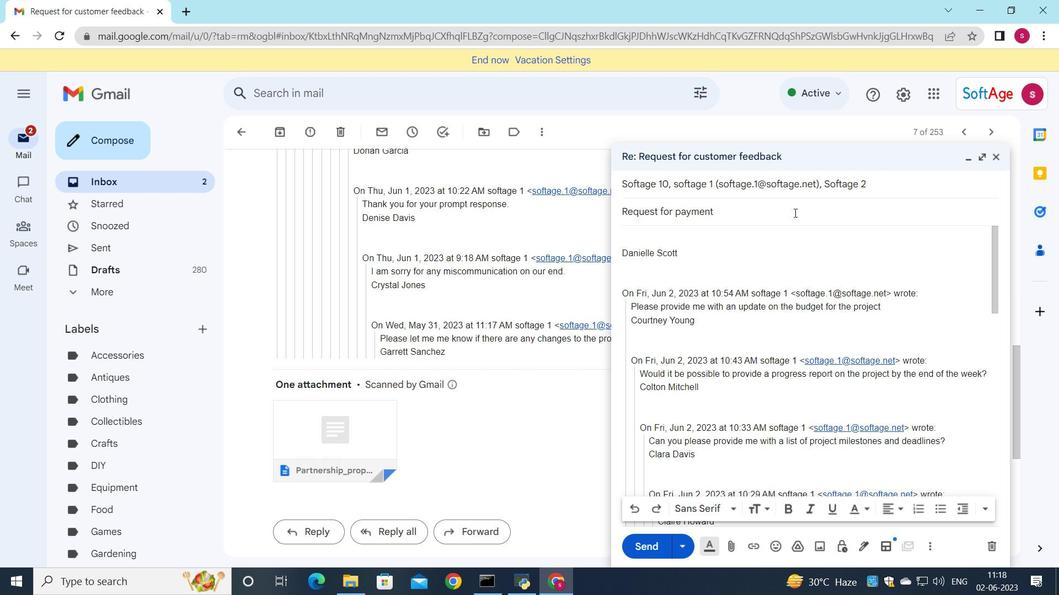 
Action: Mouse scrolled (794, 213) with delta (0, 0)
Screenshot: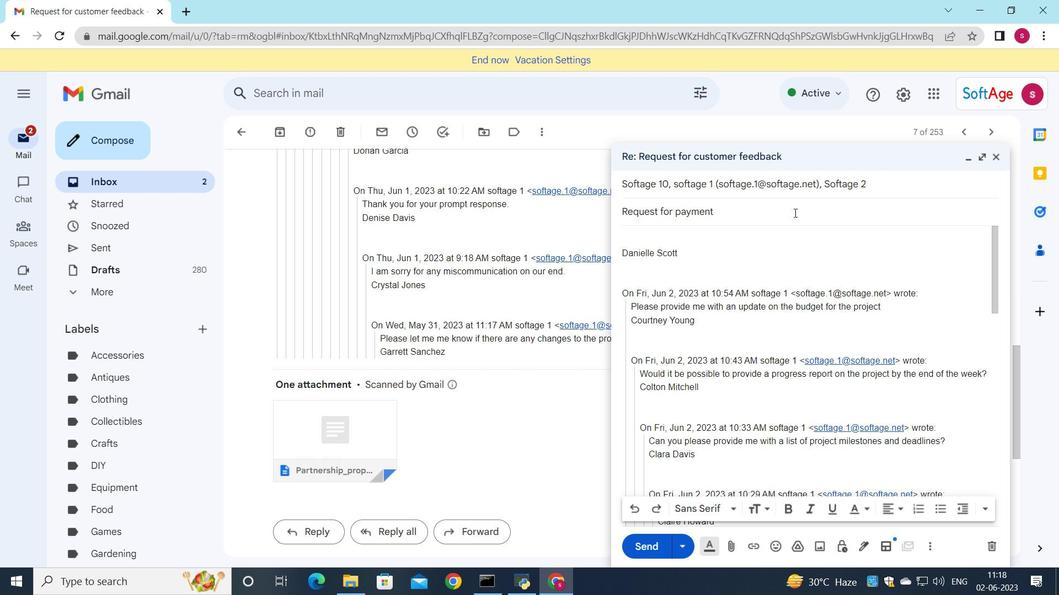
Action: Mouse moved to (661, 232)
Screenshot: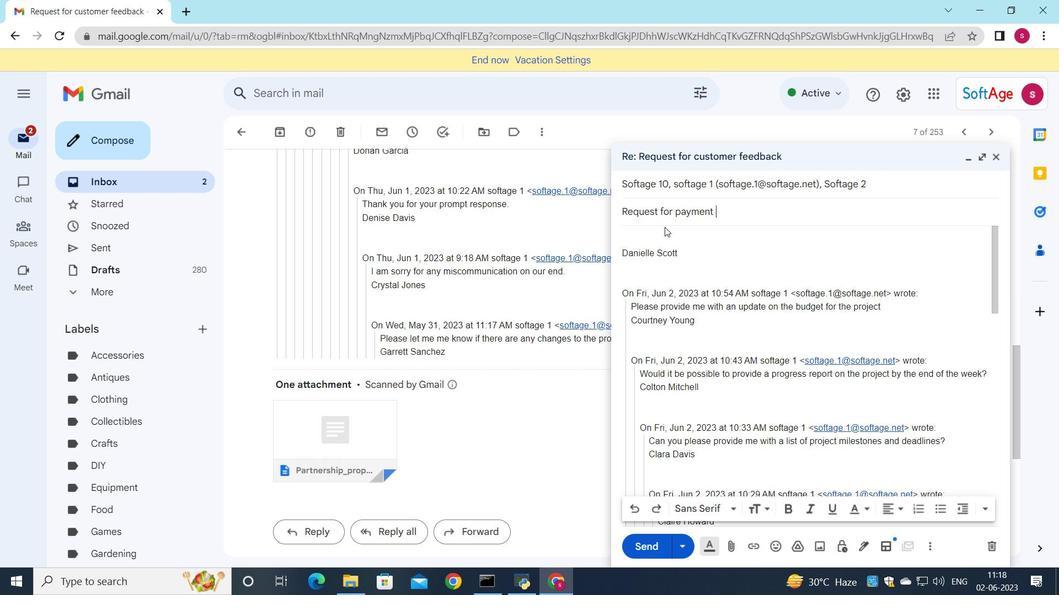 
Action: Mouse pressed left at (661, 232)
Screenshot: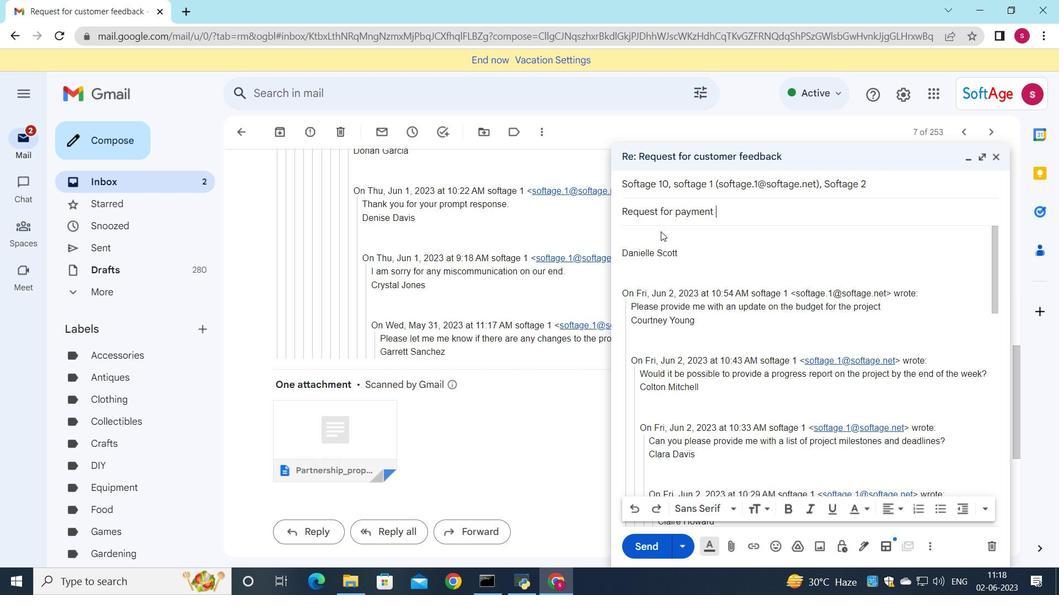
Action: Key pressed <Key.shift>Would<Key.space>it<Key.space>be<Key.space>possible<Key.space>to<Key.space>have<Key.space>a<Key.space>project<Key.space>update<Key.space>meeting<Key.space>with<Key.space>all<Key.space>stake<Key.space><Key.backspace>holders<Key.space>next<Key.space>week<Key.shift_r><Key.shift_r><Key.shift_r><Key.shift_r><Key.shift_r><Key.shift_r><Key.shift_r><Key.shift_r><Key.shift_r><Key.shift_r><Key.shift_r><Key.shift_r><Key.shift_r><Key.shift_r><Key.shift_r><Key.shift_r><Key.shift_r><Key.shift_r><Key.shift_r><Key.shift_r><Key.shift_r><Key.shift_r><Key.shift_r><Key.shift_r><Key.shift_r><Key.shift_r><Key.shift_r><Key.shift_r><Key.shift_r><Key.shift_r><Key.shift_r><Key.shift_r><Key.shift_r>?
Screenshot: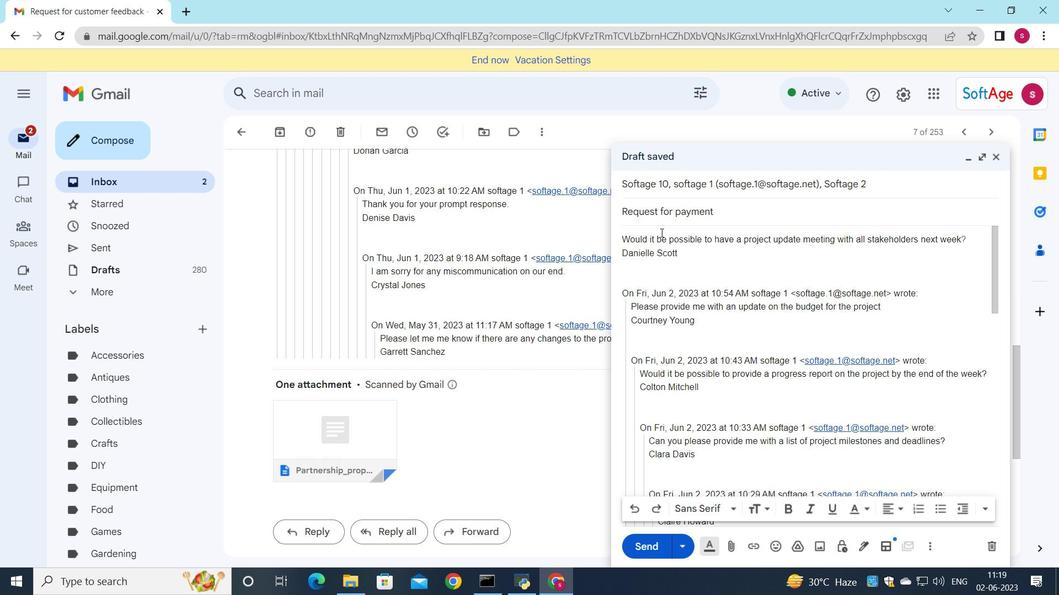 
Action: Mouse moved to (881, 184)
Screenshot: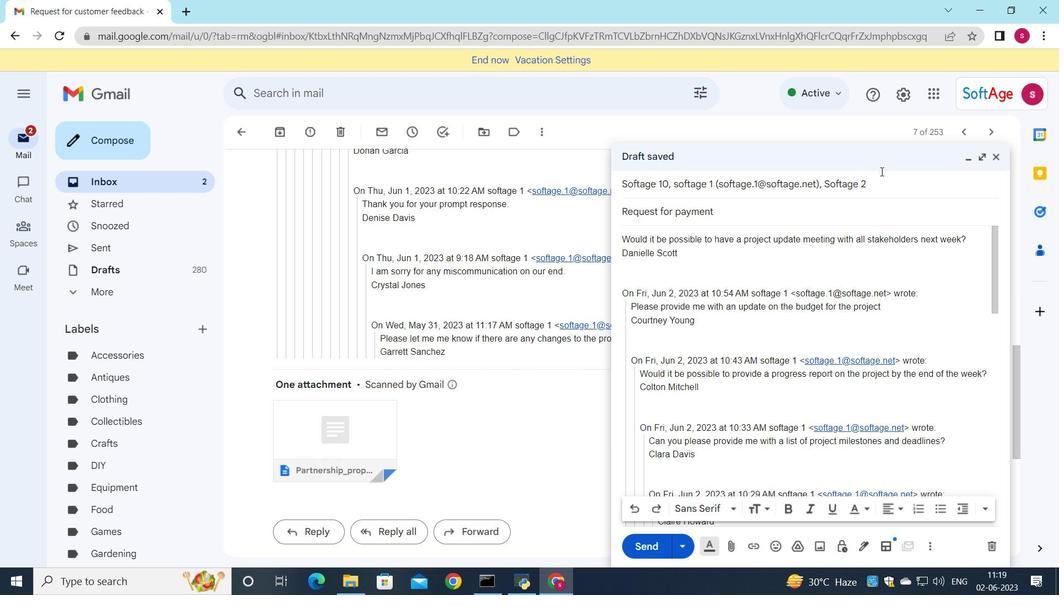 
Action: Mouse pressed left at (881, 184)
Screenshot: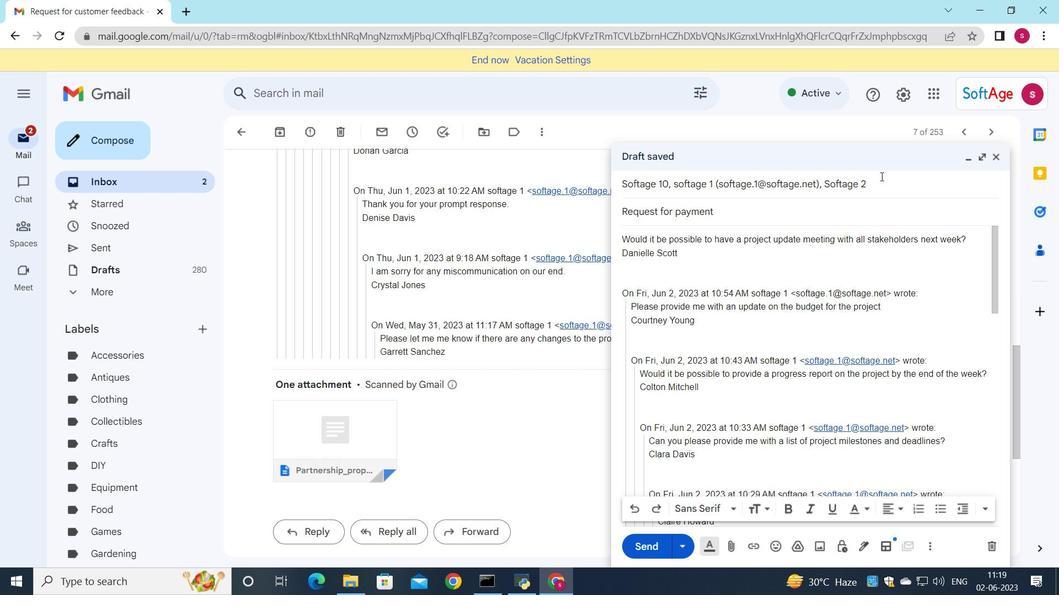 
Action: Mouse moved to (971, 203)
Screenshot: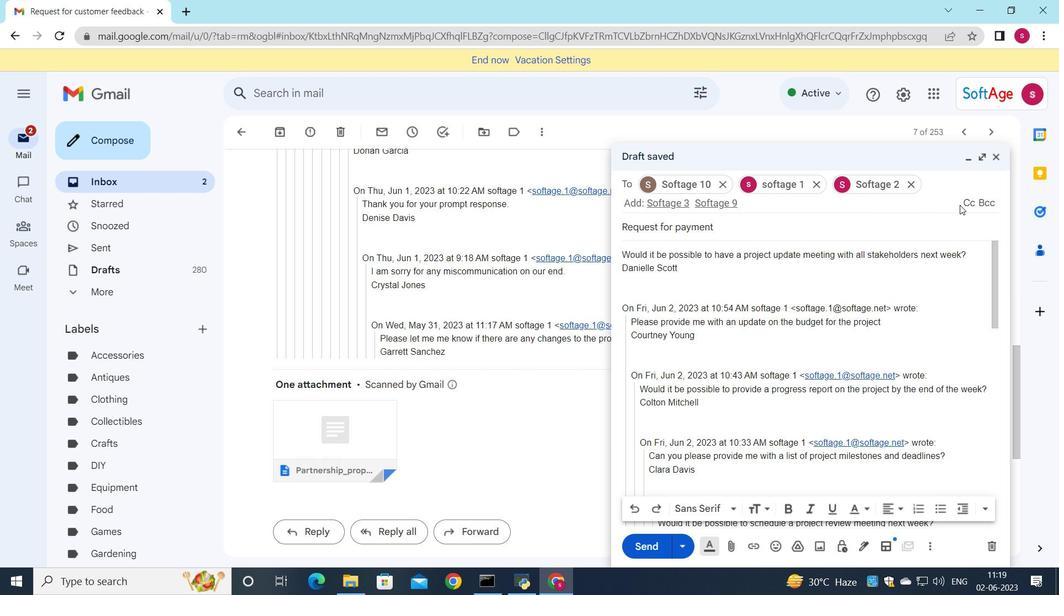 
Action: Mouse pressed left at (971, 203)
Screenshot: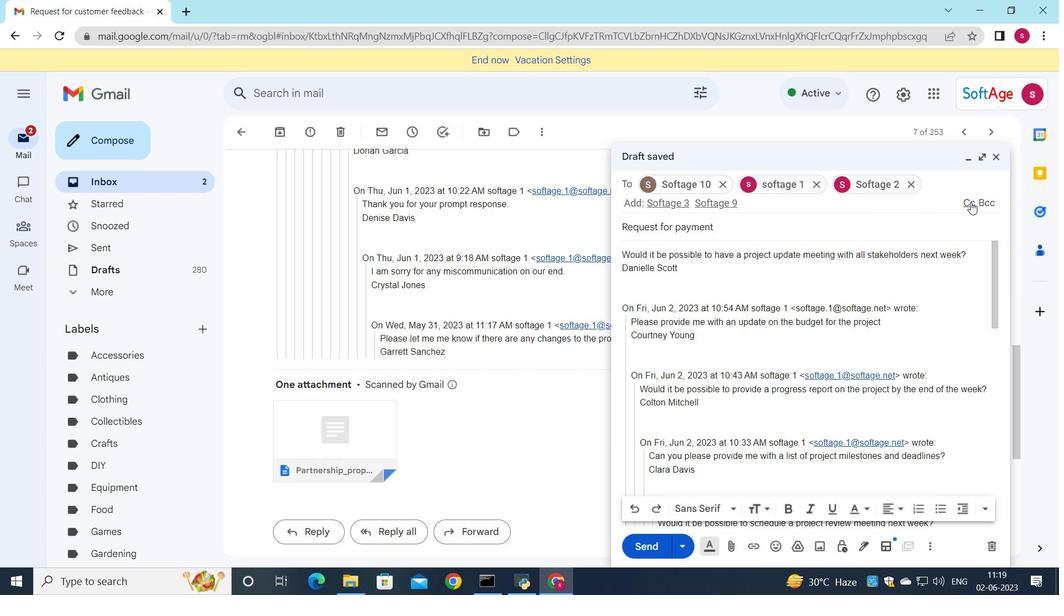 
Action: Mouse moved to (904, 264)
Screenshot: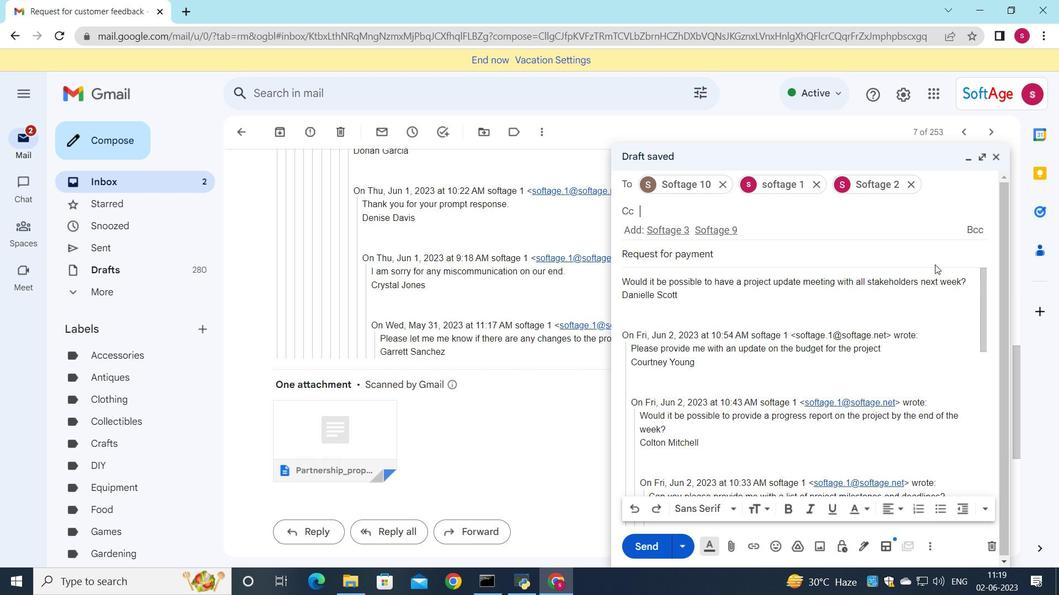 
Action: Key pressed <Key.down>
Screenshot: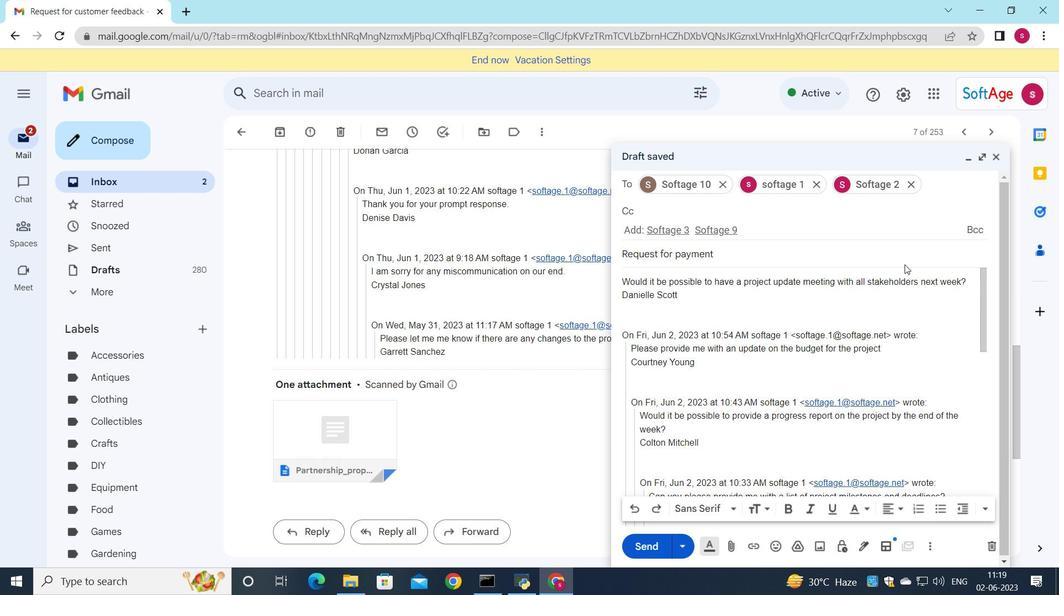 
Action: Mouse moved to (807, 460)
Screenshot: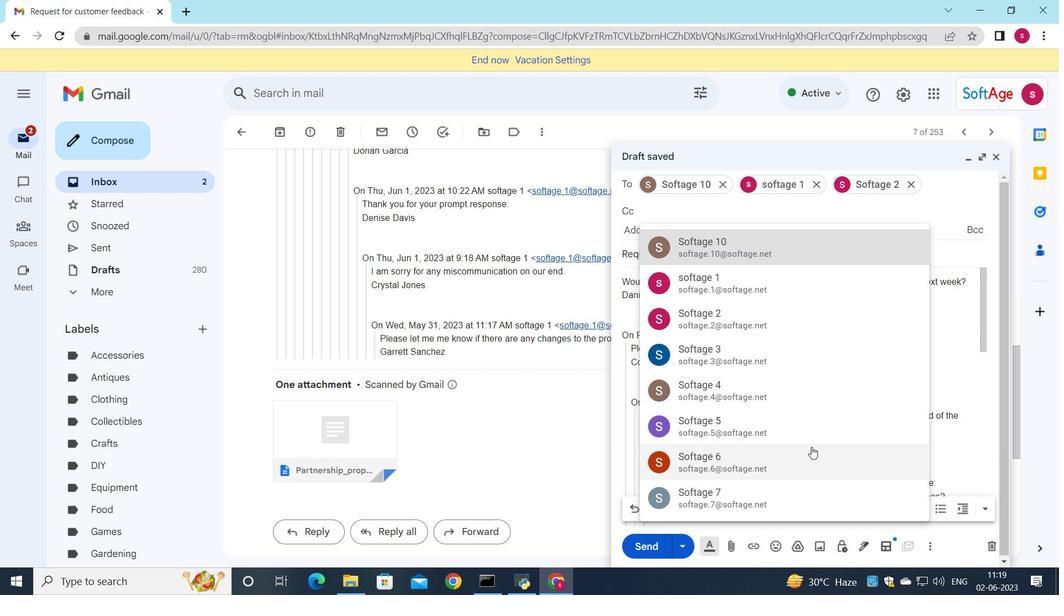 
Action: Mouse pressed left at (807, 460)
Screenshot: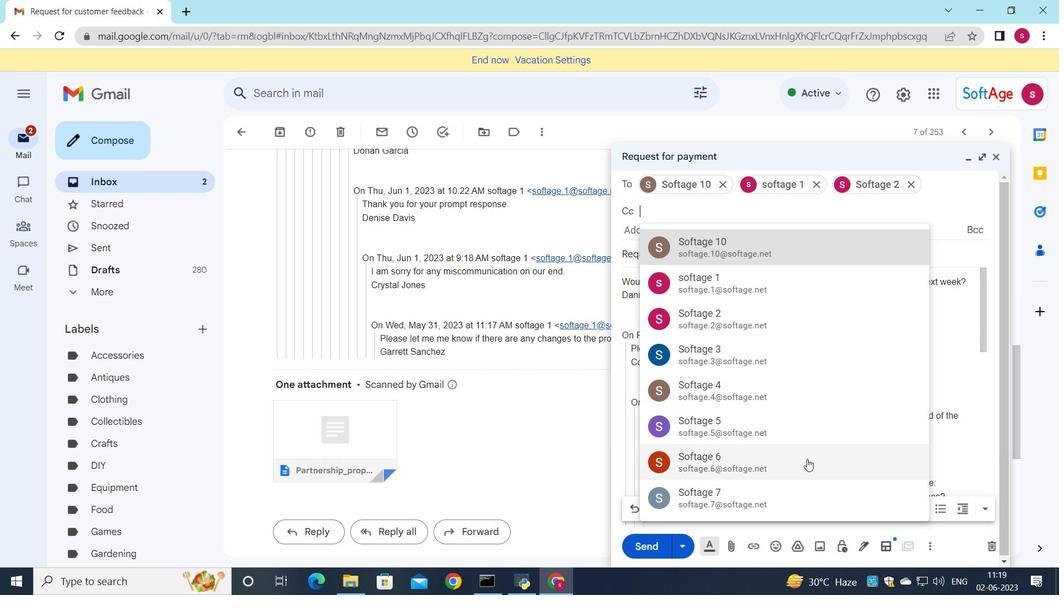 
Action: Mouse moved to (734, 547)
Screenshot: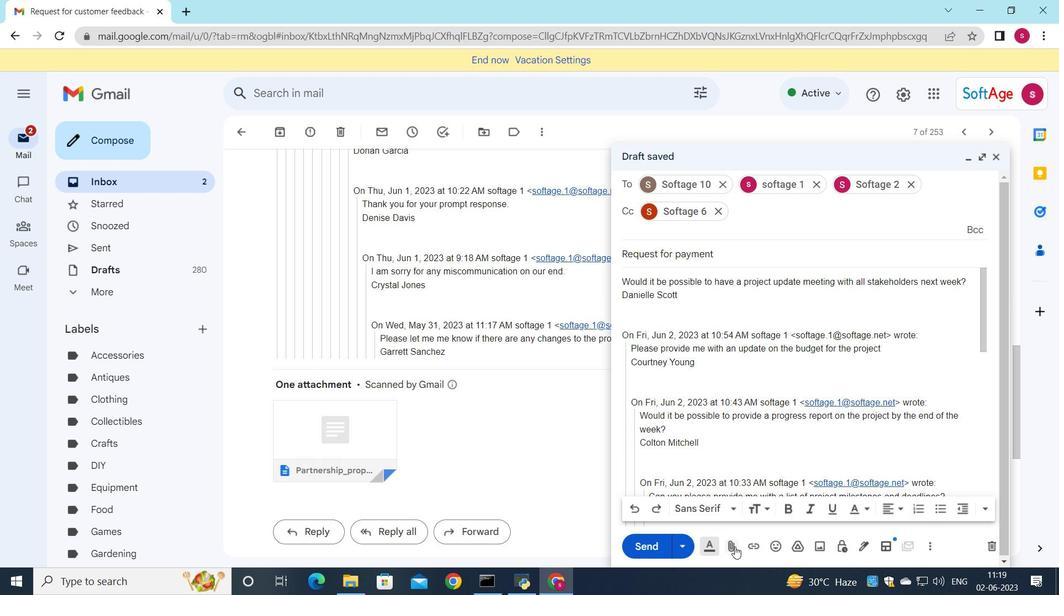 
Action: Mouse pressed left at (734, 547)
Screenshot: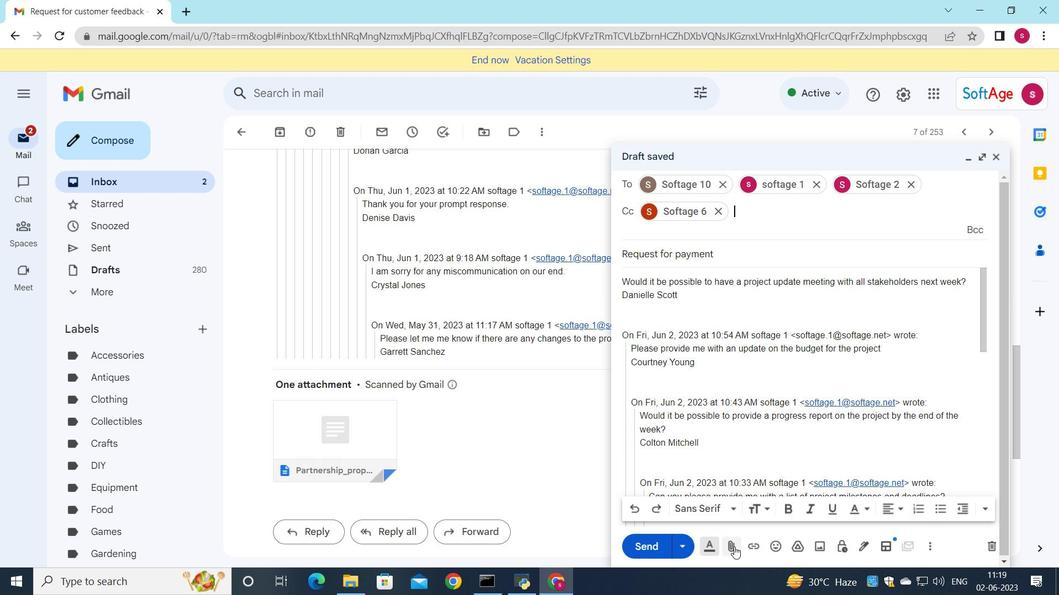
Action: Mouse moved to (190, 101)
Screenshot: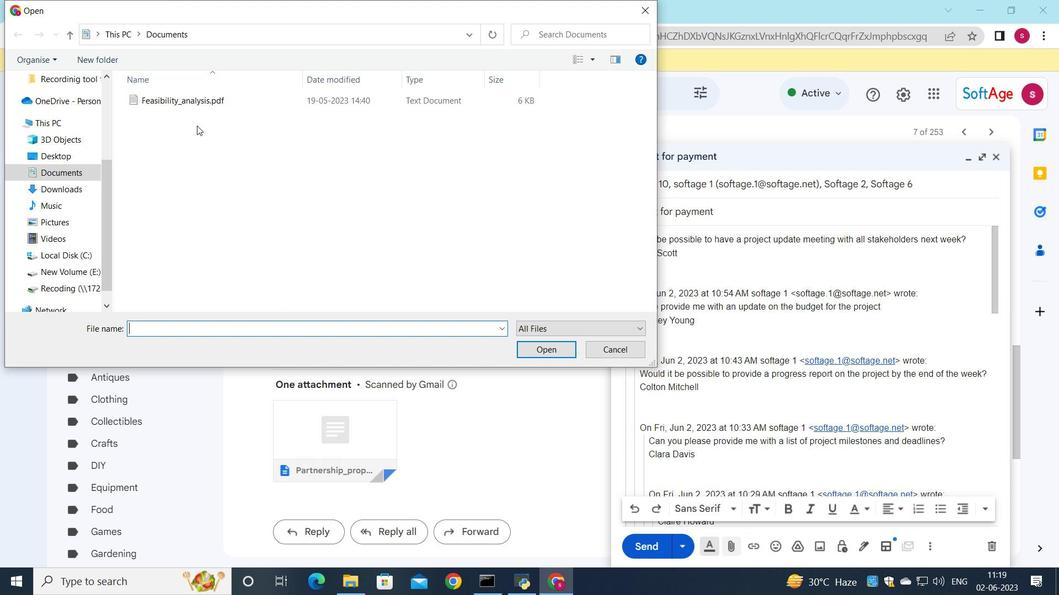 
Action: Mouse pressed left at (190, 101)
Screenshot: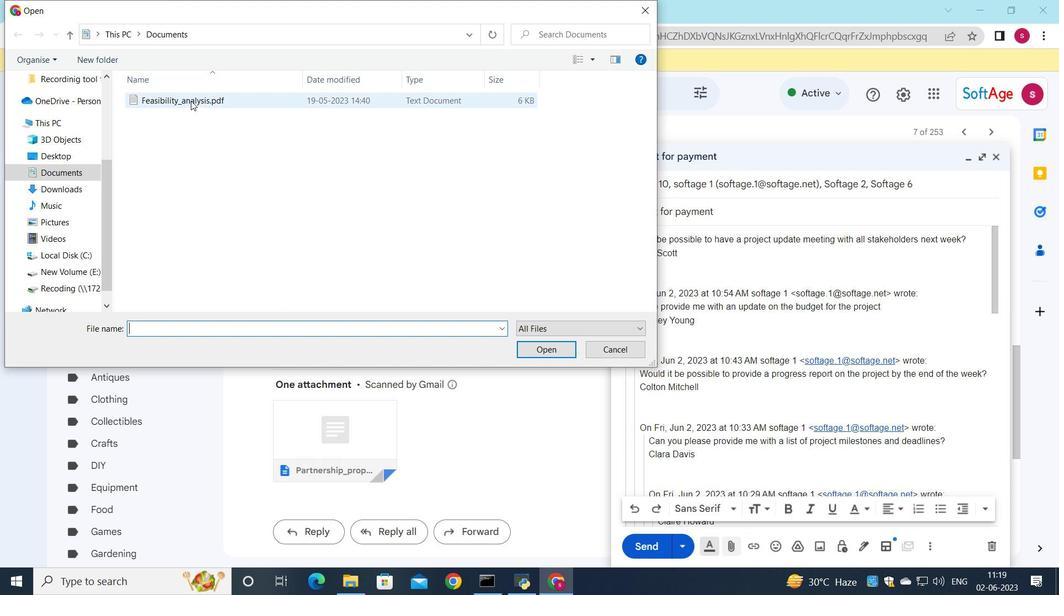 
Action: Mouse moved to (221, 99)
Screenshot: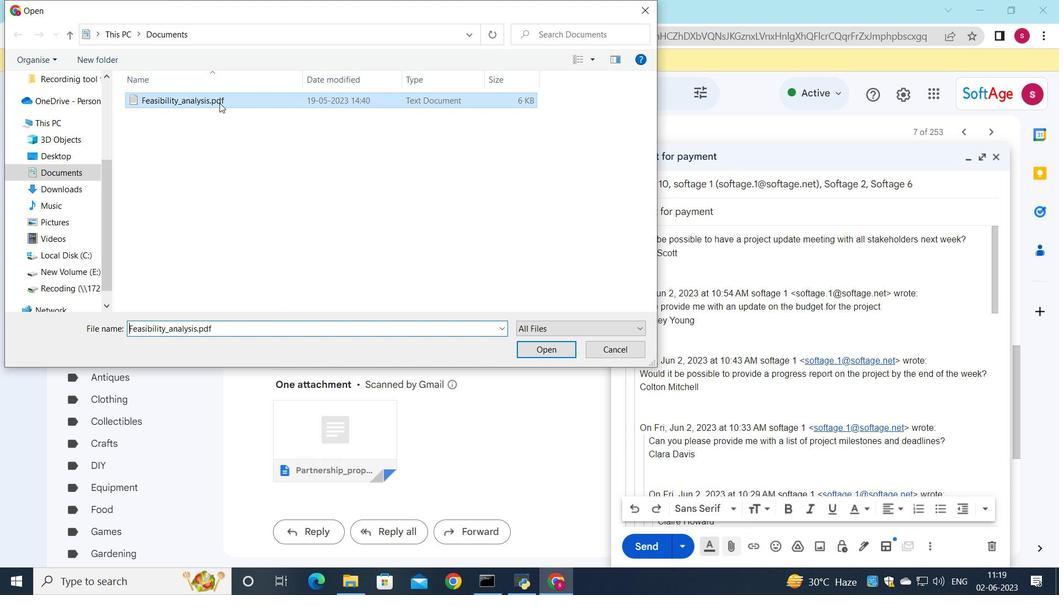 
Action: Mouse pressed left at (221, 99)
Screenshot: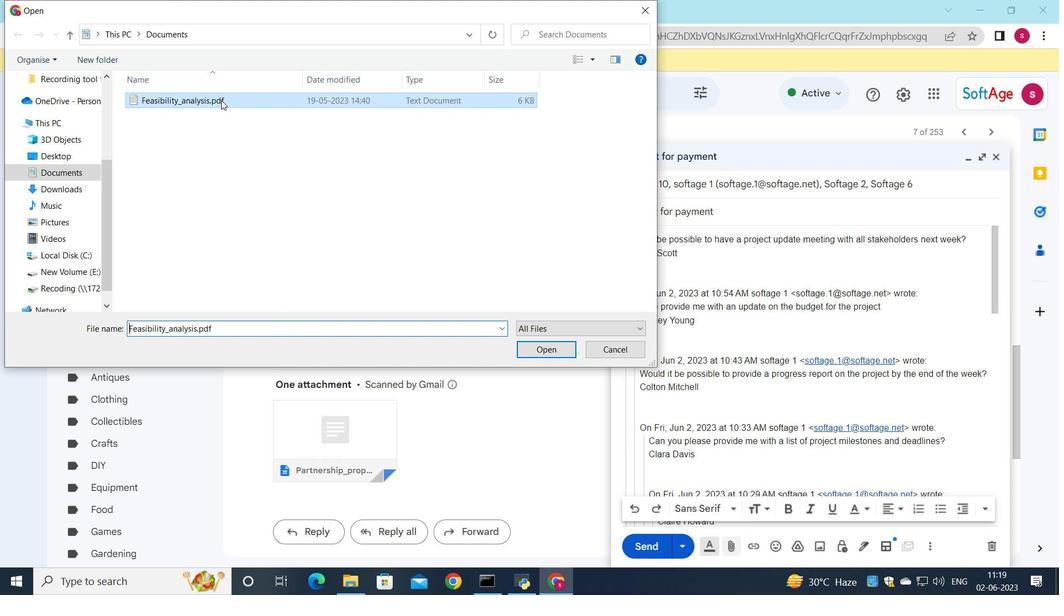 
Action: Mouse moved to (349, 94)
Screenshot: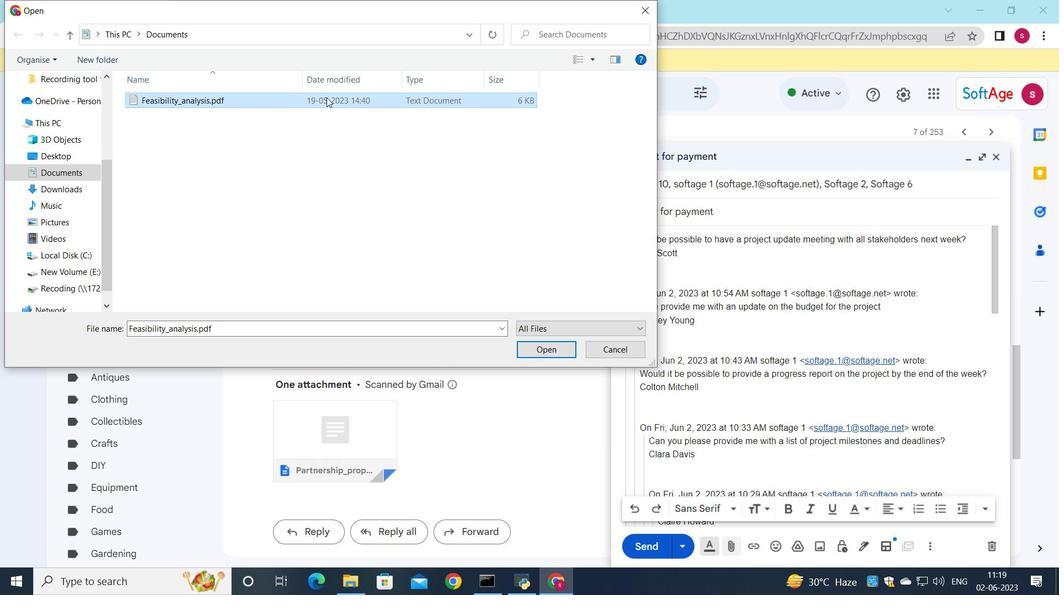 
Action: Mouse scrolled (349, 94) with delta (0, 0)
Screenshot: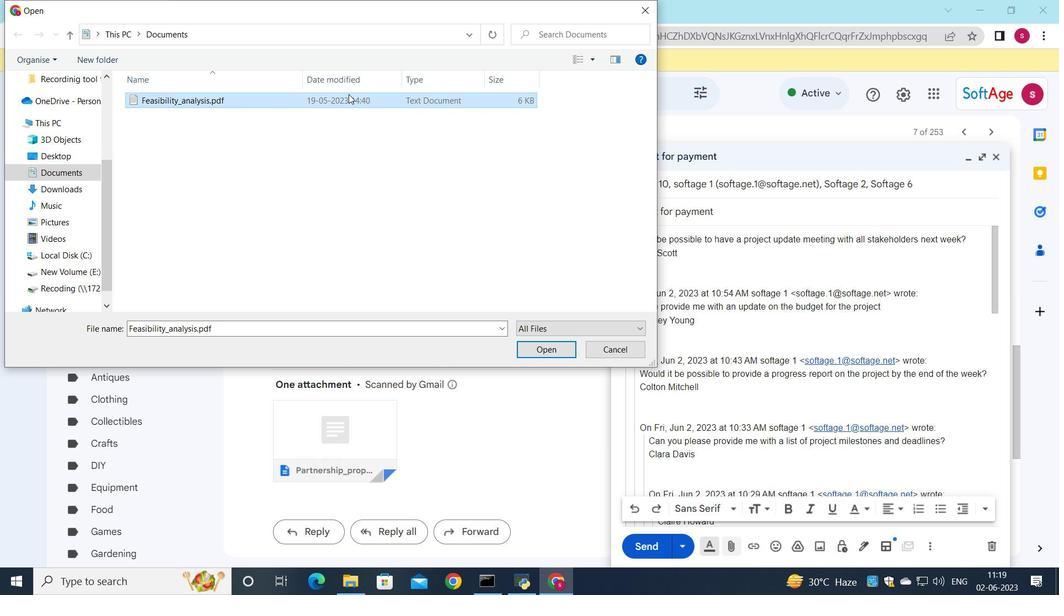 
Action: Mouse moved to (243, 101)
Screenshot: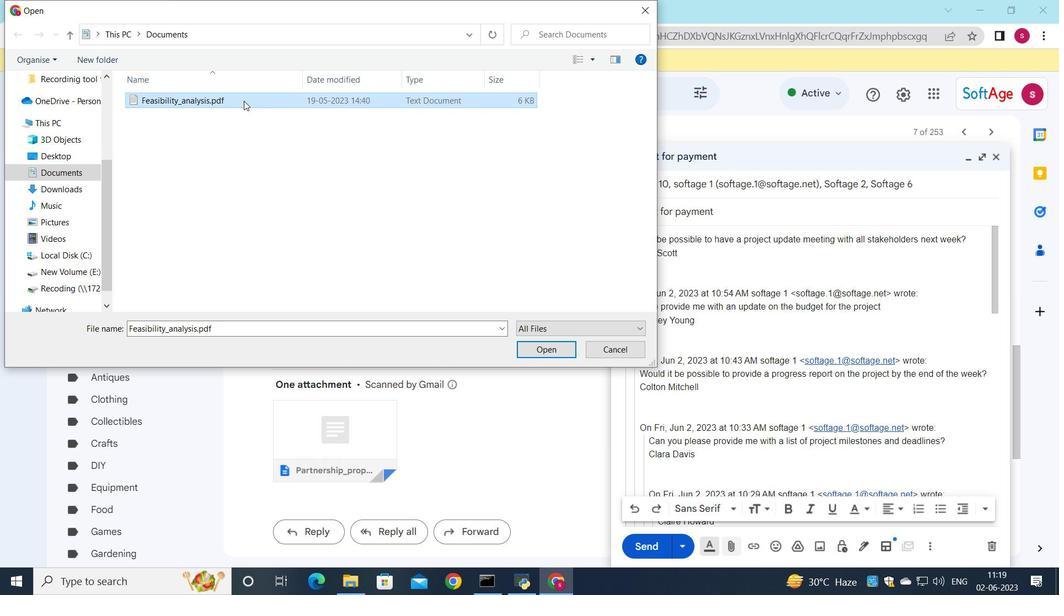 
Action: Mouse pressed left at (243, 101)
Screenshot: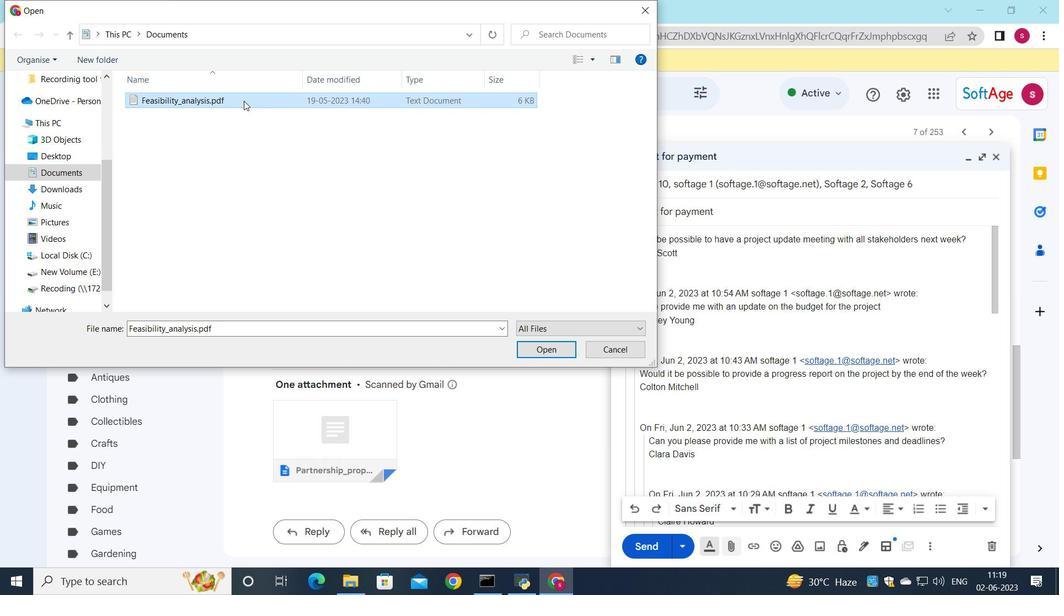 
Action: Key pressed <Key.shift>Press<Key.shift><Key.shift><Key.shift><Key.shift>_kit.docx
Screenshot: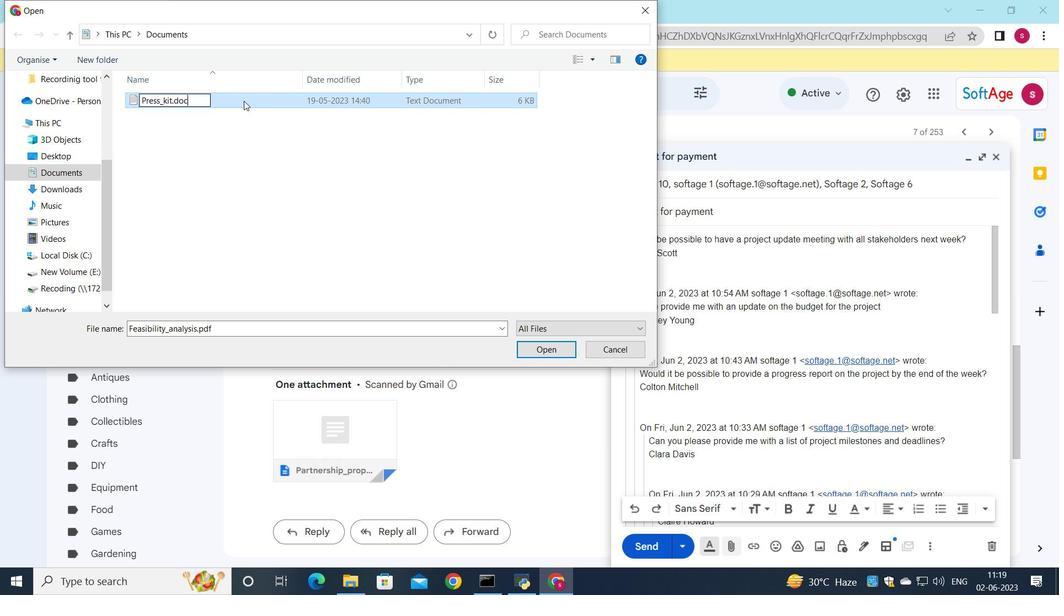 
Action: Mouse moved to (221, 101)
Screenshot: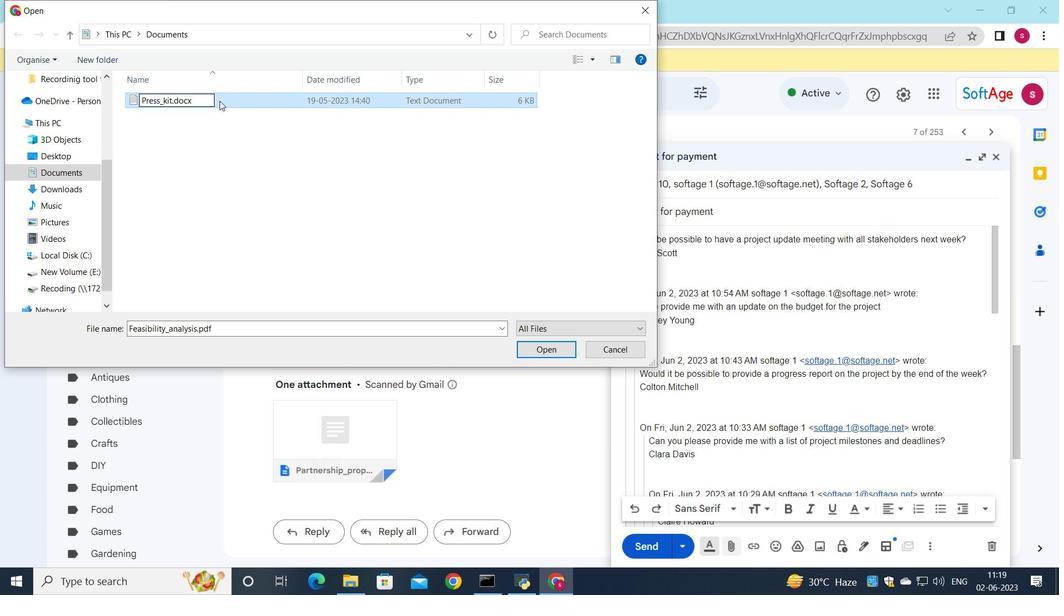 
Action: Mouse pressed left at (221, 101)
Screenshot: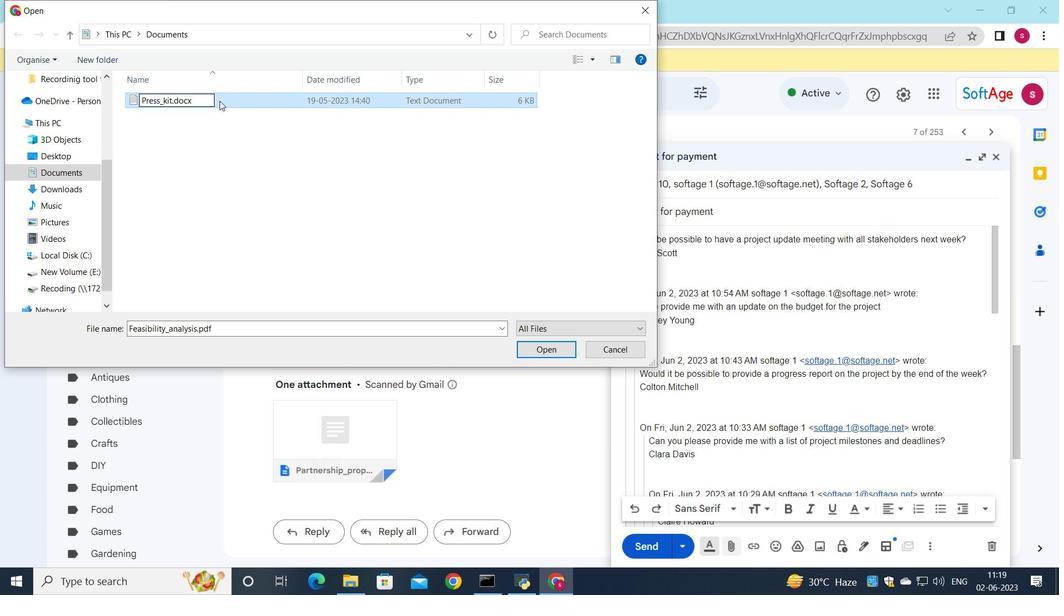 
Action: Mouse moved to (544, 355)
Screenshot: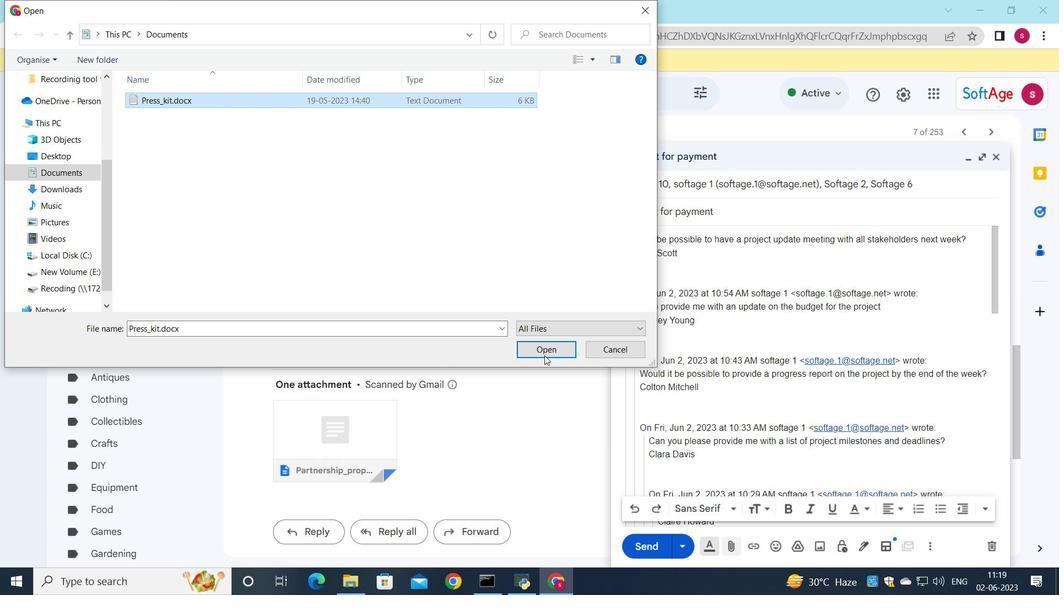 
Action: Mouse pressed left at (544, 355)
Screenshot: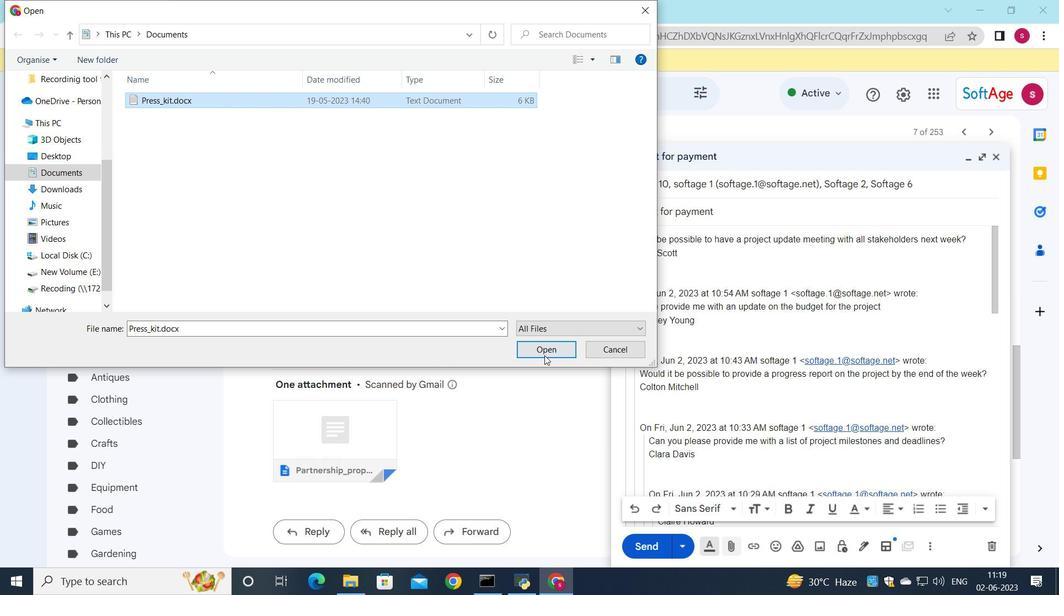 
Action: Mouse moved to (646, 546)
Screenshot: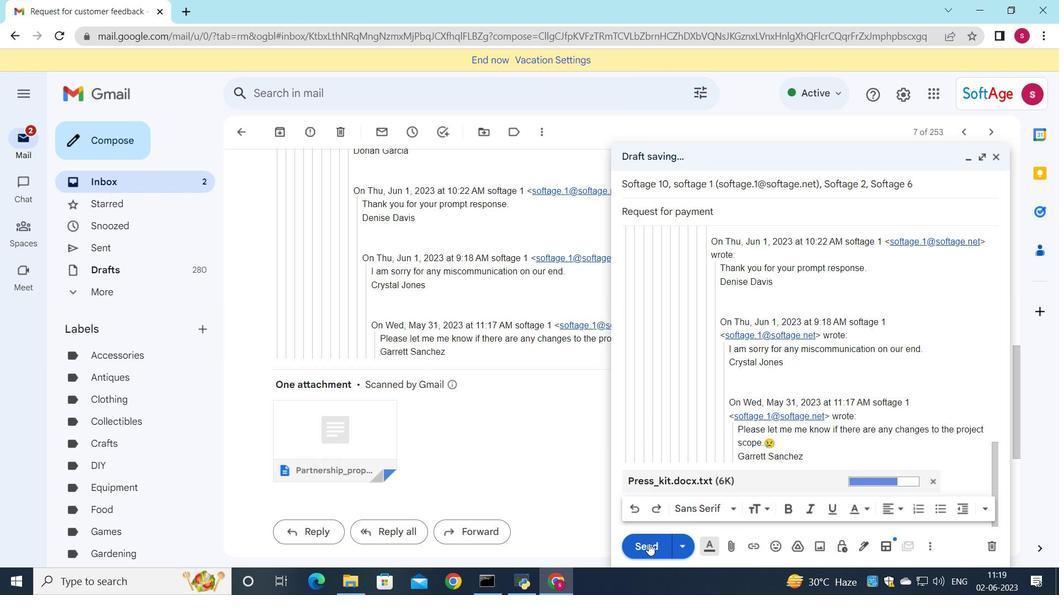 
Action: Mouse pressed left at (646, 546)
Screenshot: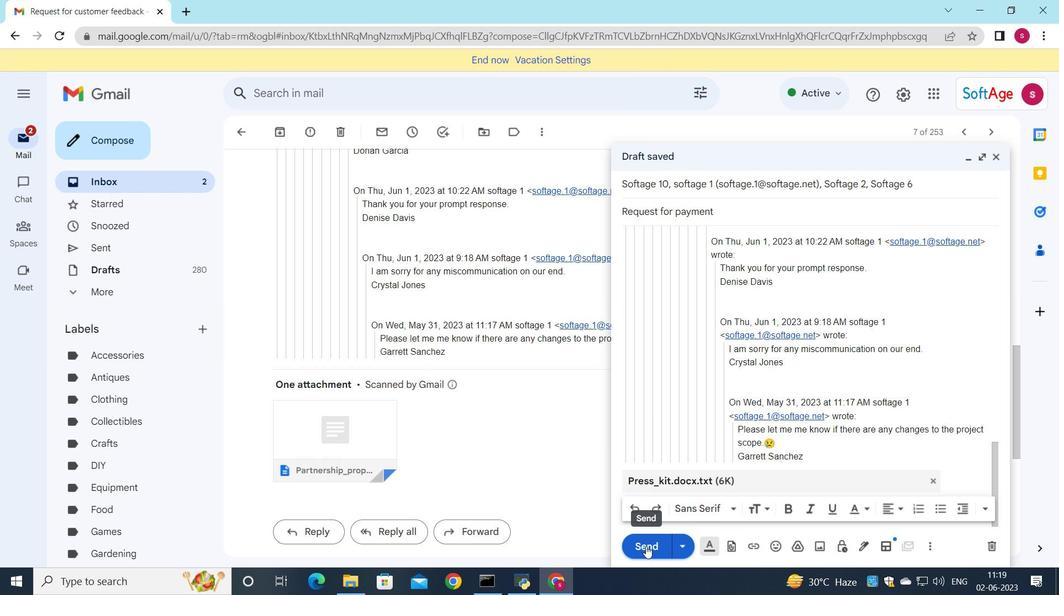 
Action: Mouse moved to (178, 176)
Screenshot: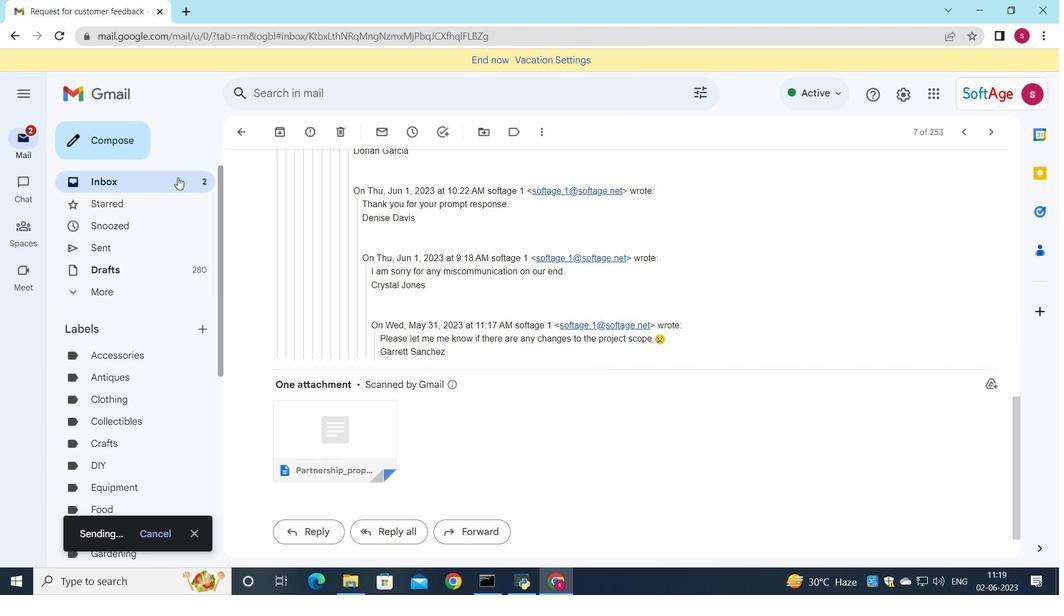 
Action: Mouse pressed left at (178, 176)
Screenshot: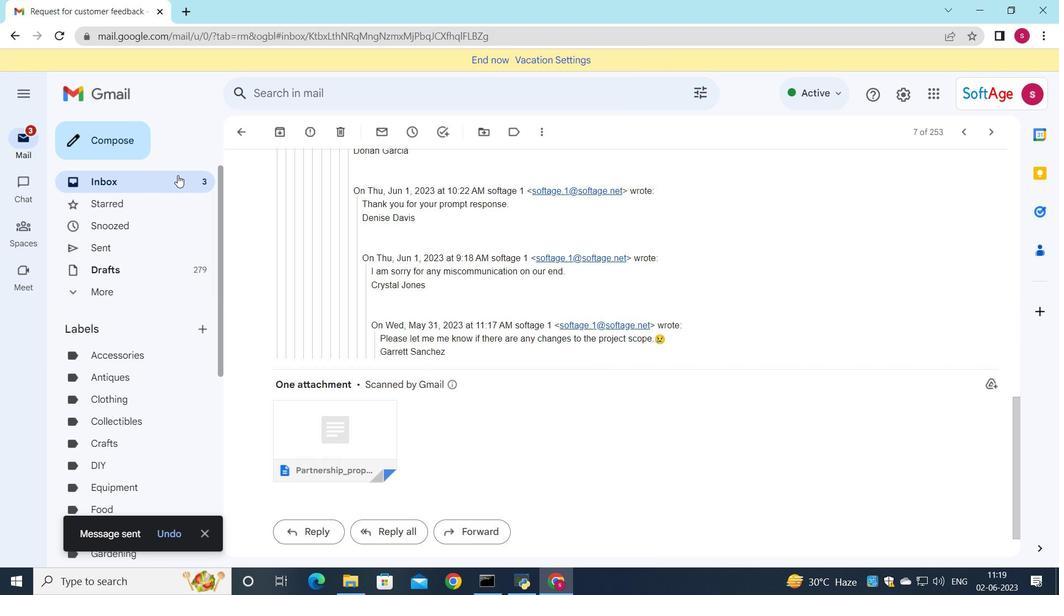 
Action: Mouse moved to (557, 168)
Screenshot: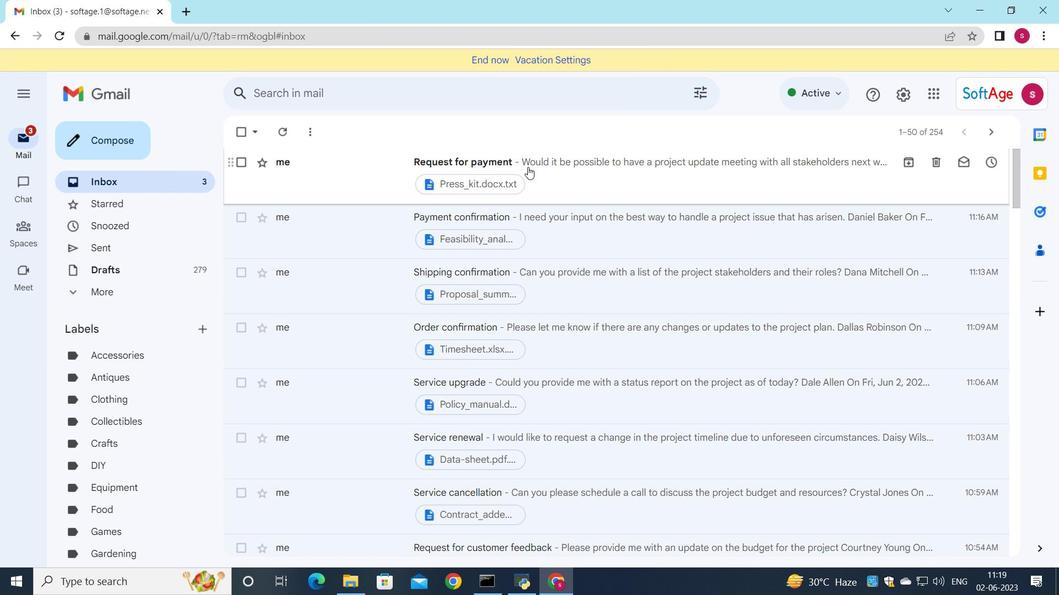 
Action: Mouse pressed left at (557, 168)
Screenshot: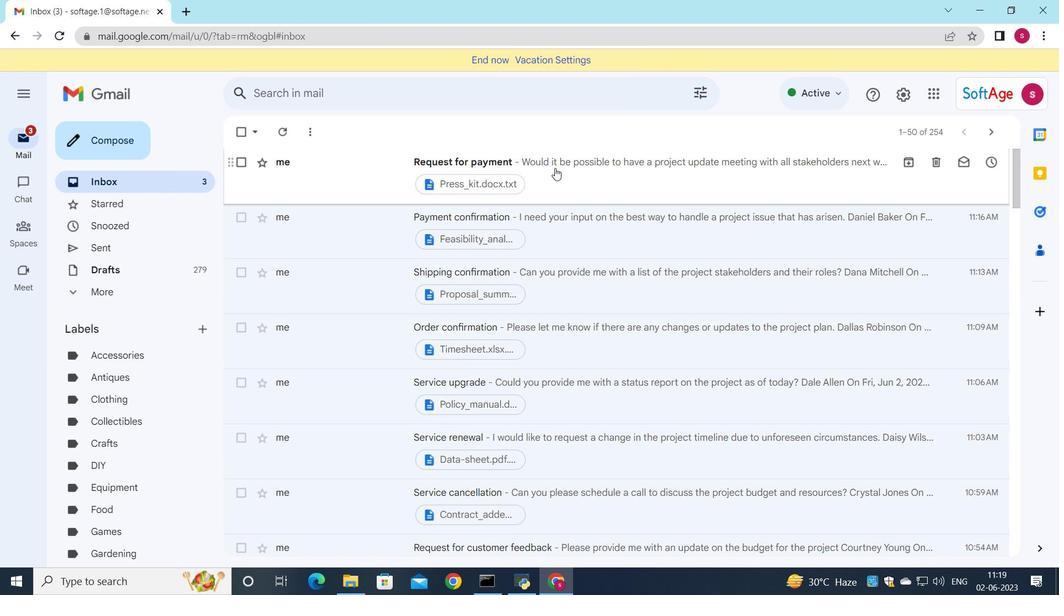 
Action: Mouse moved to (557, 168)
Screenshot: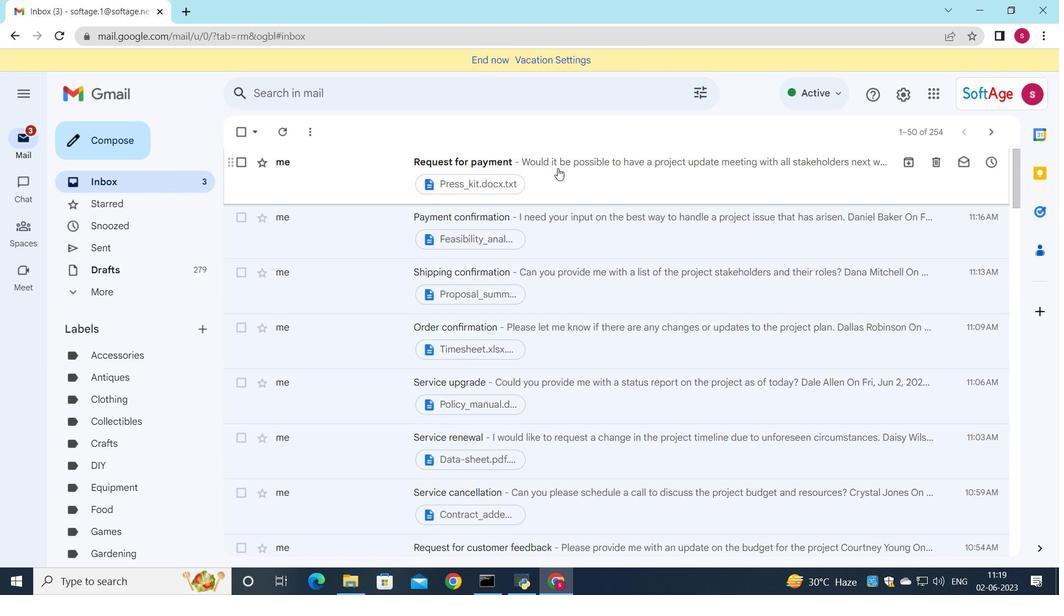 
